 Task: Look for space in Oudenaarde, Belgium from 2nd September, 2023 to 6th September, 2023 for 2 adults in price range Rs.15000 to Rs.20000. Place can be entire place with 1  bedroom having 1 bed and 1 bathroom. Property type can be hotel. Amenities needed are: heating, . Booking option can be shelf check-in. Required host language is English.
Action: Mouse moved to (544, 131)
Screenshot: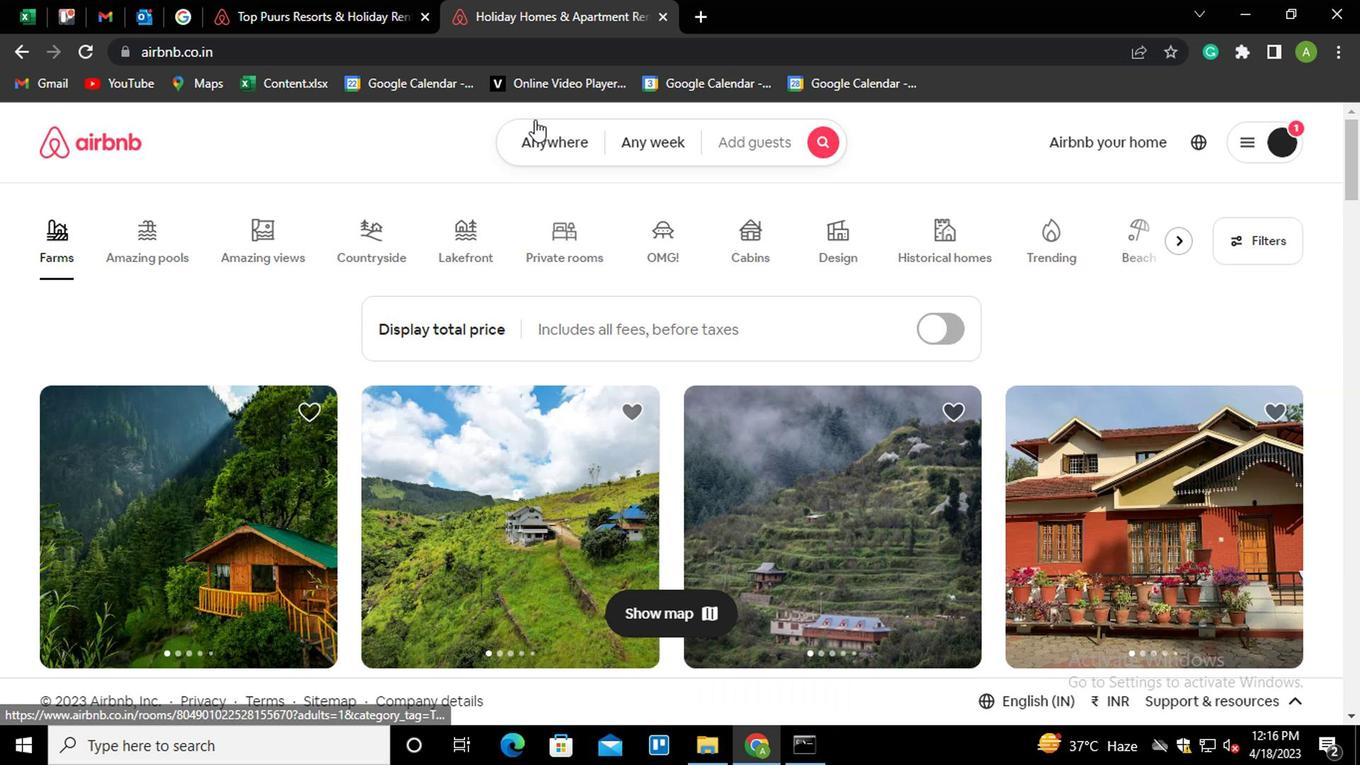 
Action: Mouse pressed left at (544, 131)
Screenshot: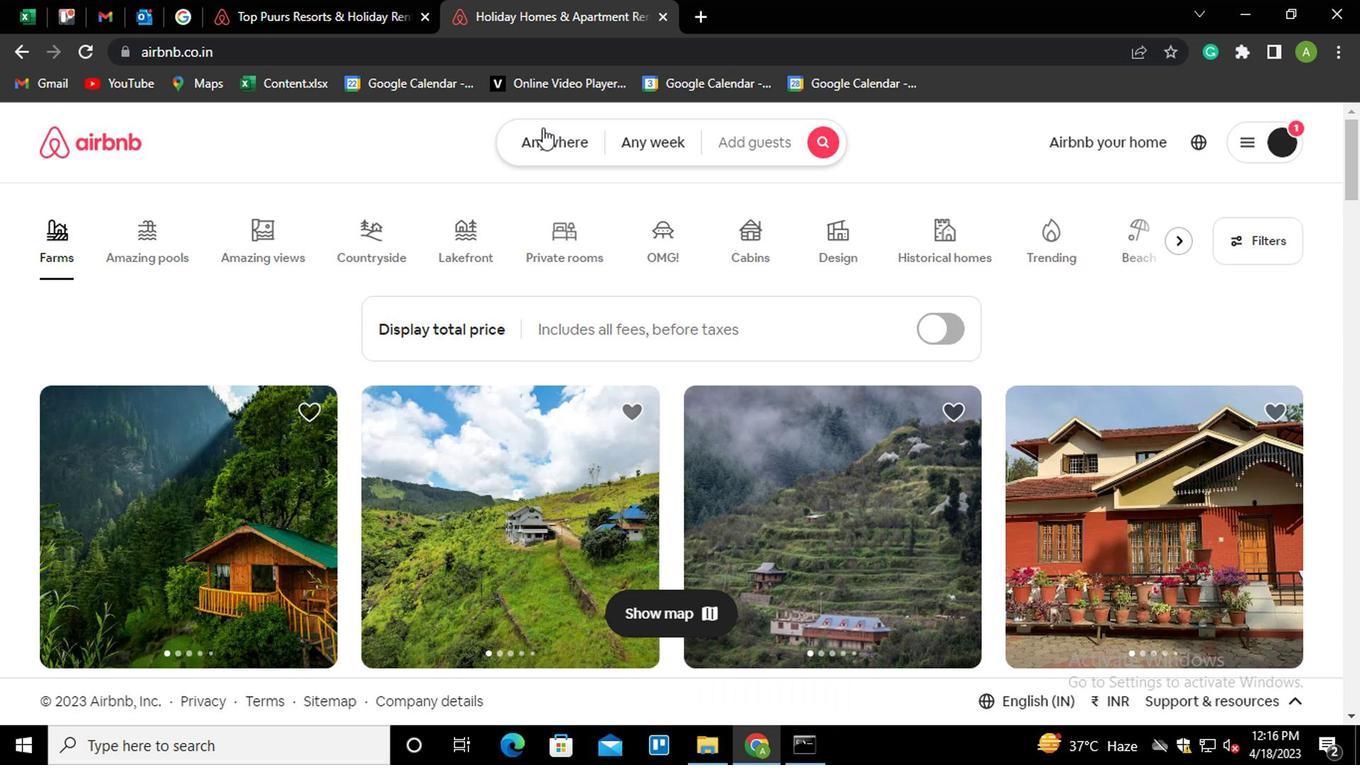 
Action: Mouse moved to (359, 227)
Screenshot: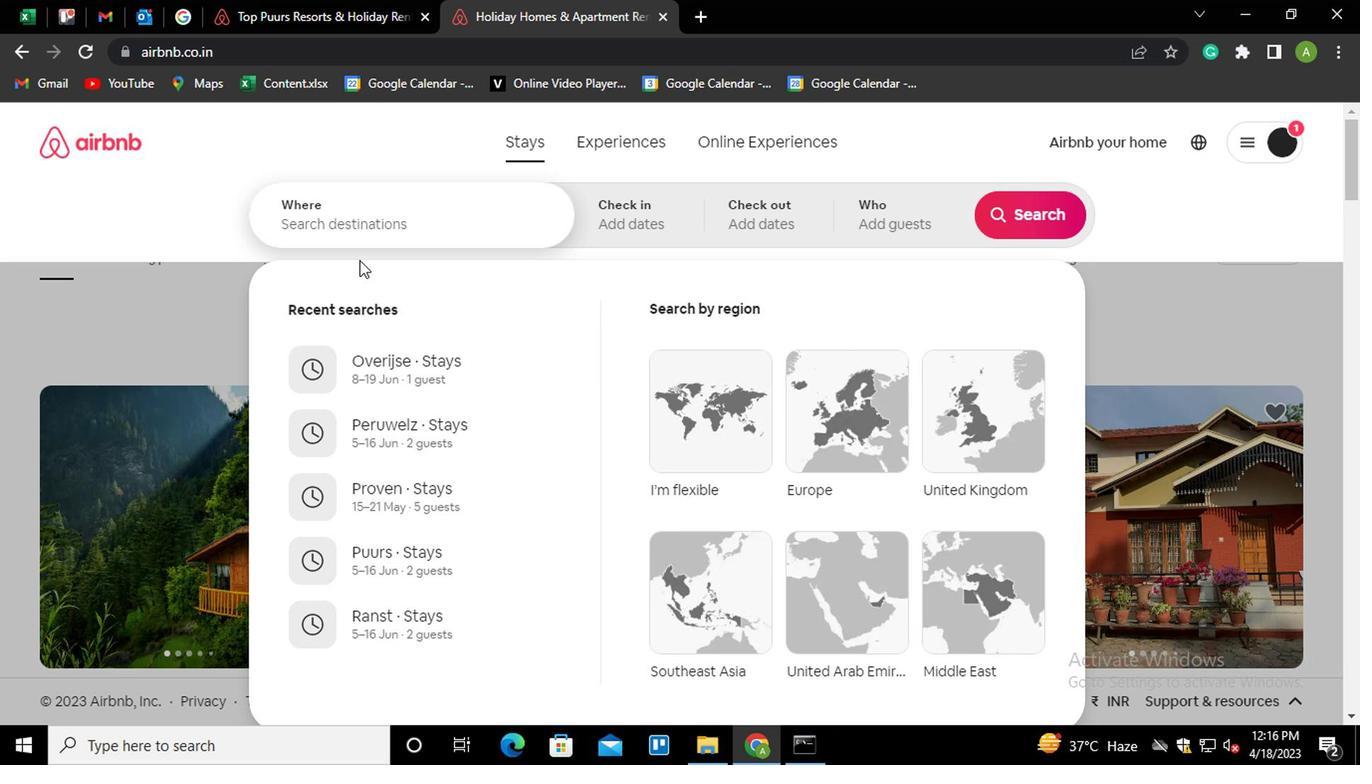 
Action: Mouse pressed left at (359, 227)
Screenshot: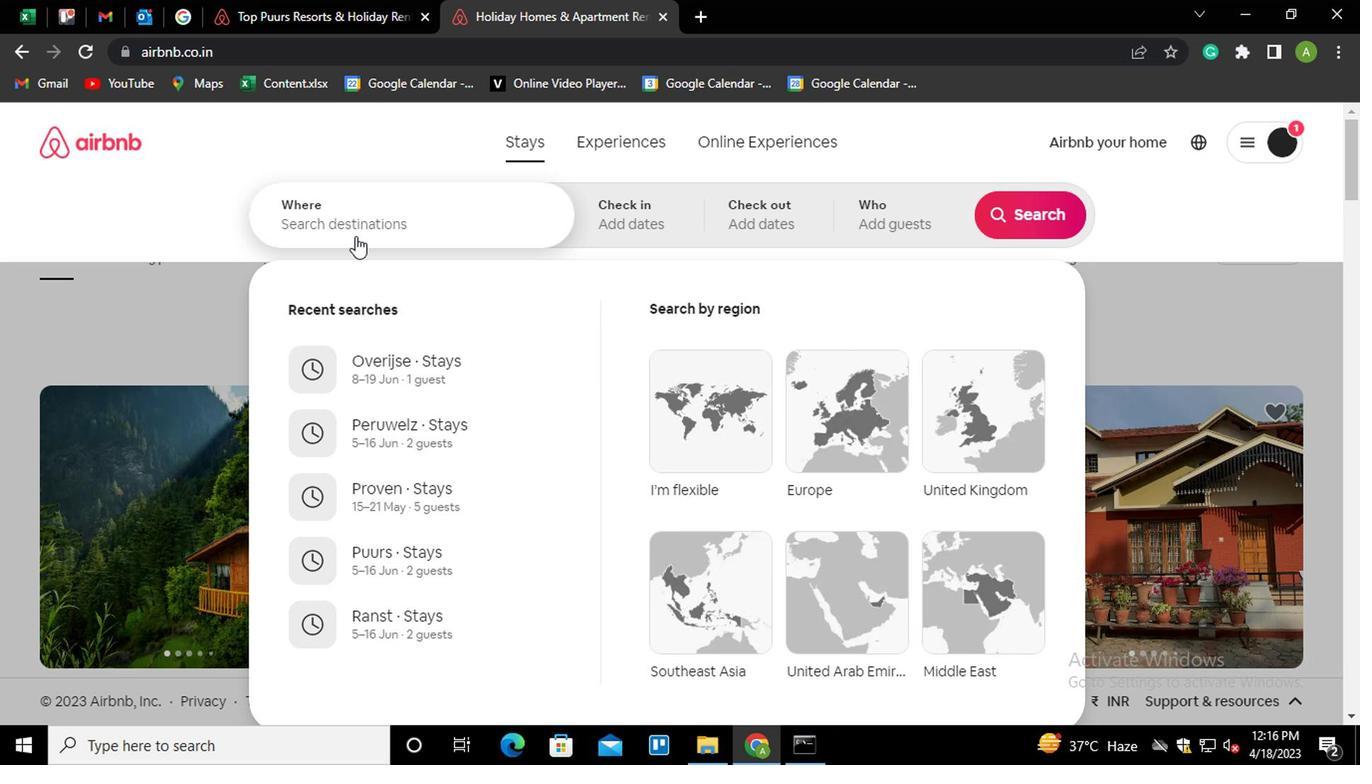 
Action: Mouse moved to (359, 227)
Screenshot: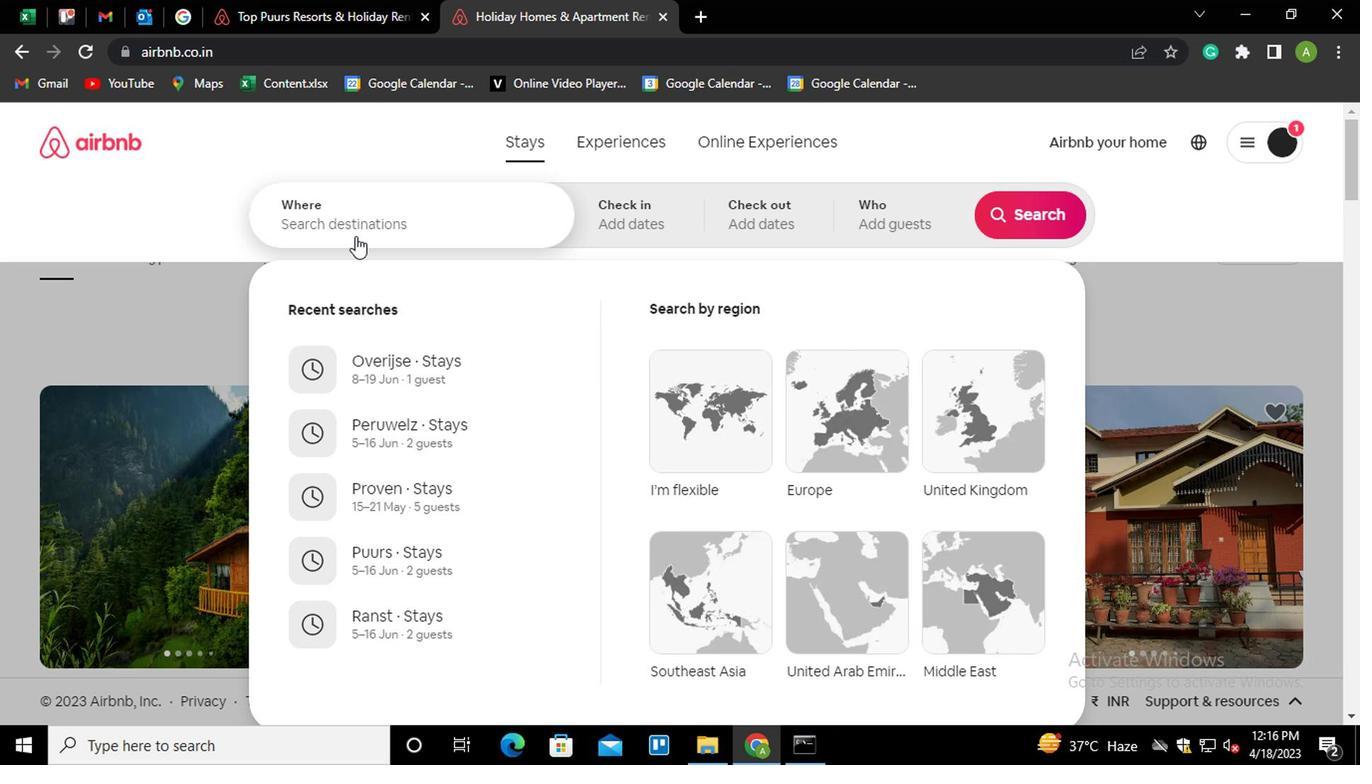 
Action: Key pressed <Key.shift_r>Oudennaarde,<Key.space><Key.shift_r><Key.shift_r><Key.shift_r><Key.shift_r><Key.shift_r><Key.shift_r><Key.shift_r><Key.shift_r>Belgi<Key.down><Key.enter>
Screenshot: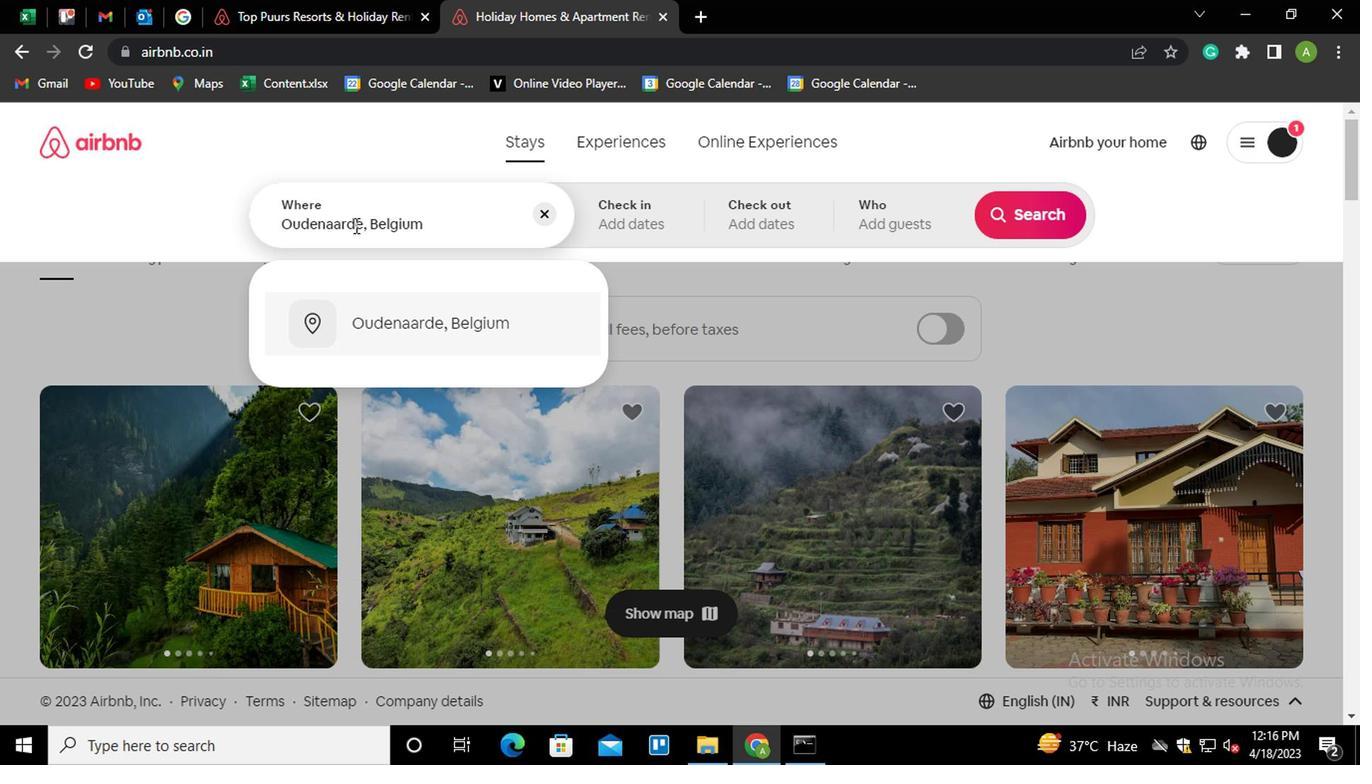 
Action: Mouse moved to (1013, 368)
Screenshot: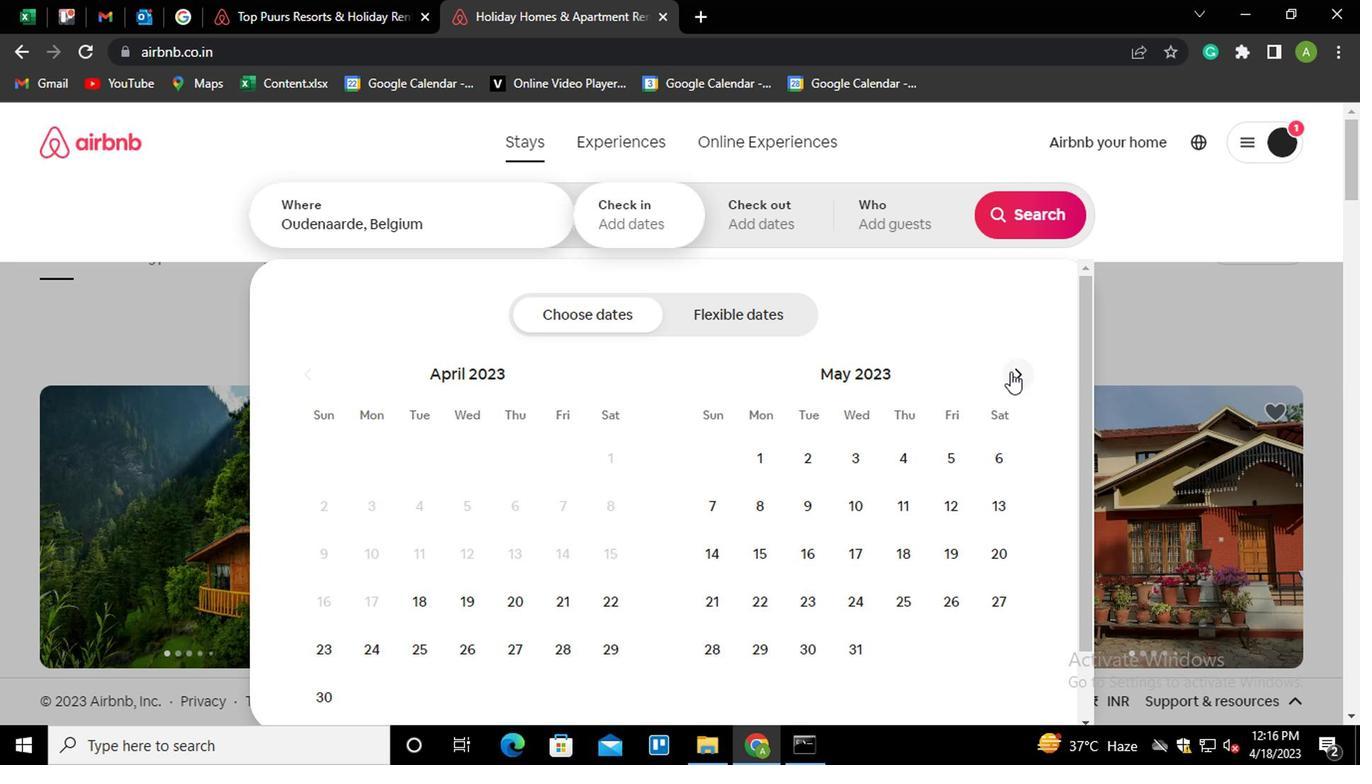 
Action: Mouse pressed left at (1013, 368)
Screenshot: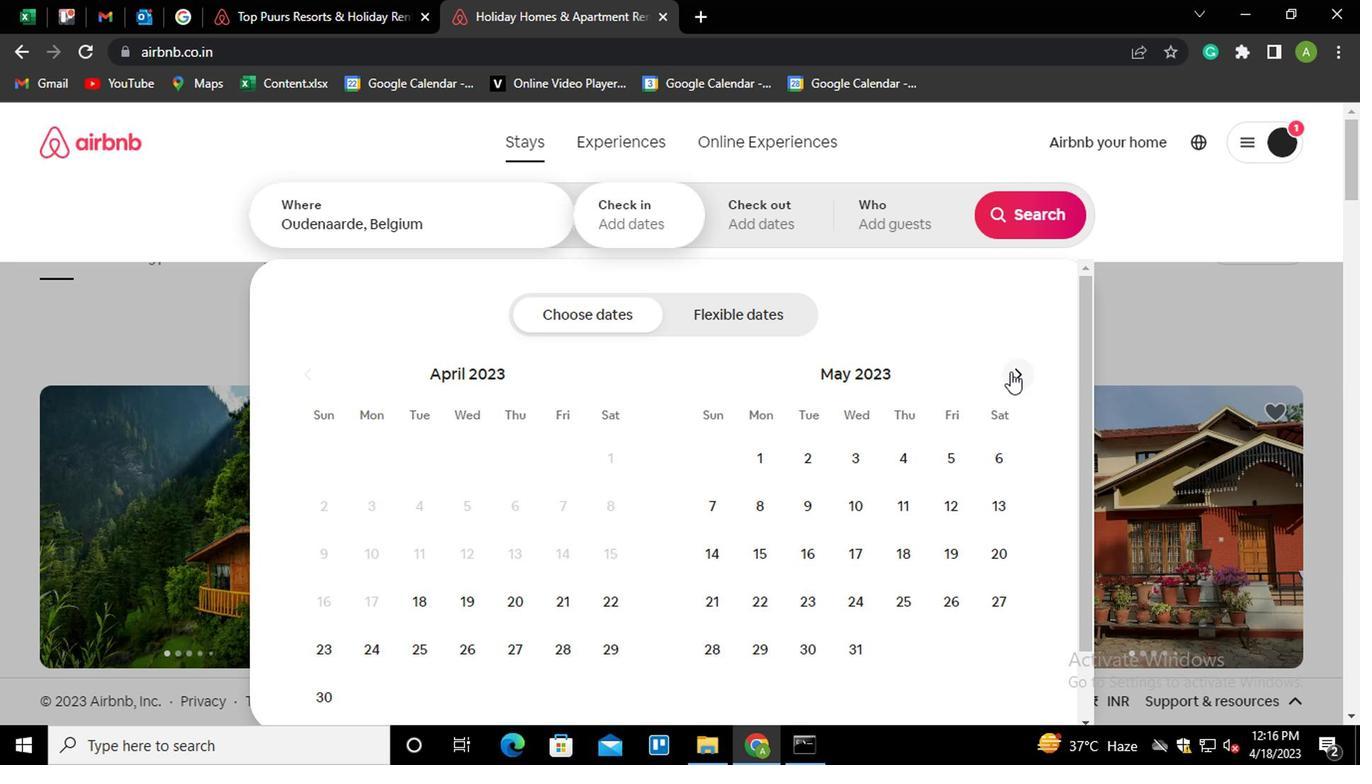 
Action: Mouse pressed left at (1013, 368)
Screenshot: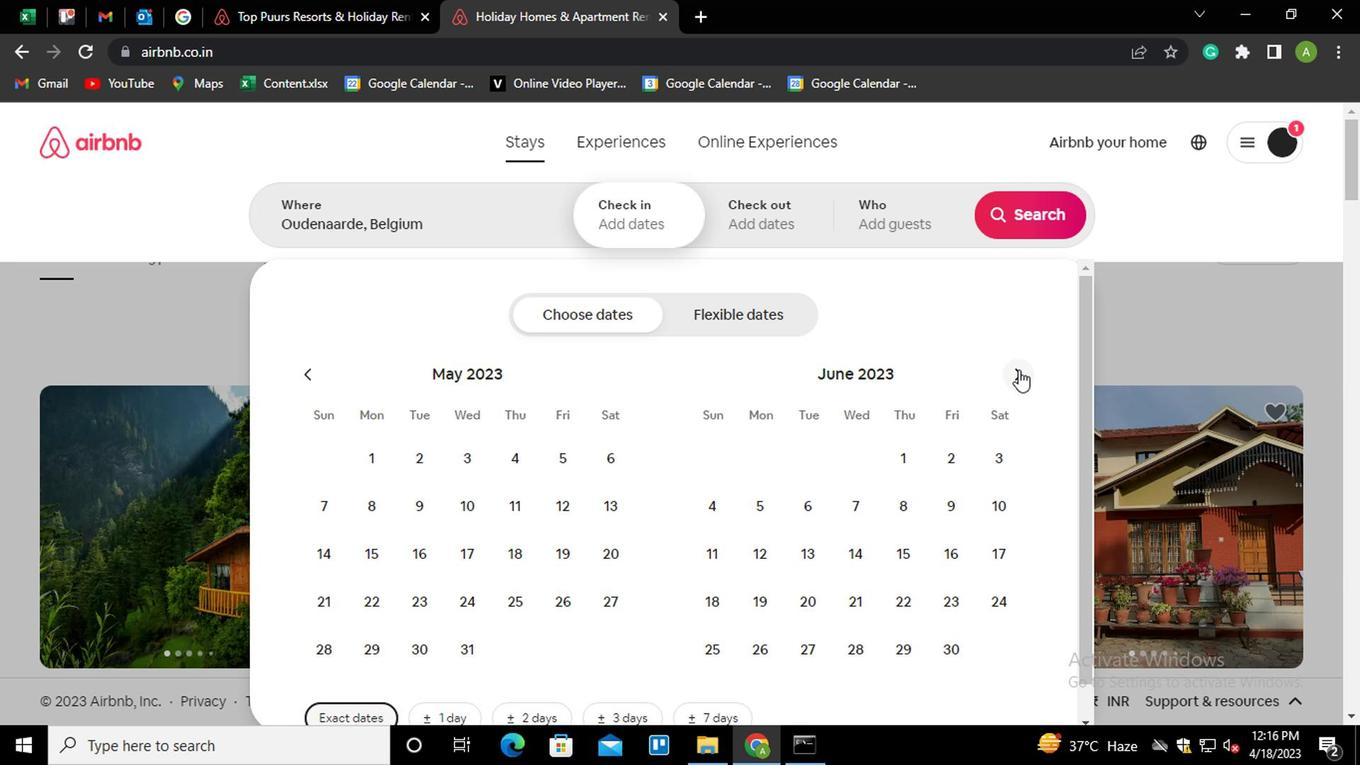 
Action: Mouse pressed left at (1013, 368)
Screenshot: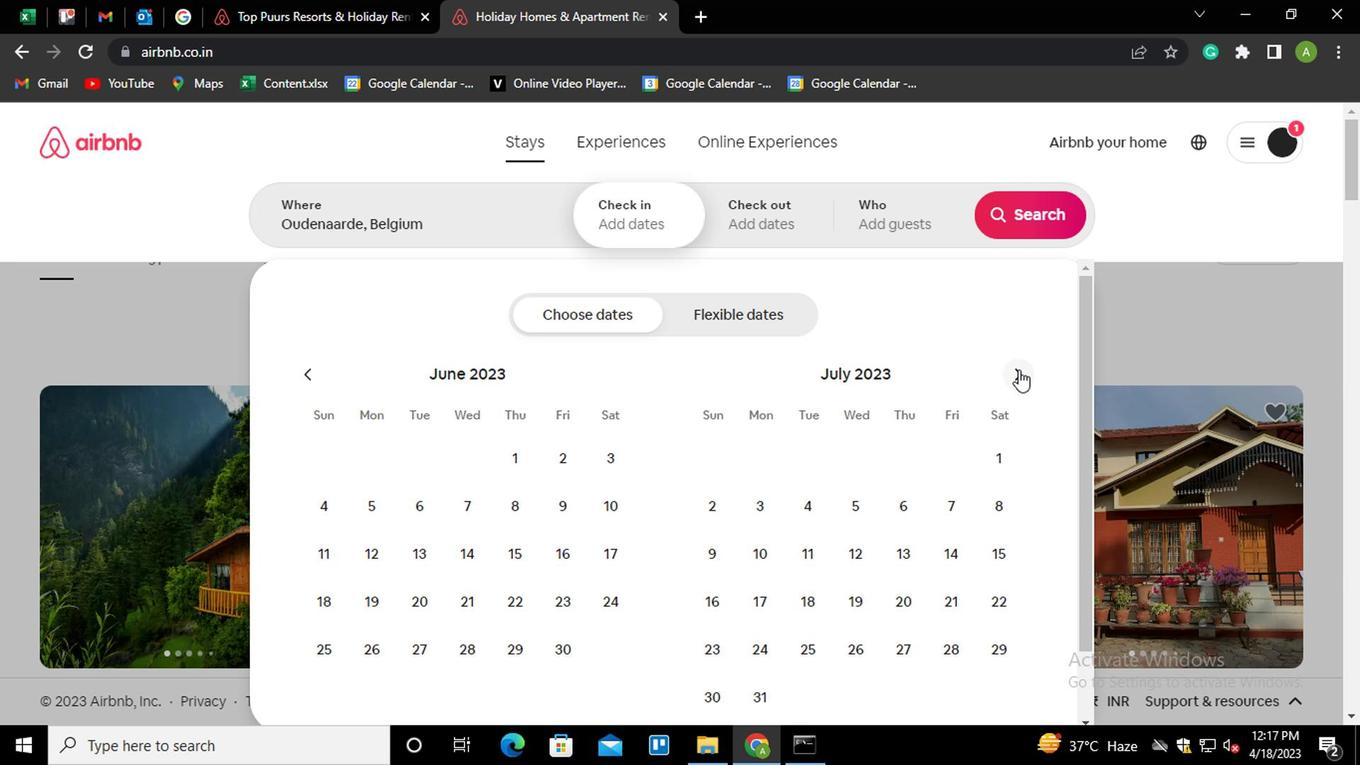 
Action: Mouse moved to (1010, 370)
Screenshot: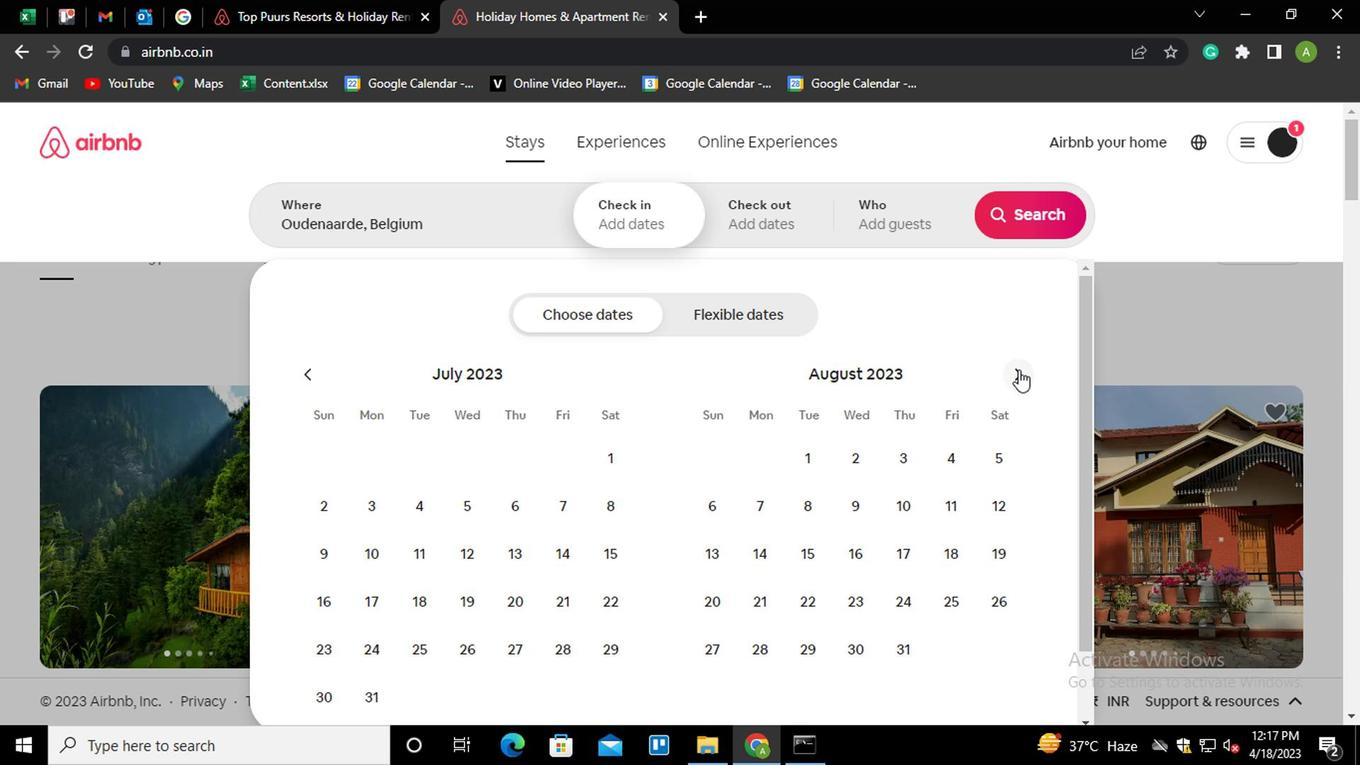 
Action: Mouse pressed left at (1010, 370)
Screenshot: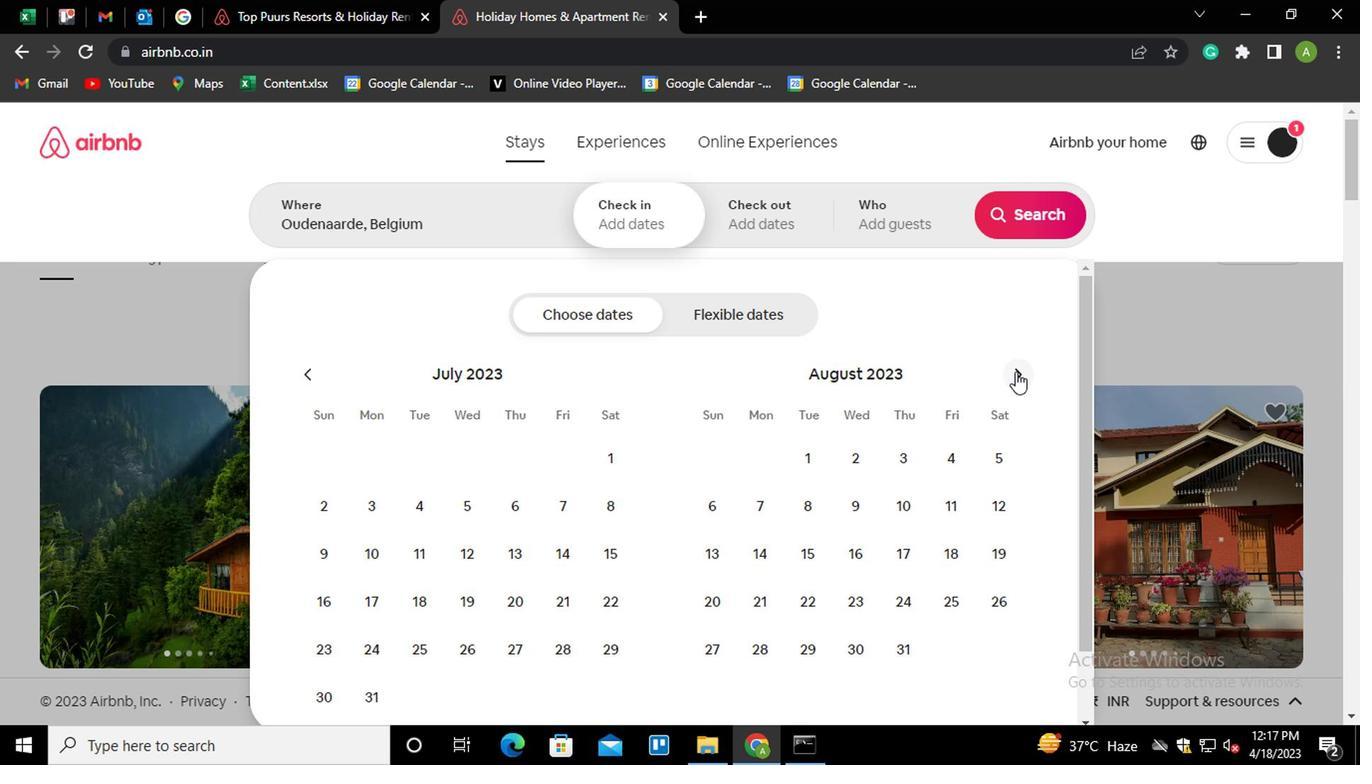 
Action: Mouse moved to (996, 461)
Screenshot: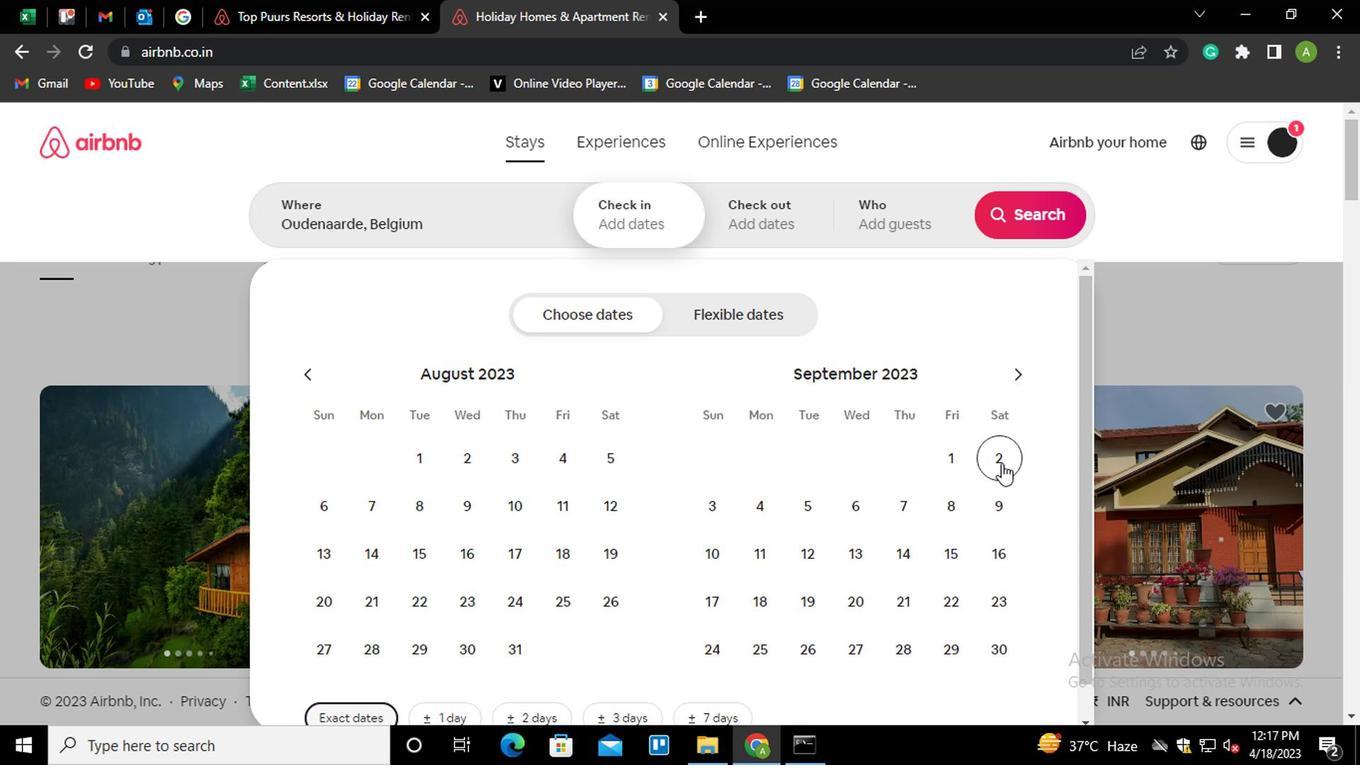 
Action: Mouse pressed left at (996, 461)
Screenshot: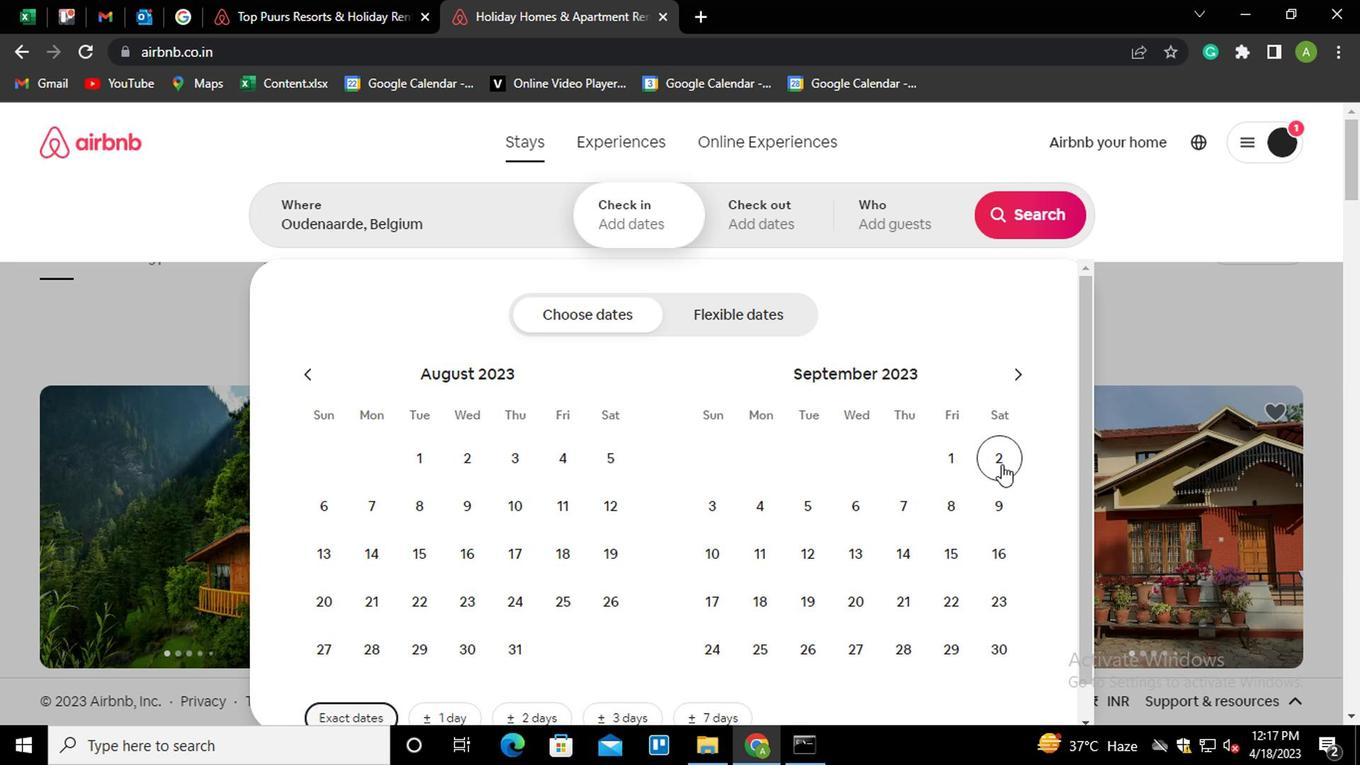 
Action: Mouse moved to (848, 515)
Screenshot: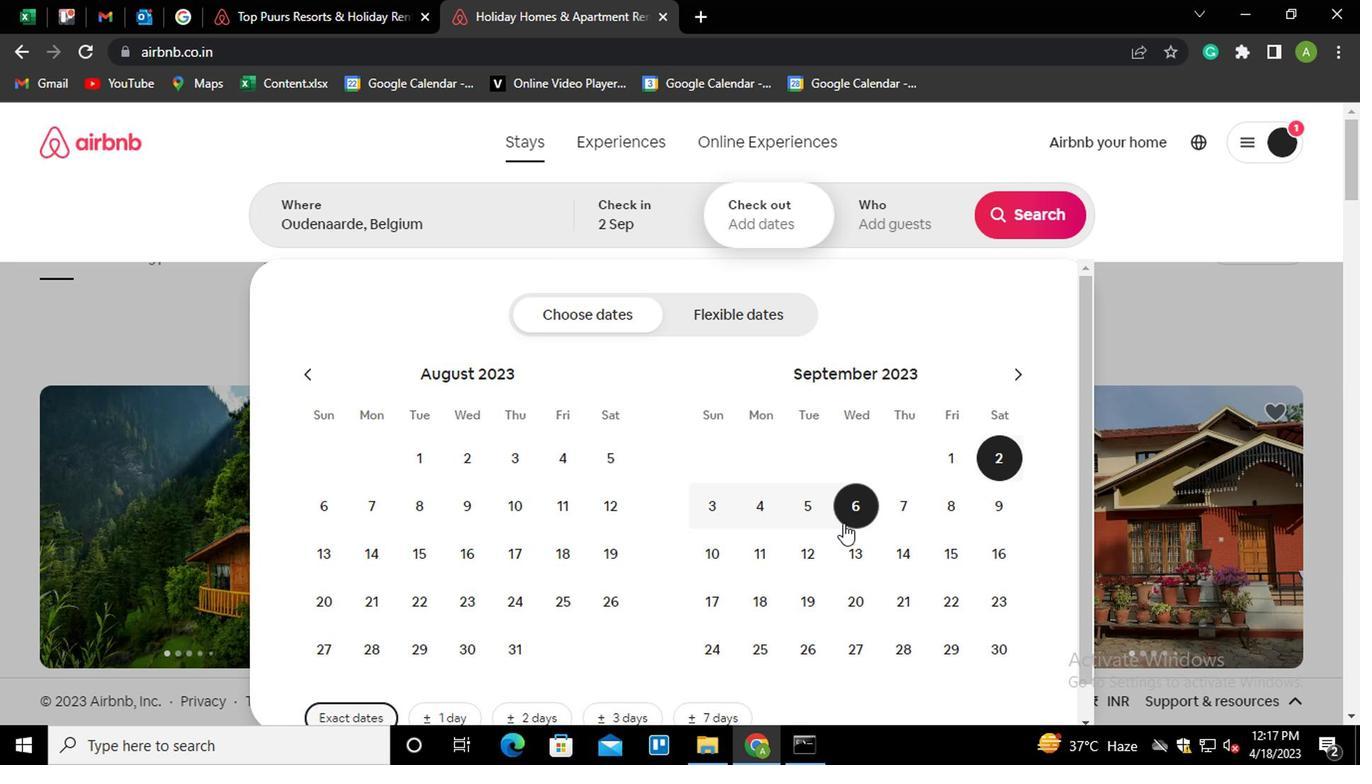 
Action: Mouse pressed left at (848, 515)
Screenshot: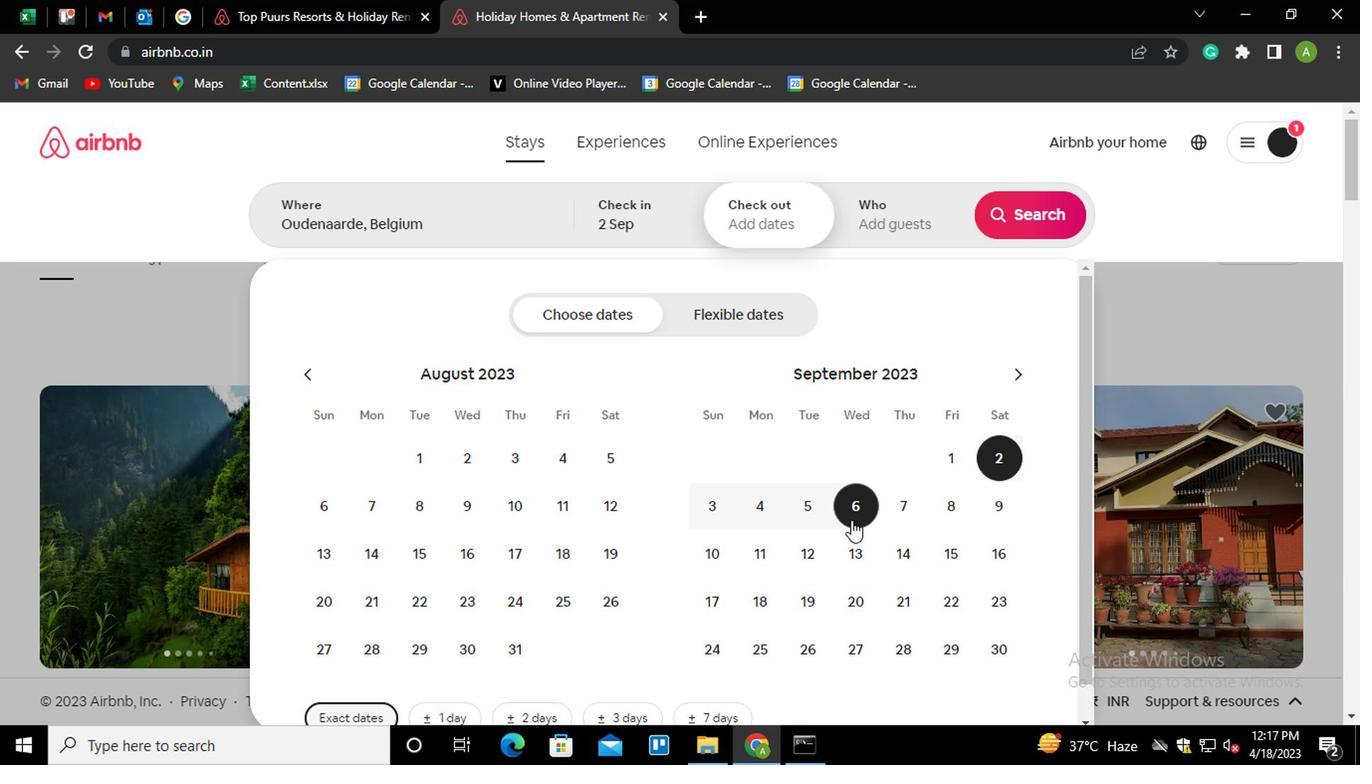 
Action: Mouse moved to (926, 221)
Screenshot: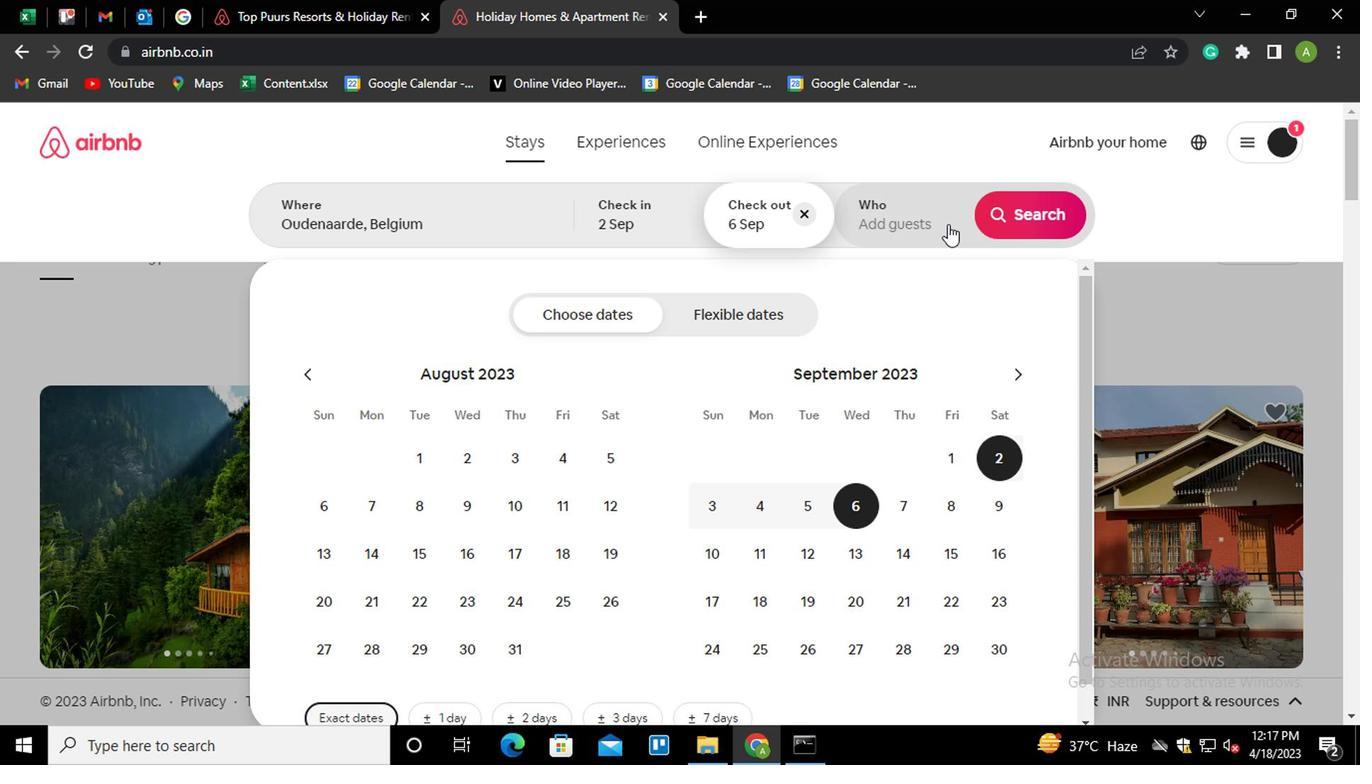 
Action: Mouse pressed left at (926, 221)
Screenshot: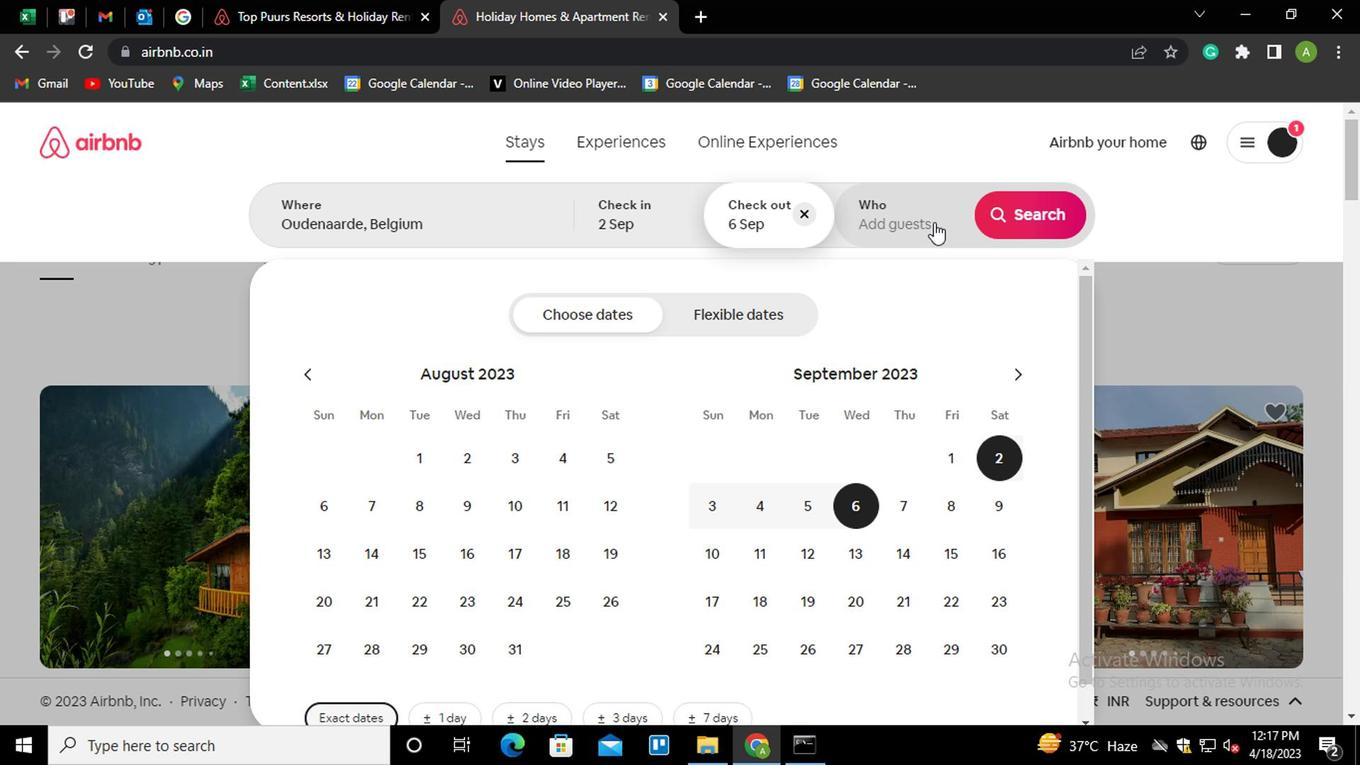 
Action: Mouse moved to (1026, 323)
Screenshot: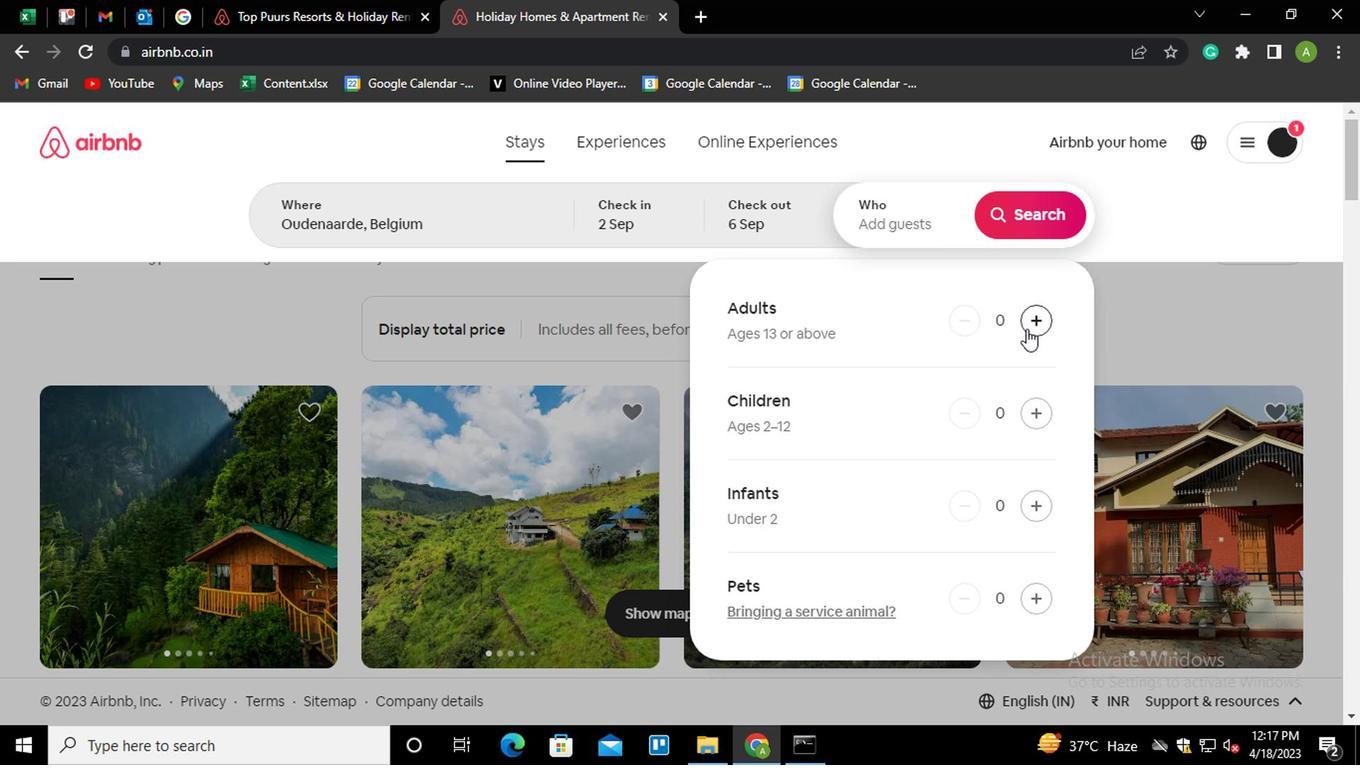 
Action: Mouse pressed left at (1026, 323)
Screenshot: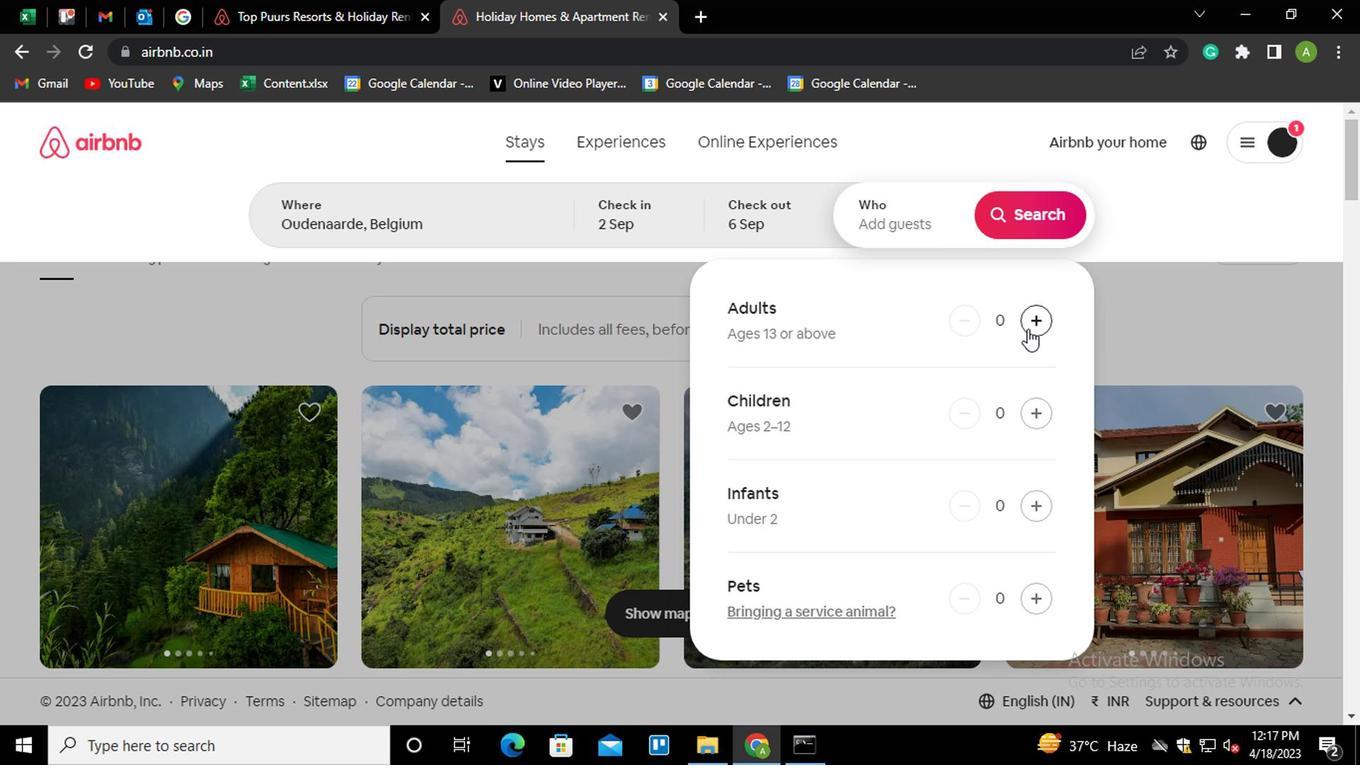 
Action: Mouse pressed left at (1026, 323)
Screenshot: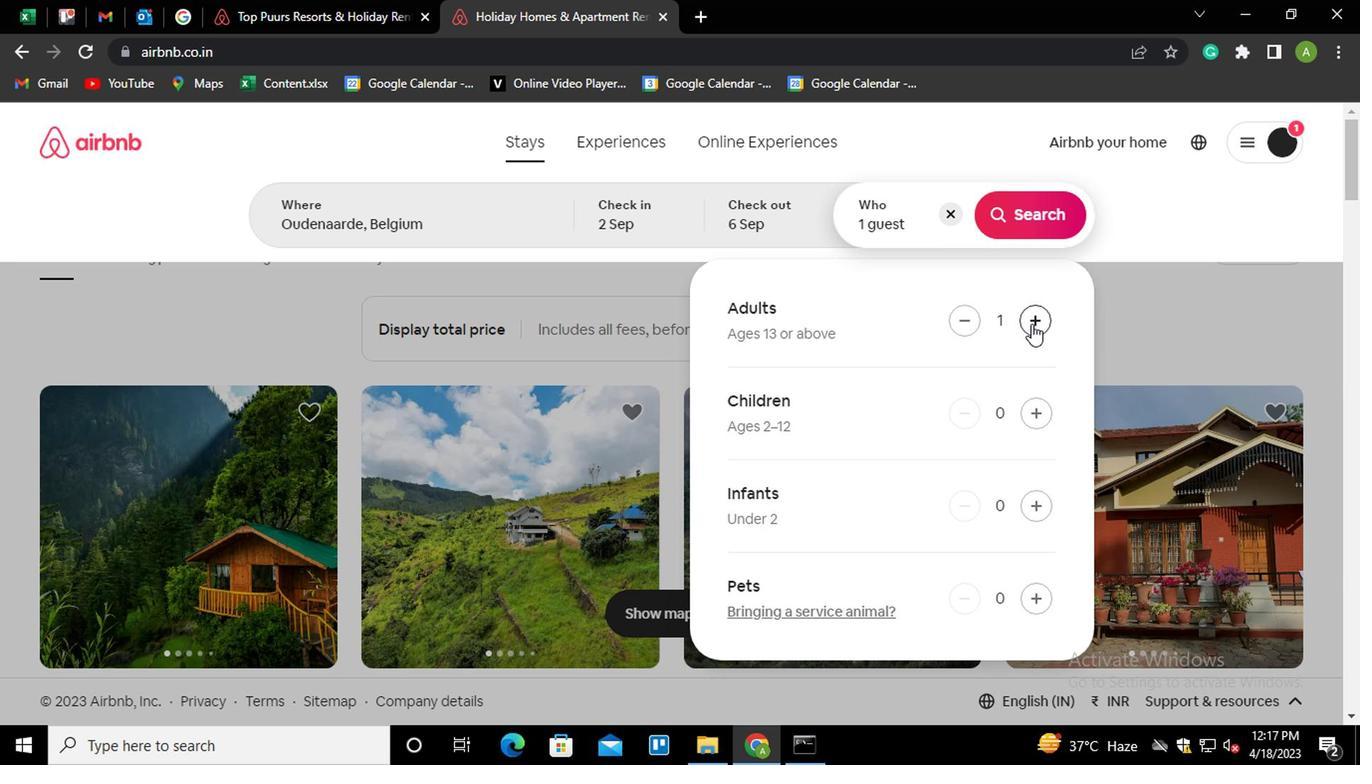
Action: Mouse moved to (1029, 225)
Screenshot: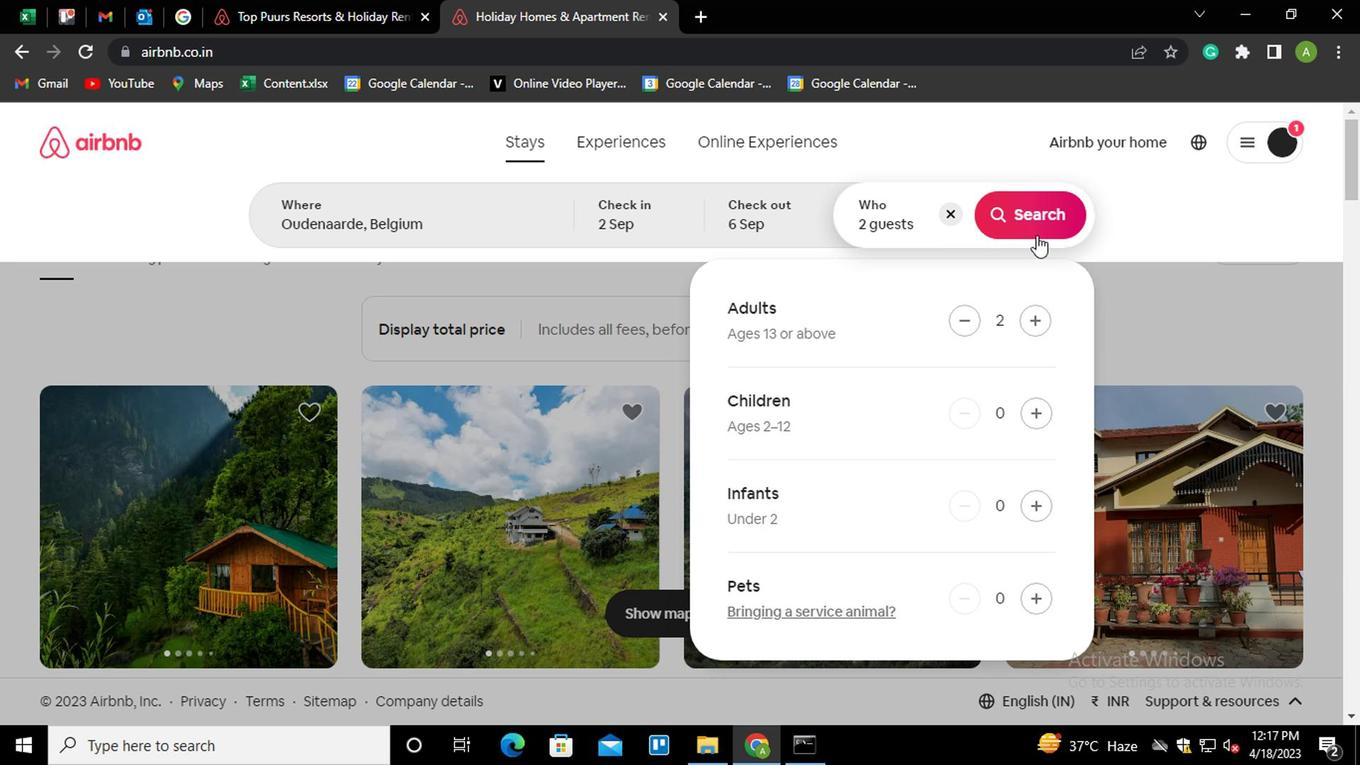 
Action: Mouse pressed left at (1029, 225)
Screenshot: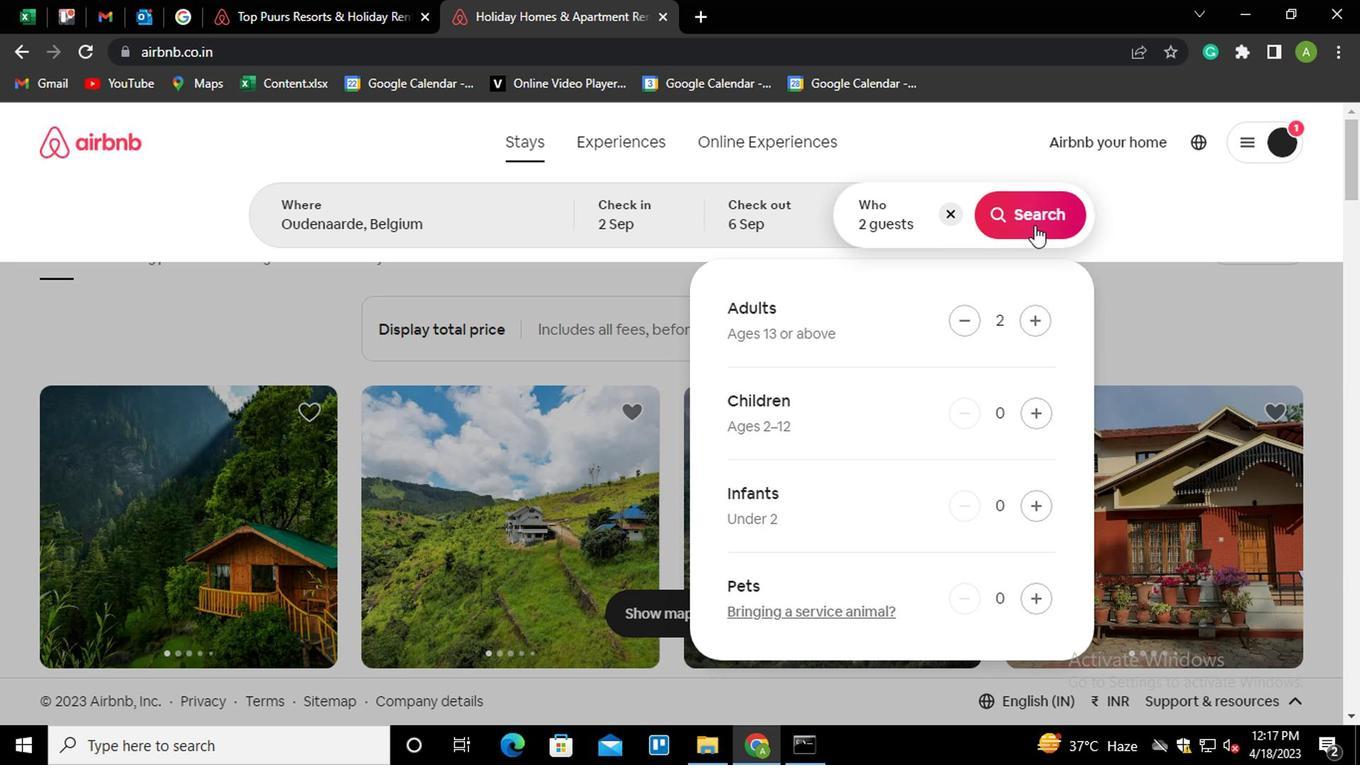 
Action: Mouse moved to (1263, 230)
Screenshot: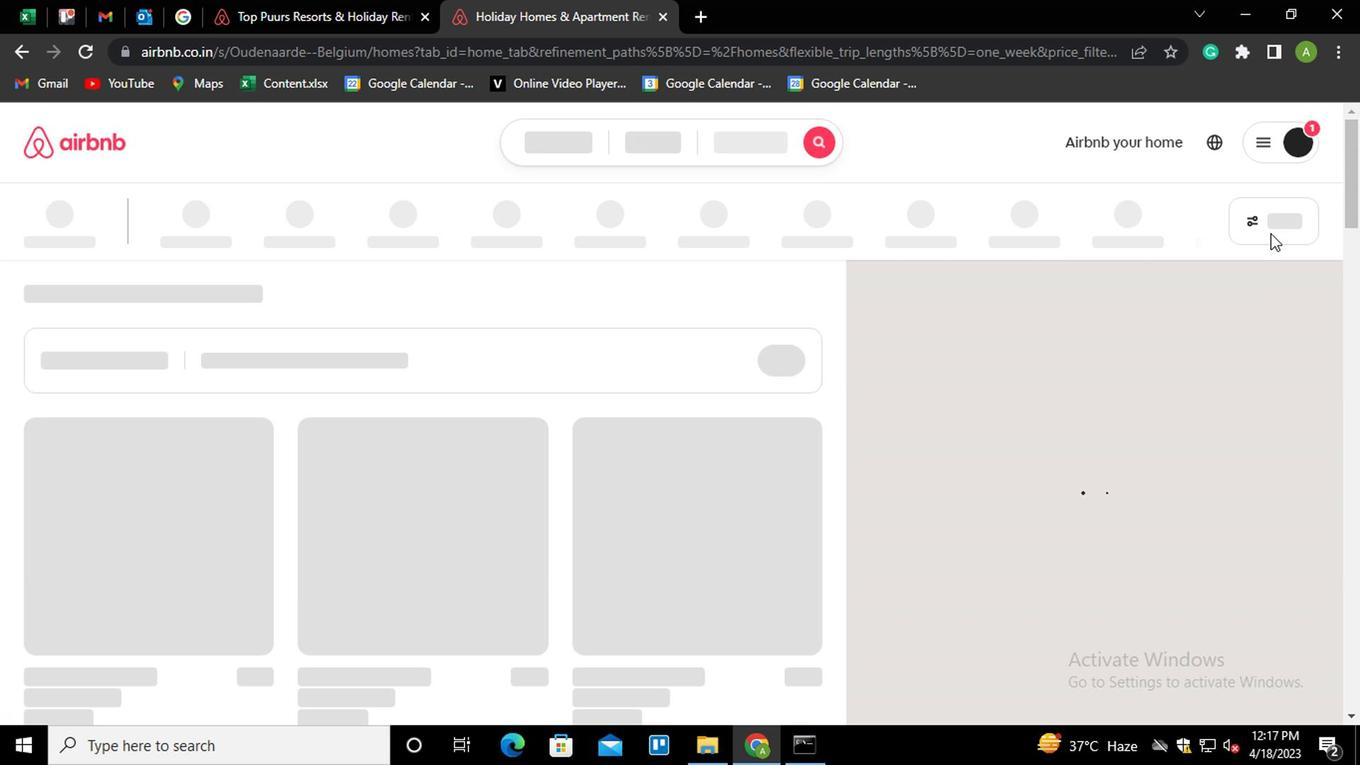 
Action: Mouse pressed left at (1263, 230)
Screenshot: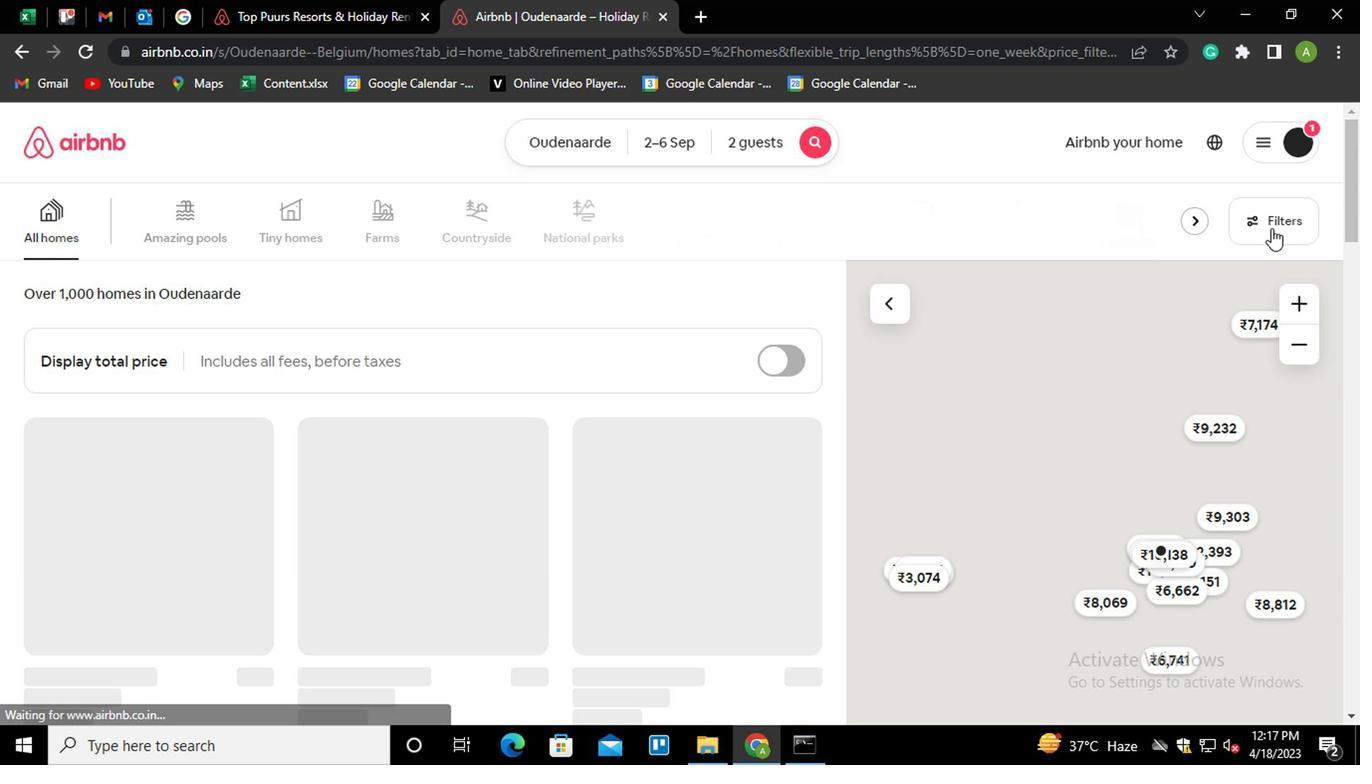 
Action: Mouse moved to (569, 464)
Screenshot: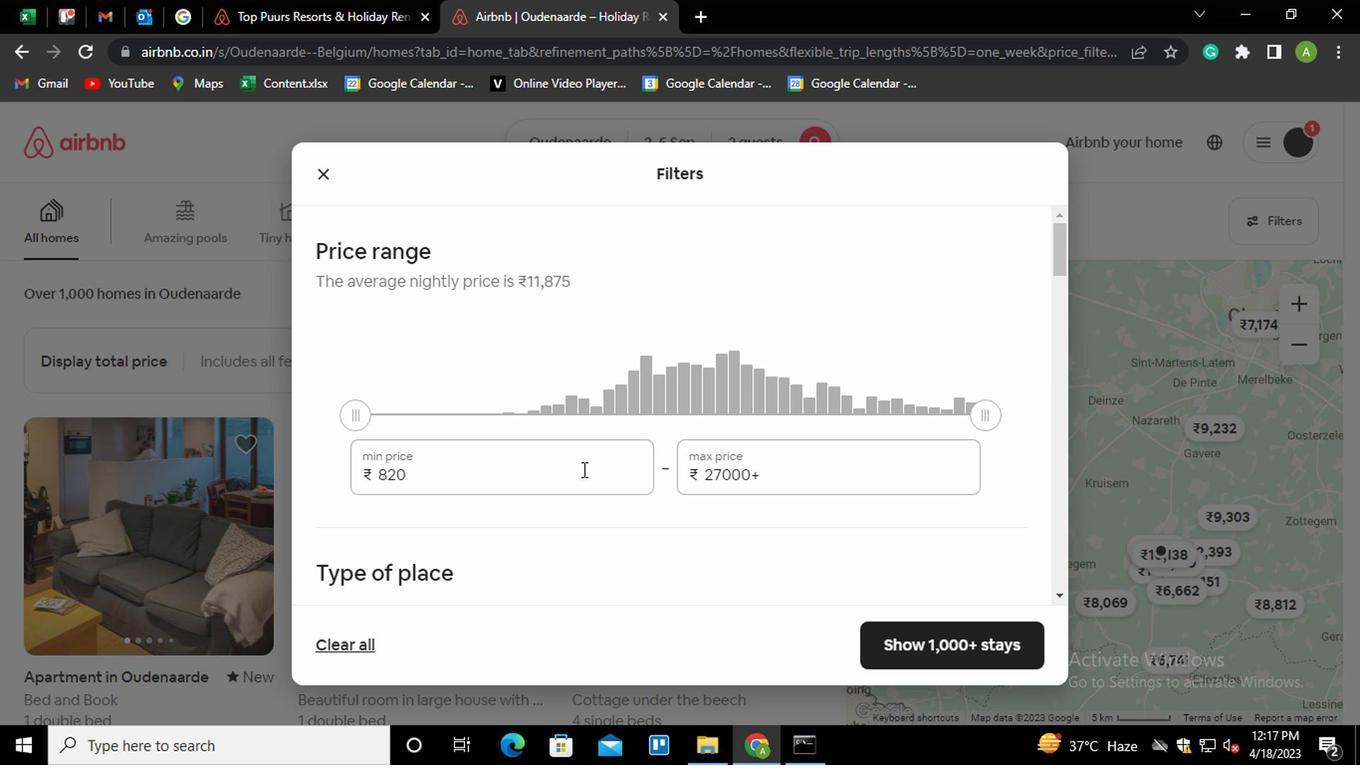 
Action: Mouse pressed left at (569, 464)
Screenshot: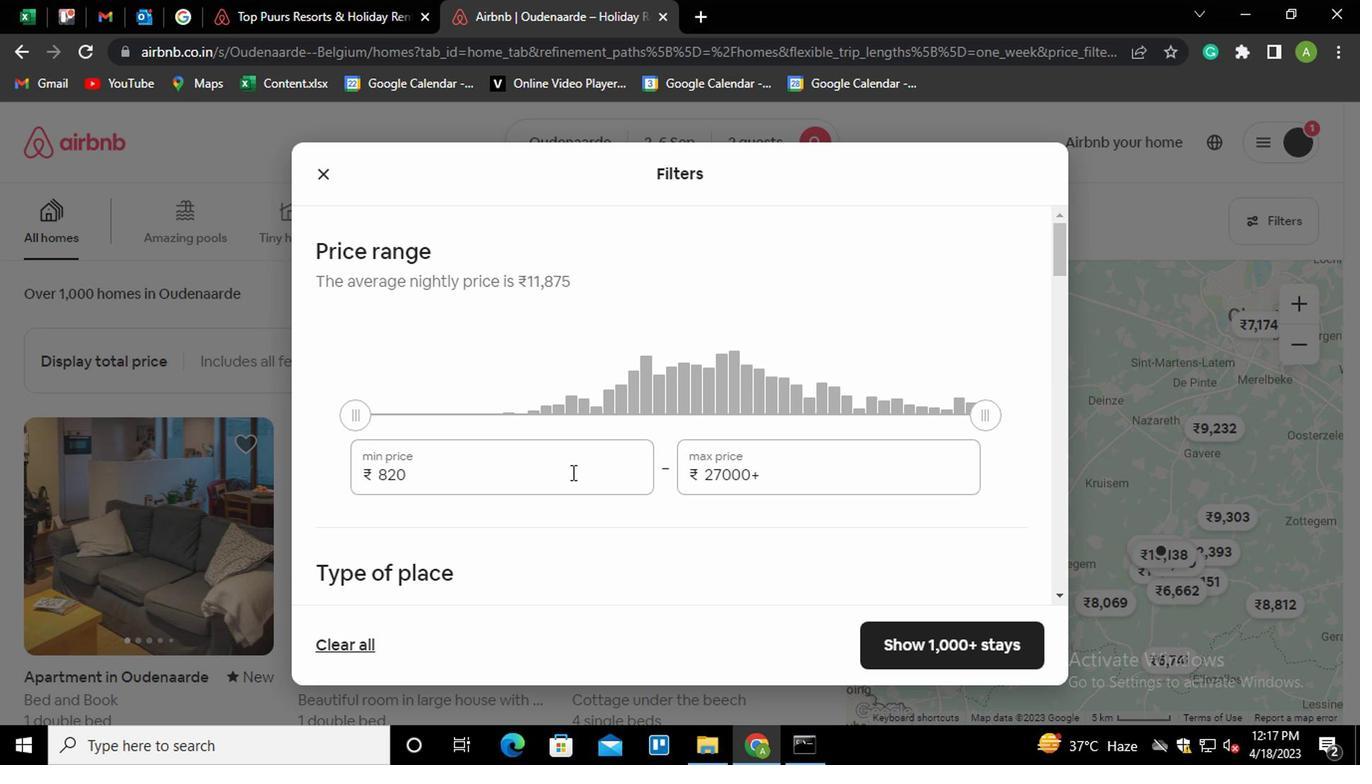 
Action: Mouse moved to (569, 463)
Screenshot: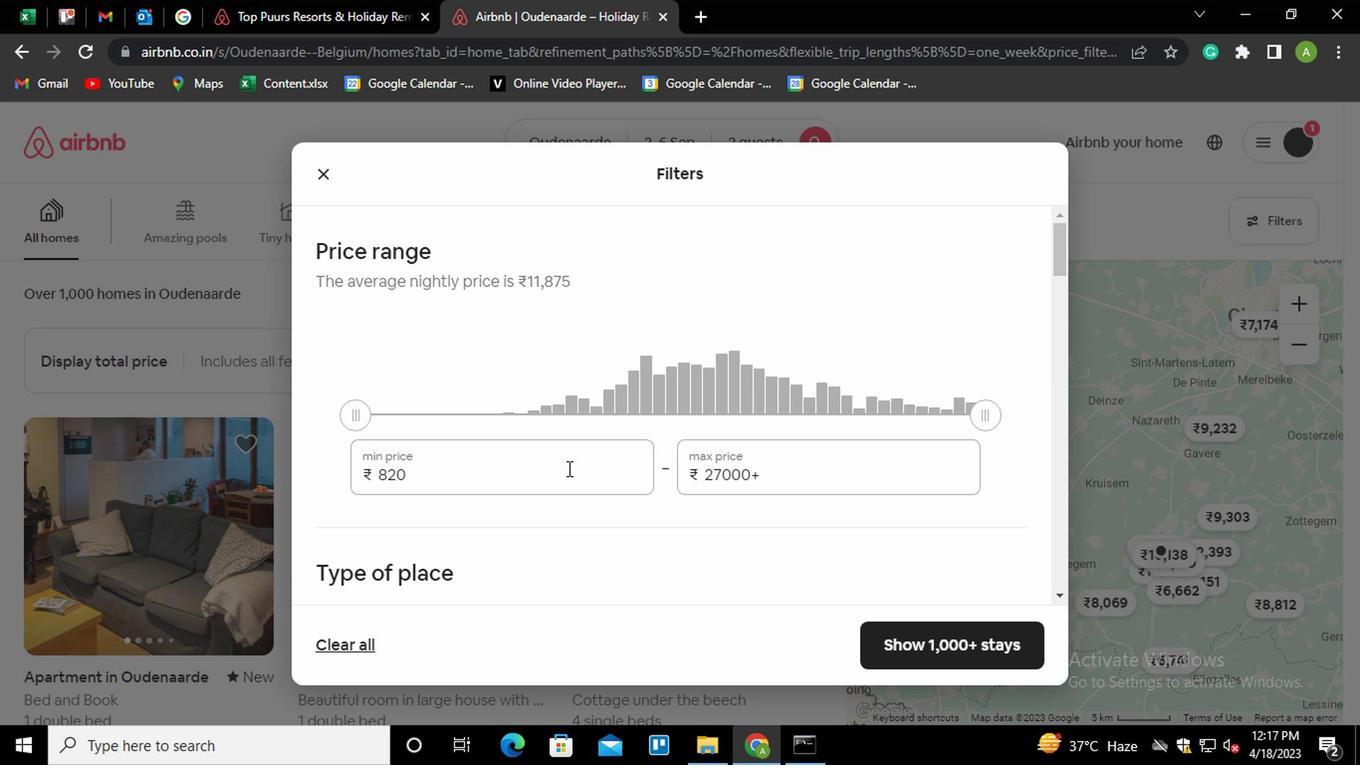 
Action: Key pressed <Key.shift_r><Key.home>15000
Screenshot: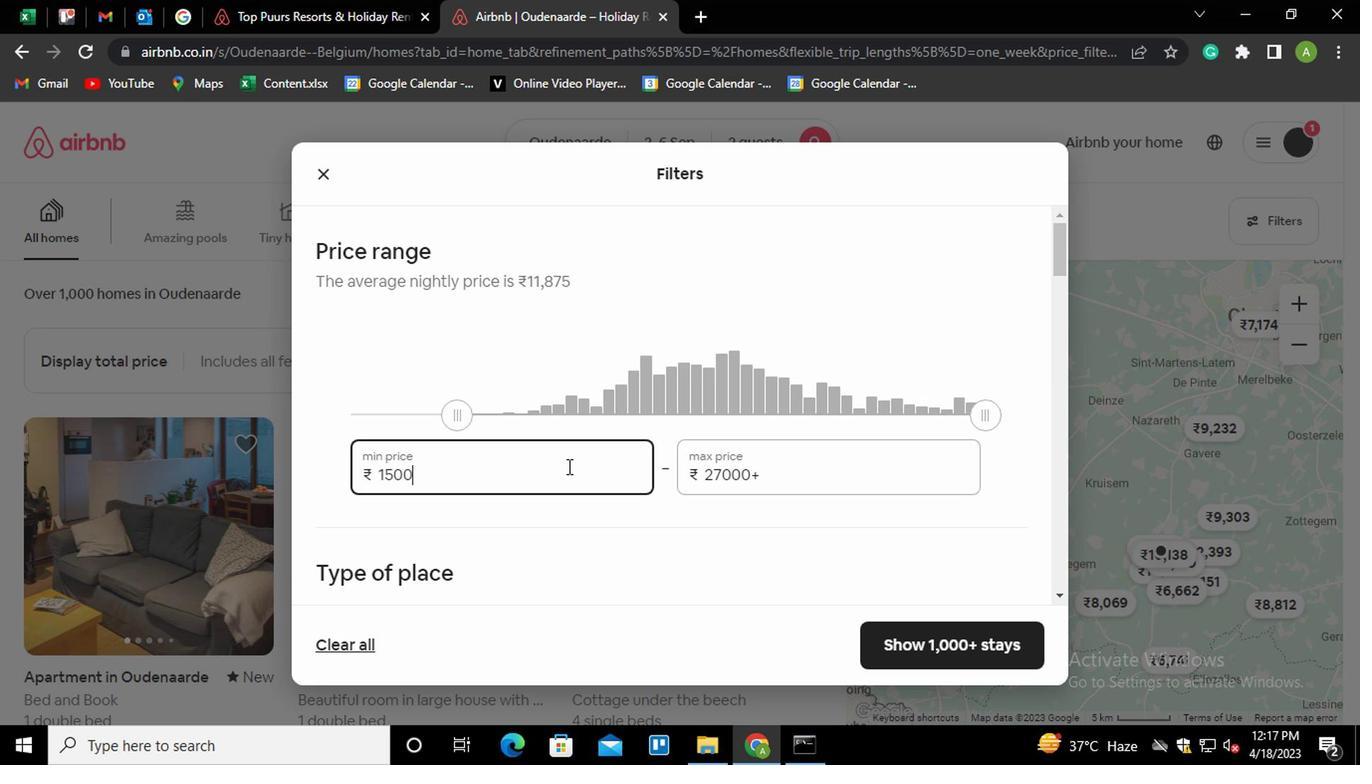 
Action: Mouse moved to (804, 481)
Screenshot: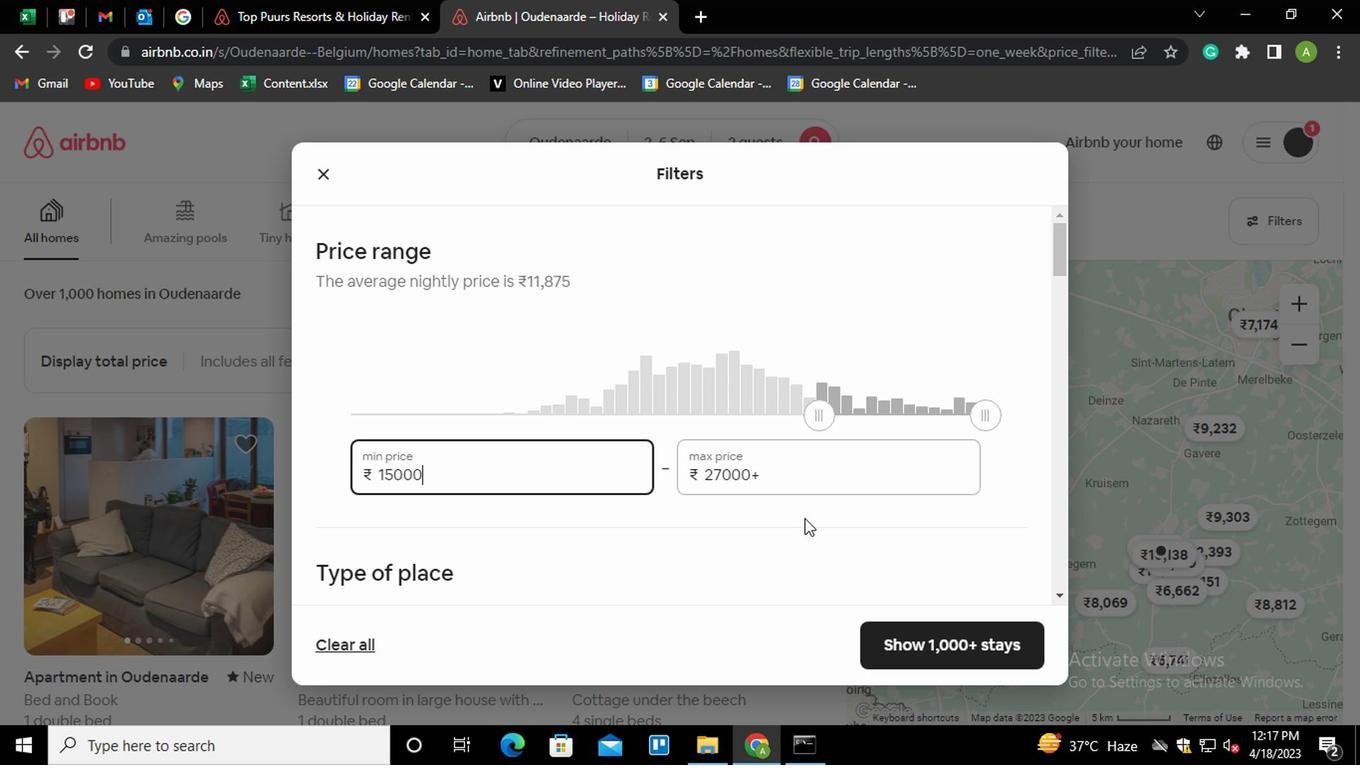 
Action: Mouse pressed left at (804, 481)
Screenshot: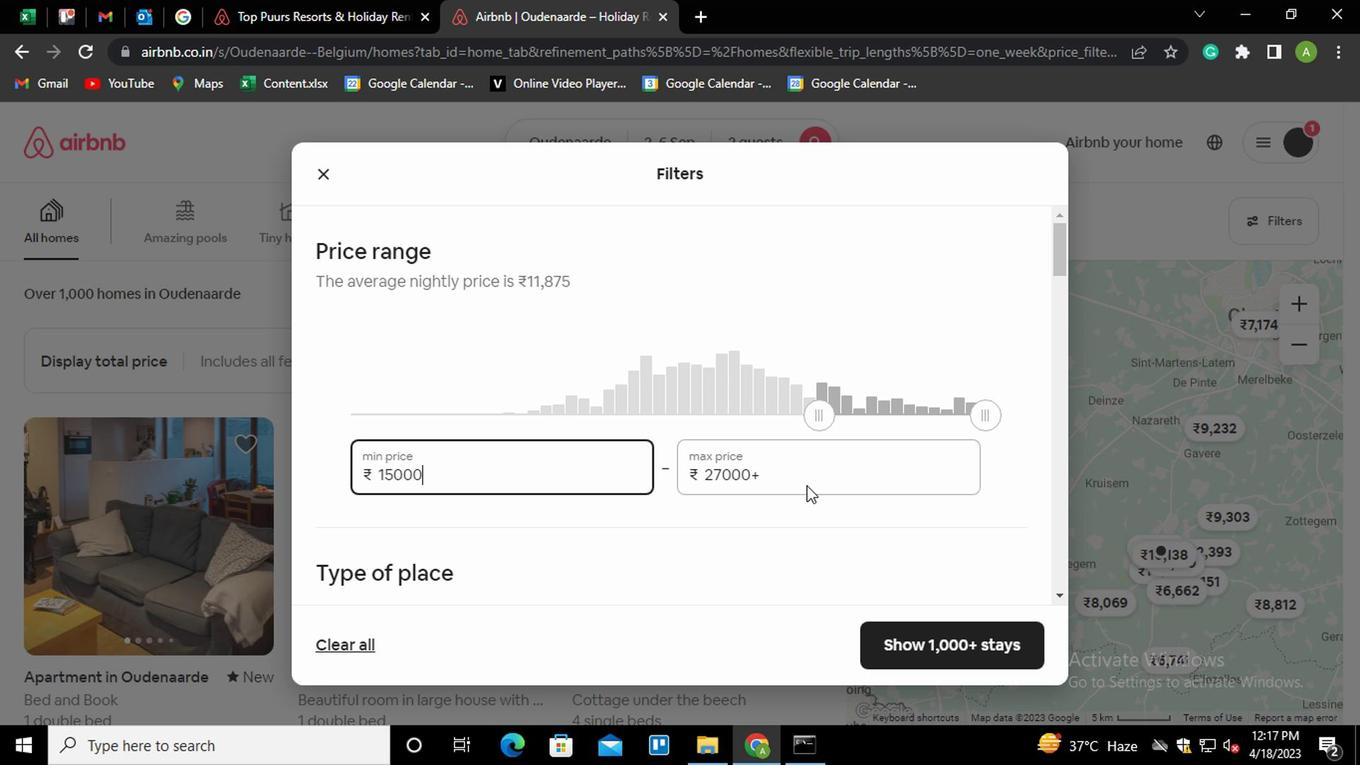 
Action: Mouse moved to (1034, 319)
Screenshot: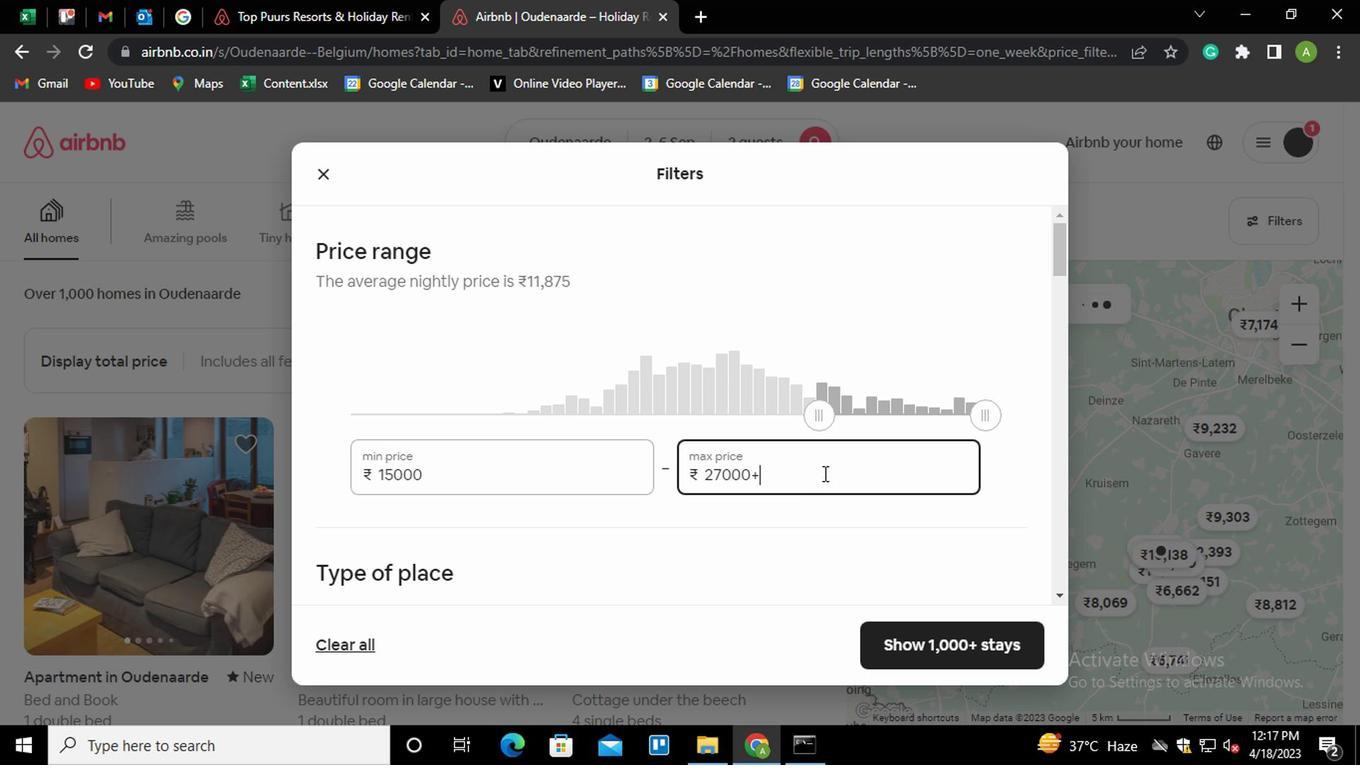 
Action: Key pressed <Key.shift_r><Key.end><Key.shift_r><Key.home>20000
Screenshot: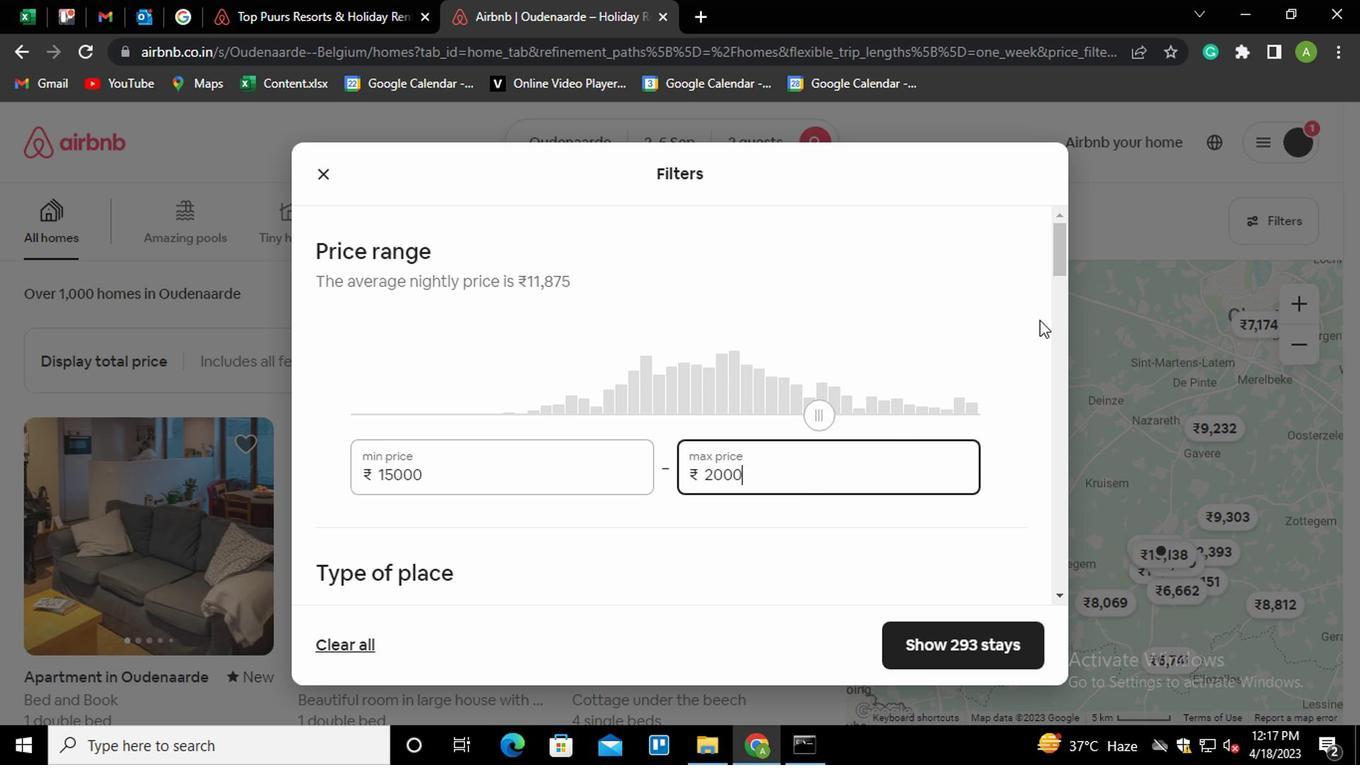 
Action: Mouse moved to (824, 506)
Screenshot: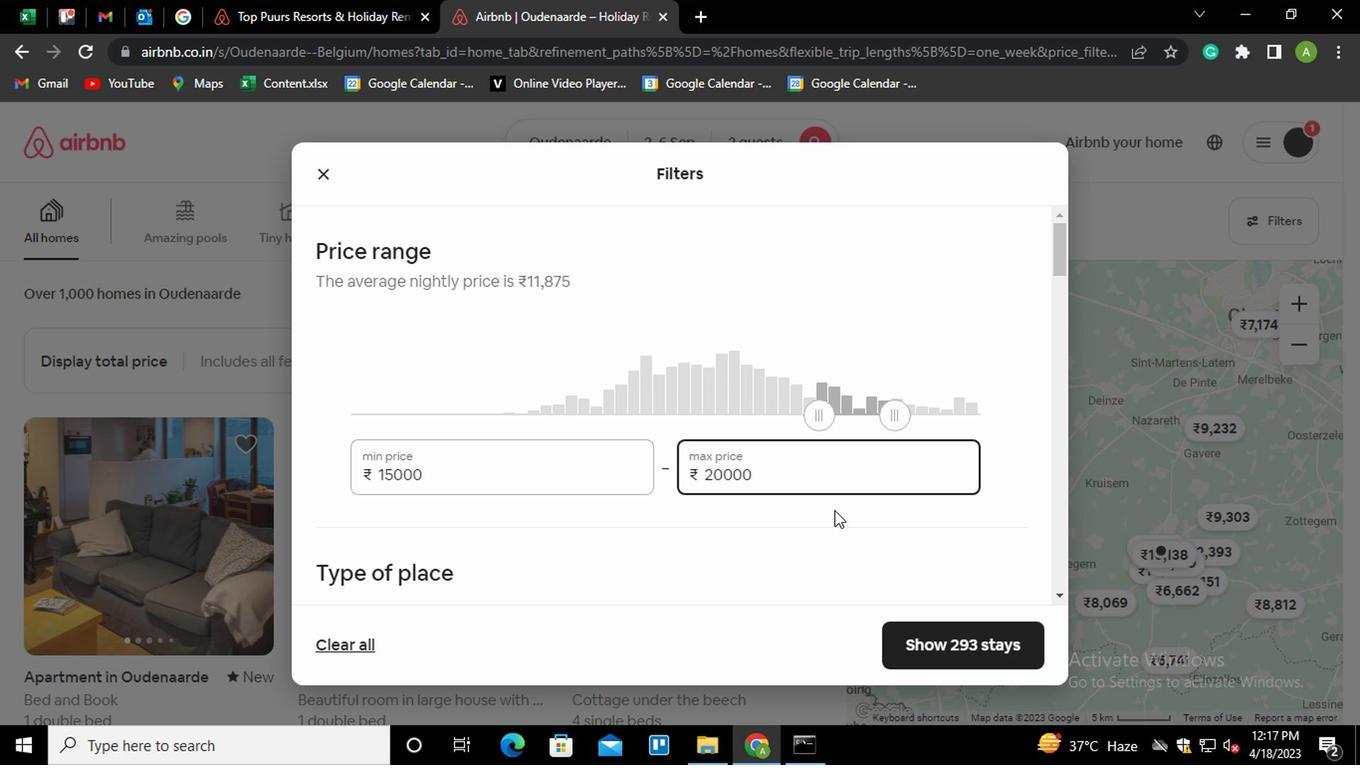 
Action: Mouse scrolled (824, 505) with delta (0, 0)
Screenshot: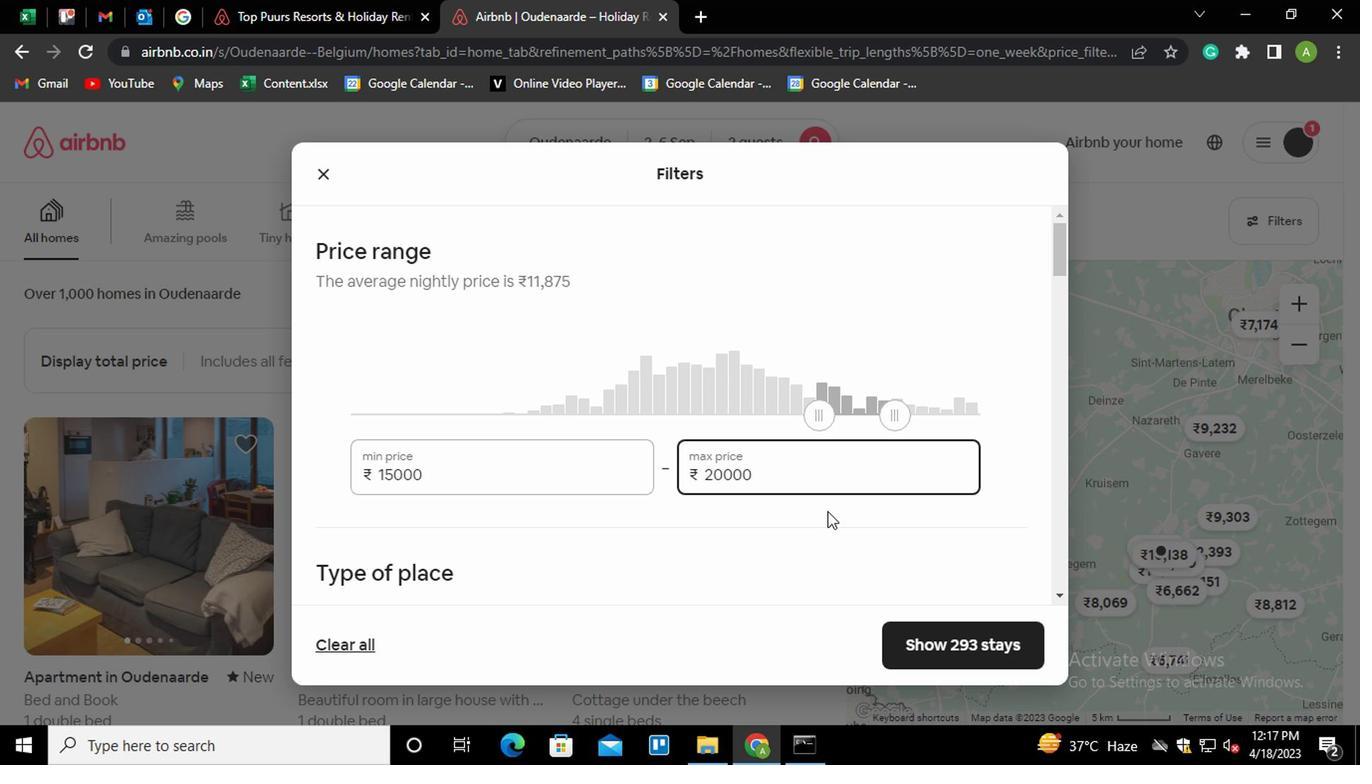 
Action: Mouse moved to (754, 475)
Screenshot: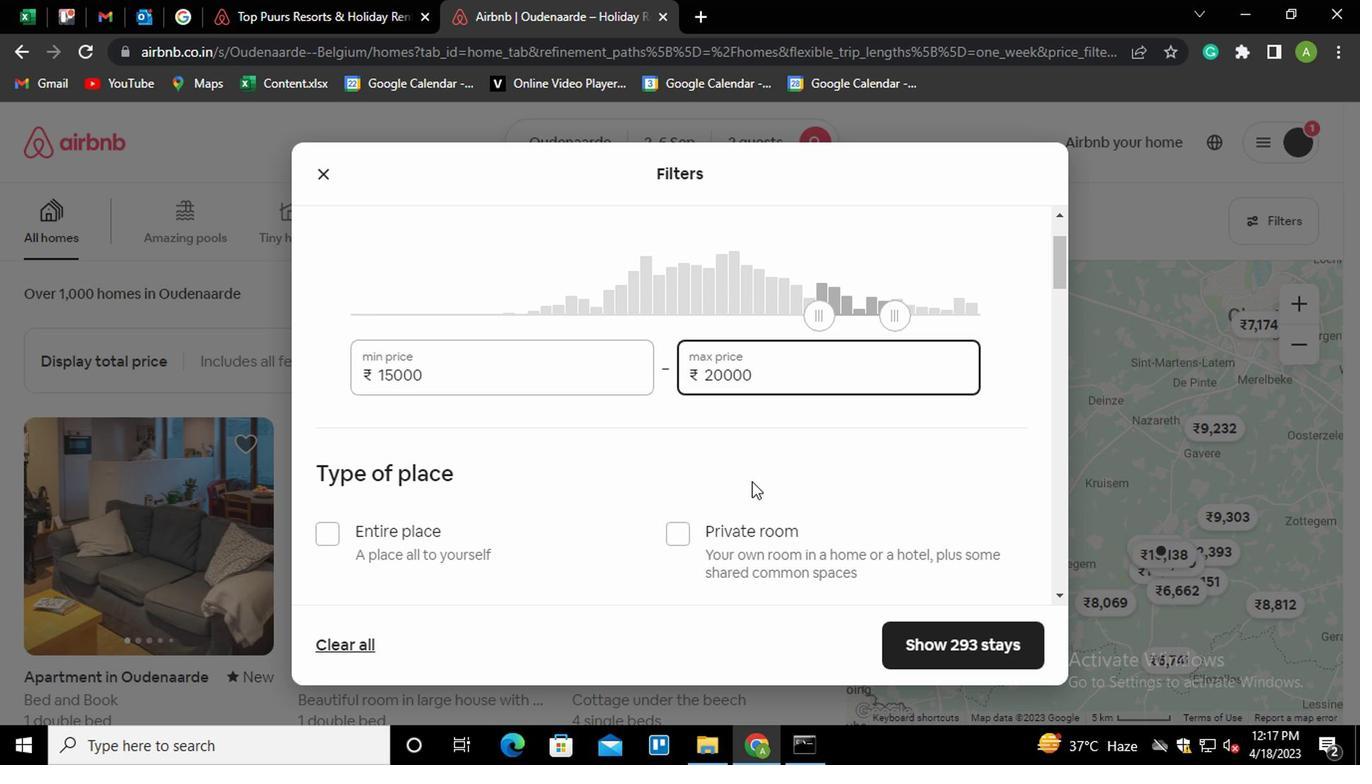 
Action: Mouse scrolled (754, 474) with delta (0, 0)
Screenshot: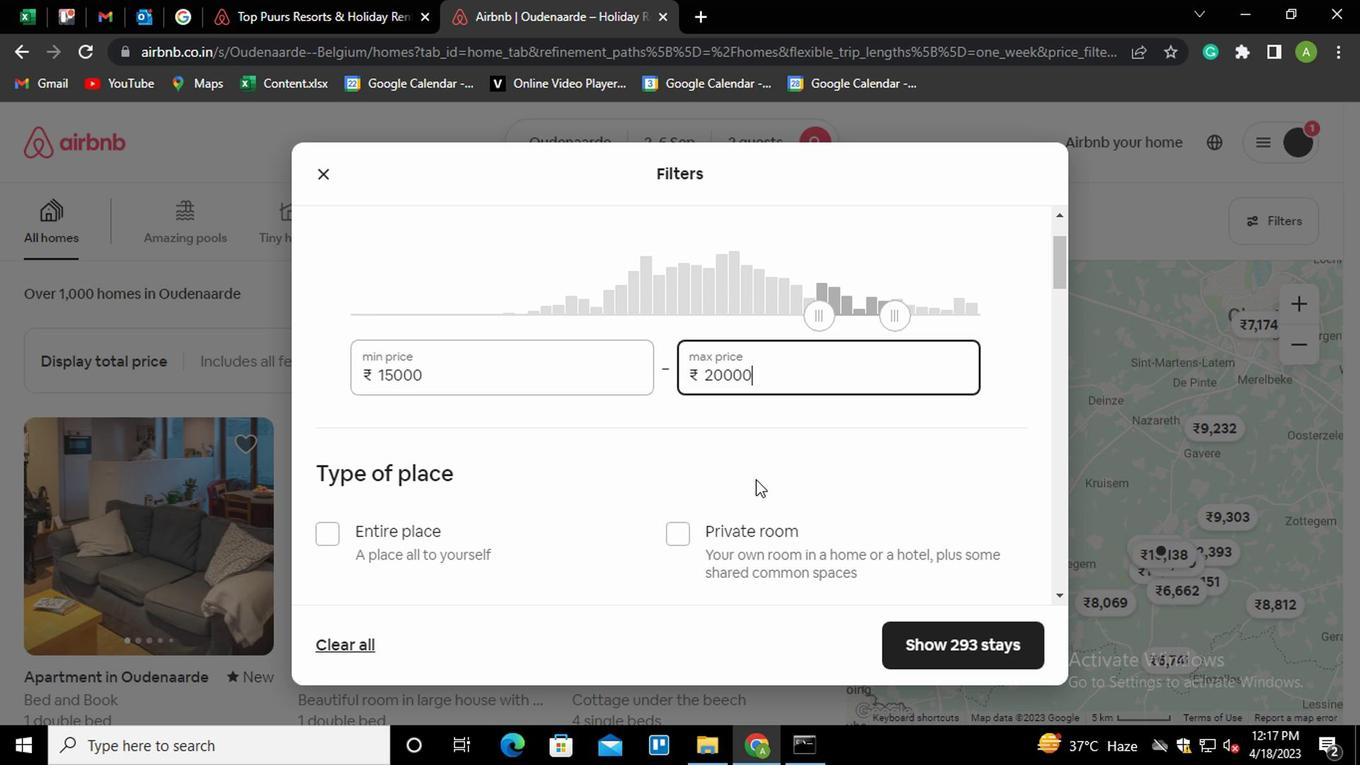 
Action: Mouse moved to (369, 441)
Screenshot: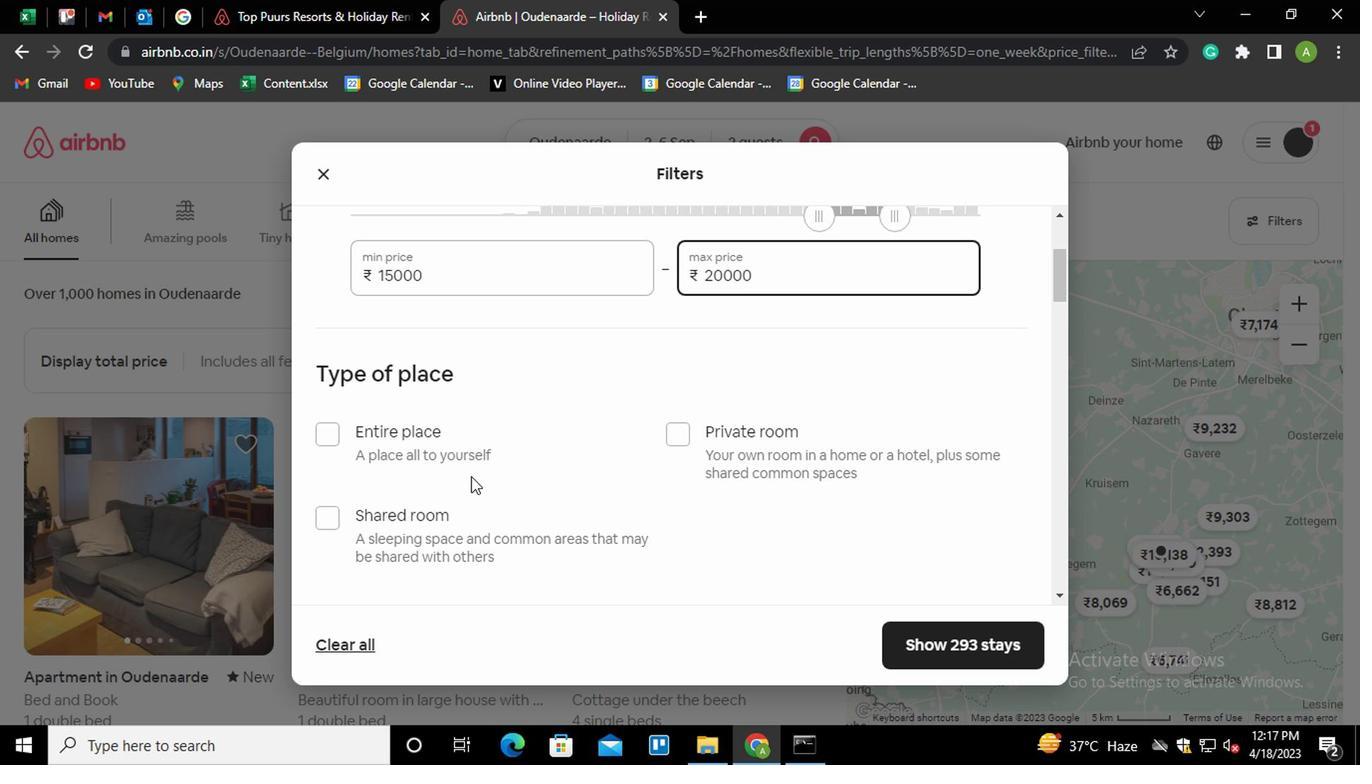 
Action: Mouse pressed left at (369, 441)
Screenshot: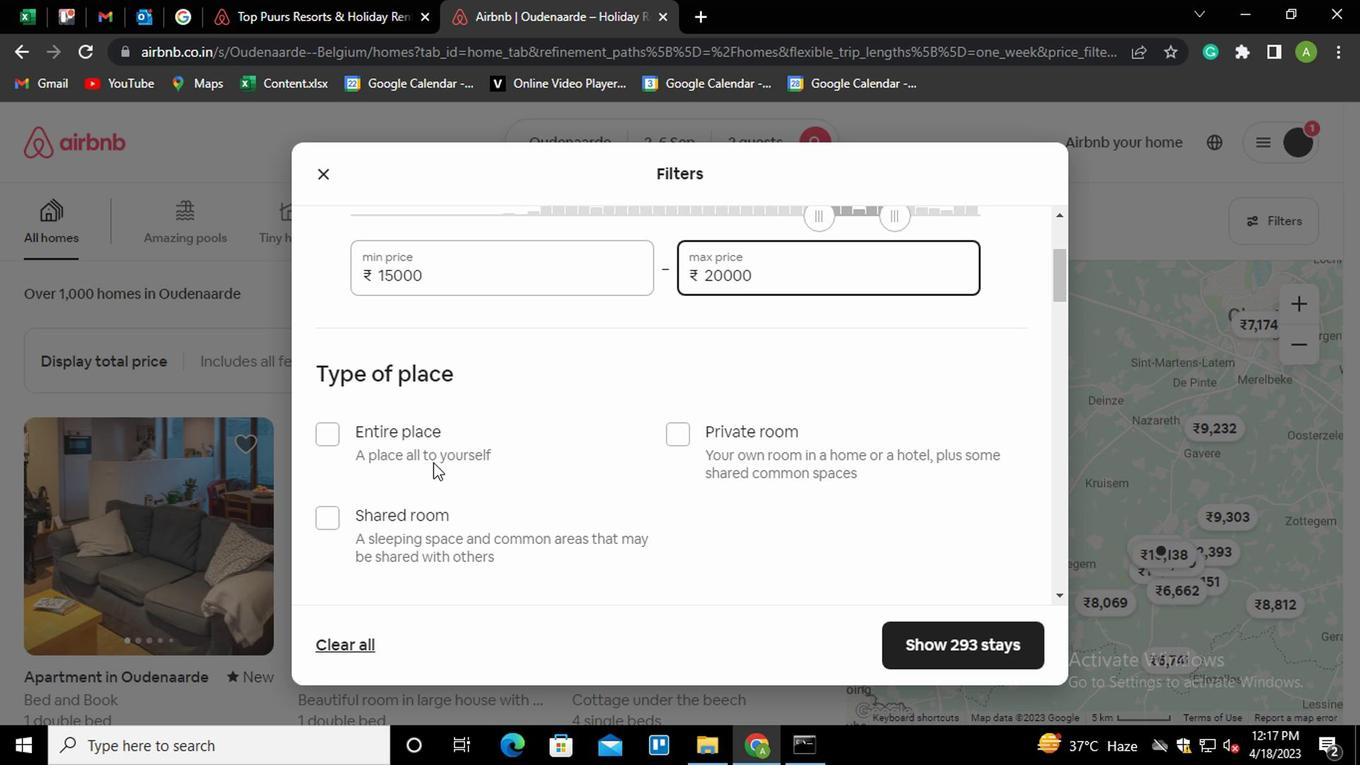 
Action: Mouse moved to (502, 429)
Screenshot: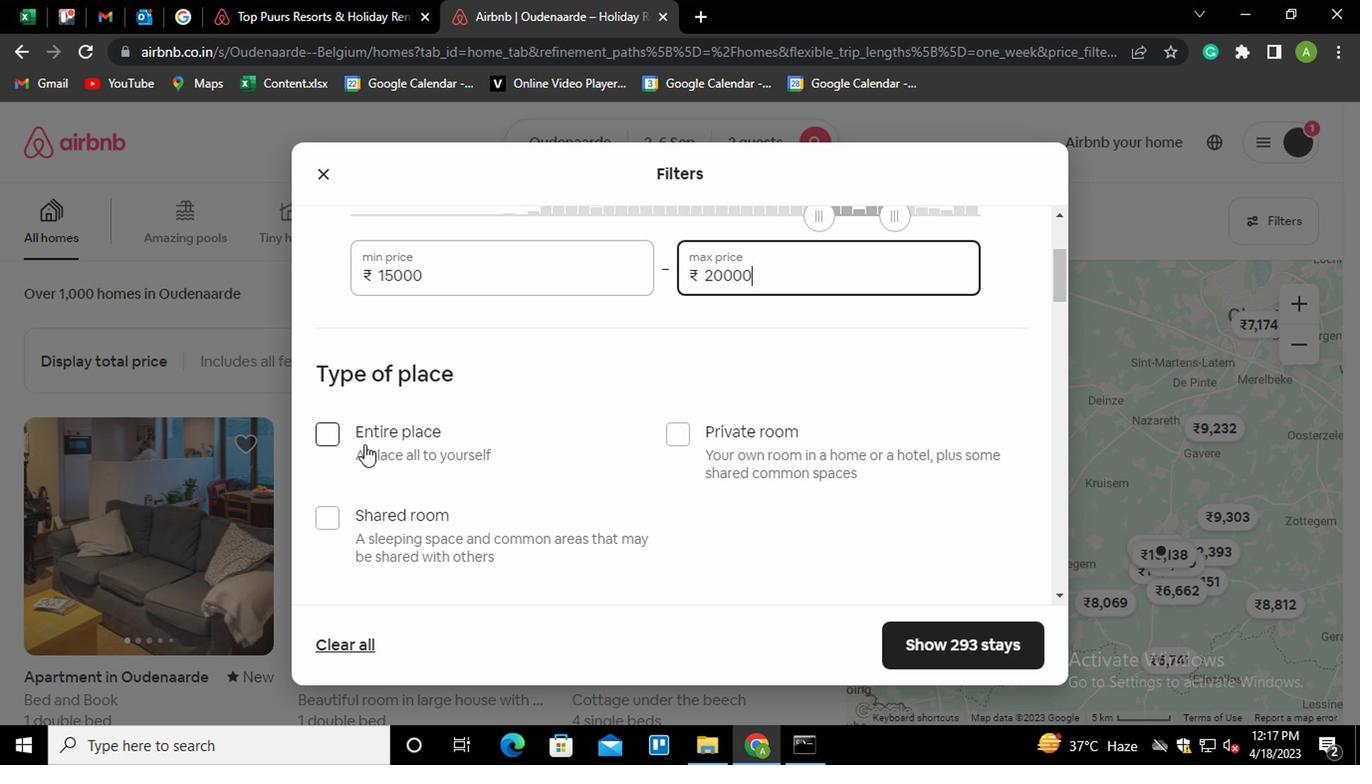 
Action: Mouse scrolled (502, 428) with delta (0, -1)
Screenshot: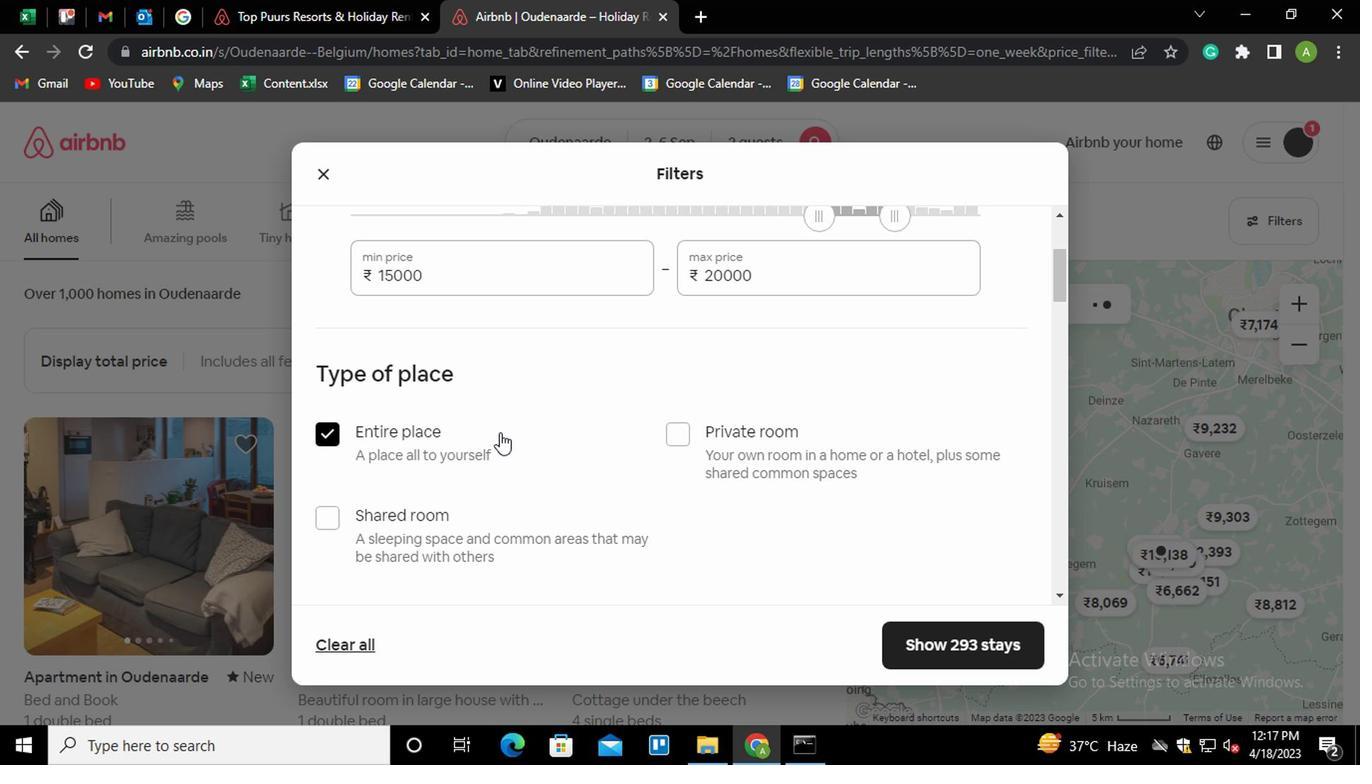 
Action: Mouse scrolled (502, 428) with delta (0, -1)
Screenshot: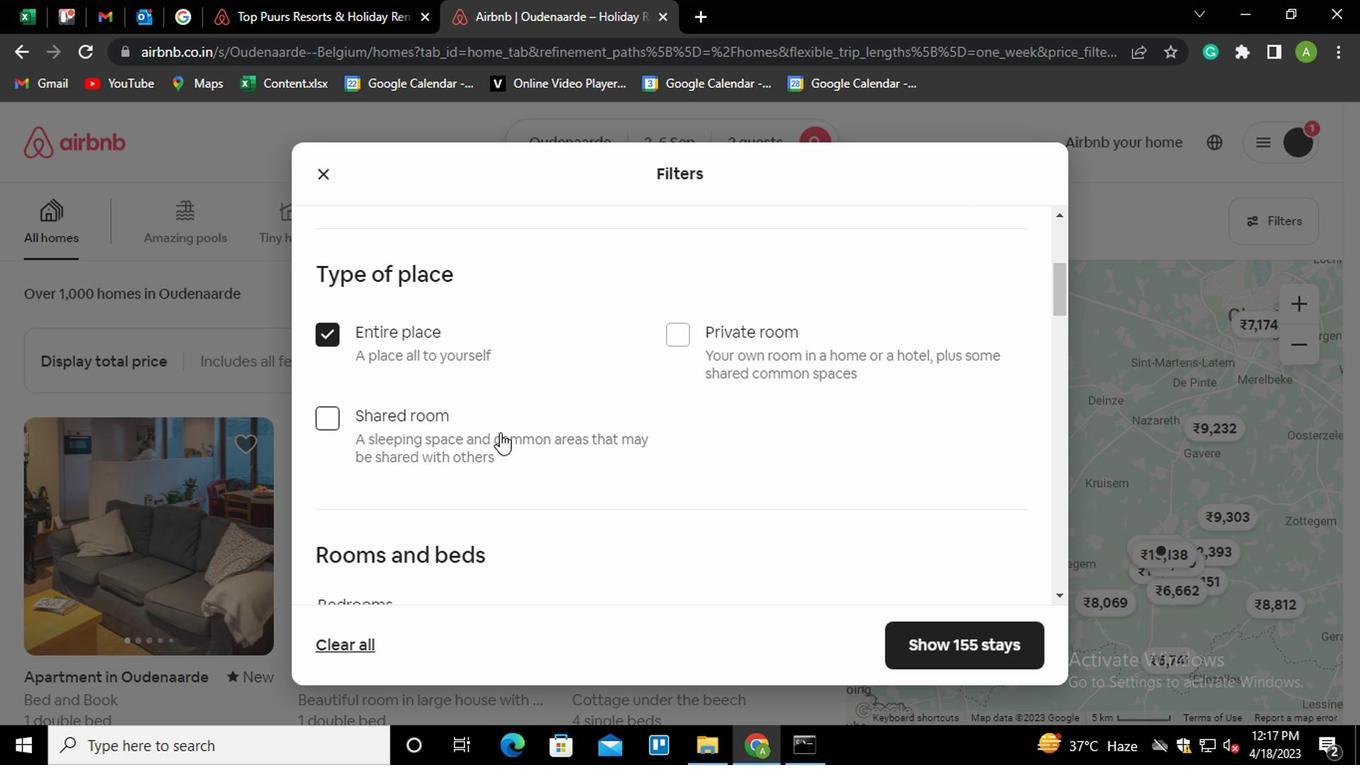 
Action: Mouse scrolled (502, 428) with delta (0, -1)
Screenshot: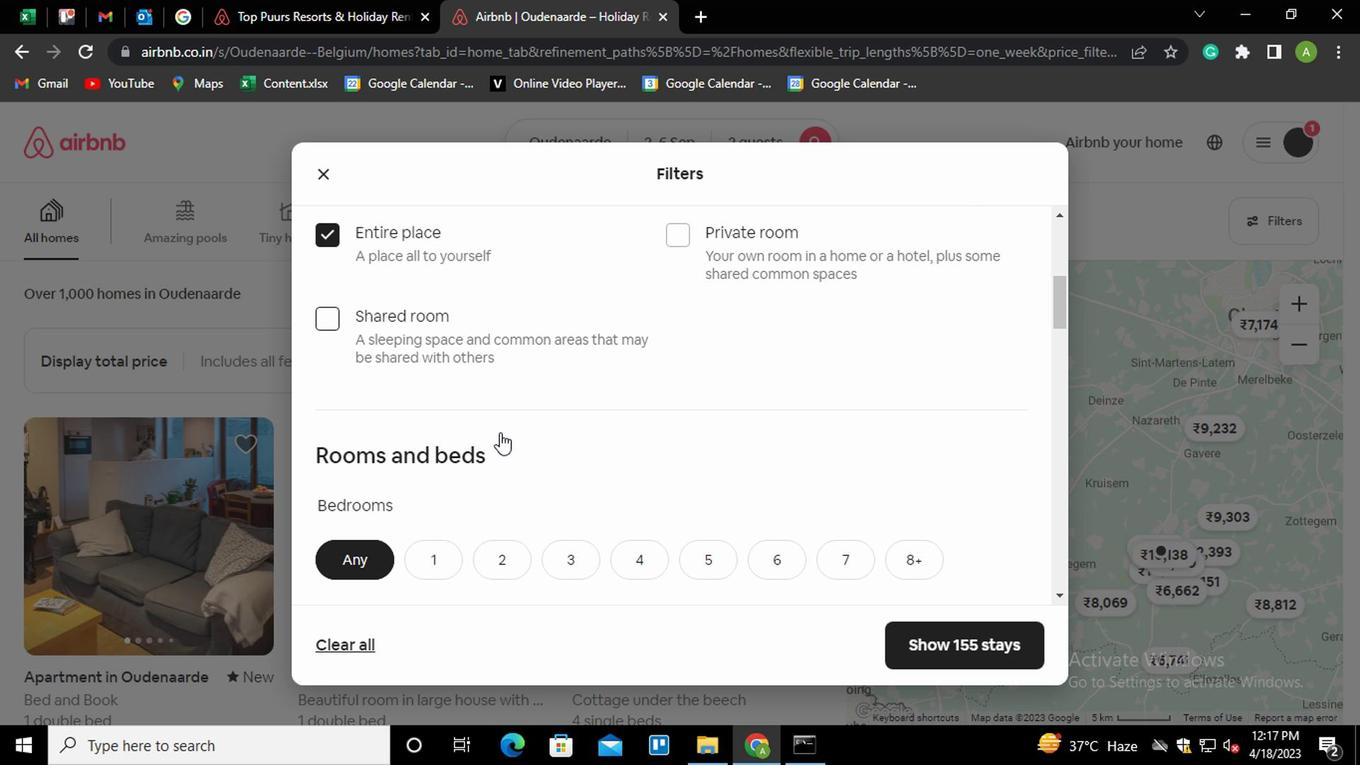 
Action: Mouse moved to (452, 450)
Screenshot: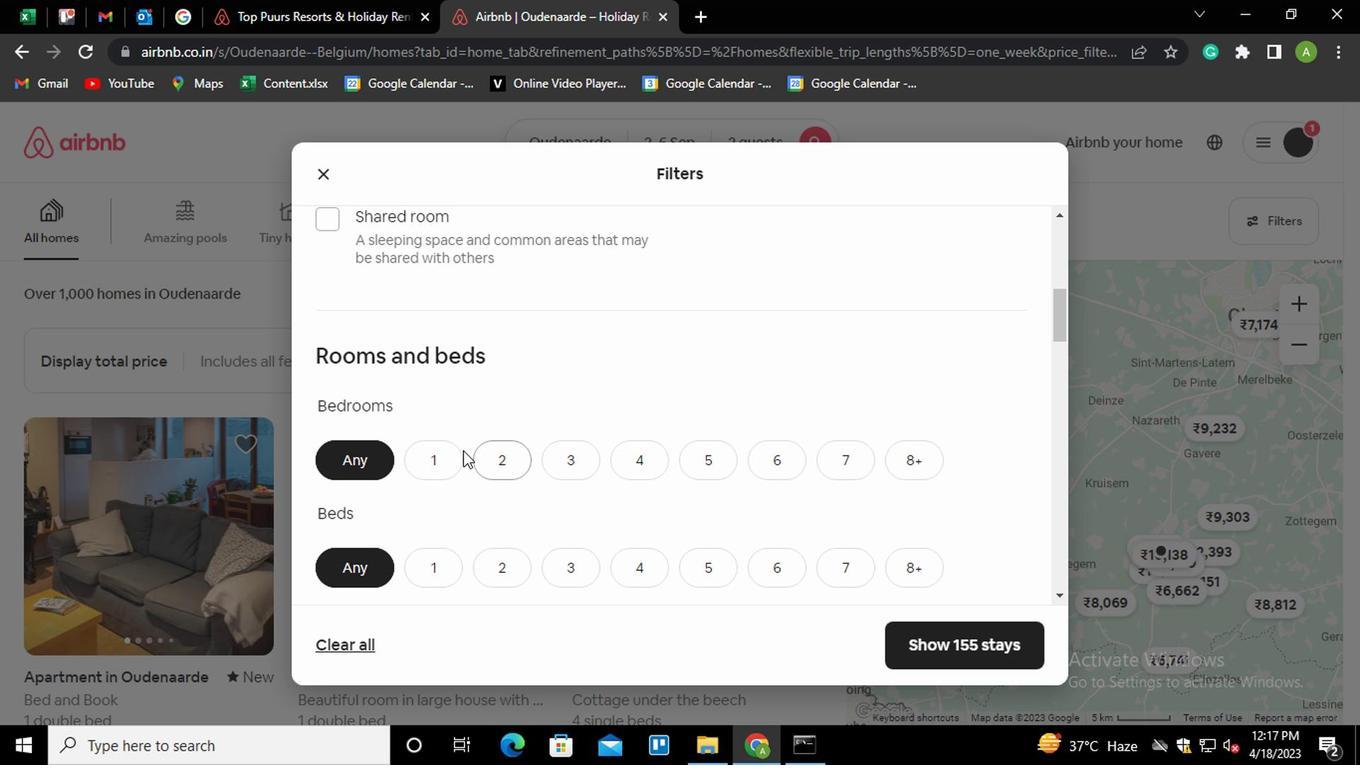 
Action: Mouse pressed left at (452, 450)
Screenshot: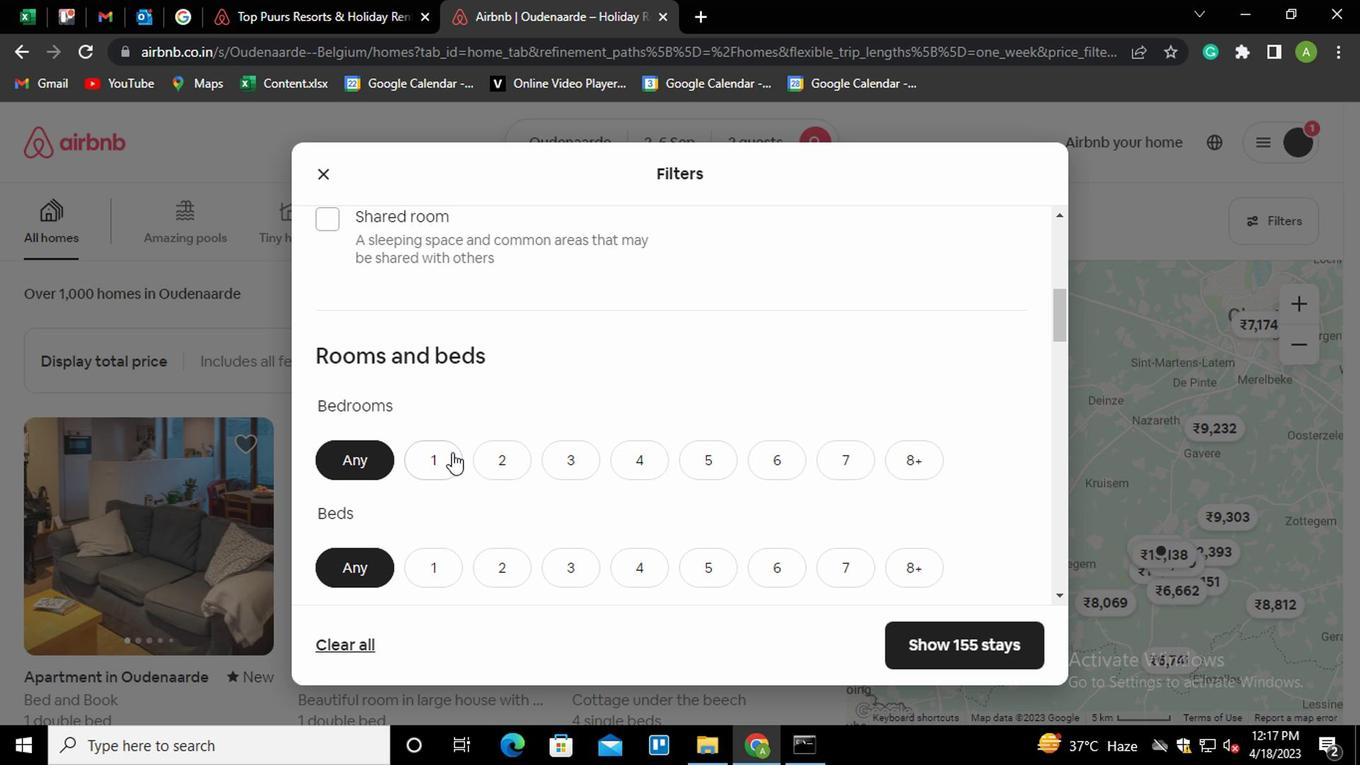 
Action: Mouse moved to (434, 557)
Screenshot: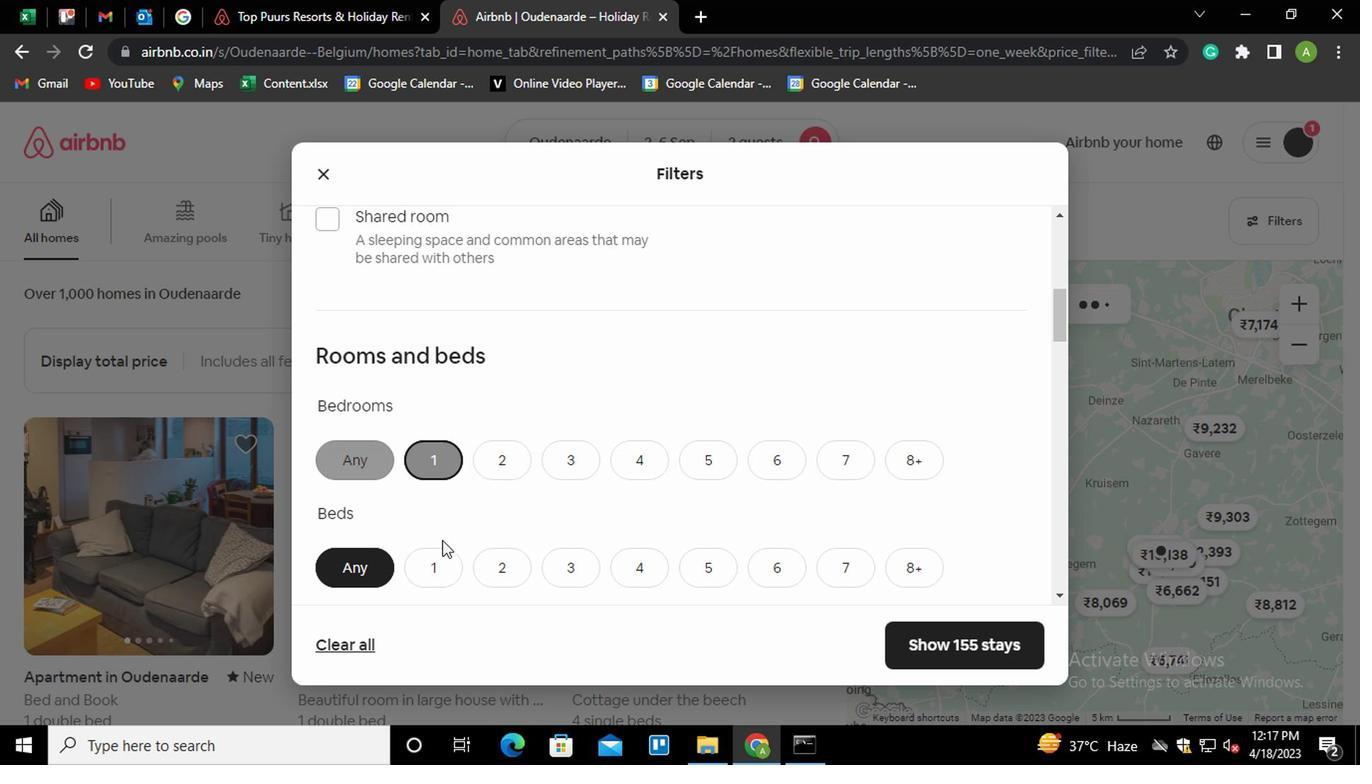 
Action: Mouse pressed left at (434, 557)
Screenshot: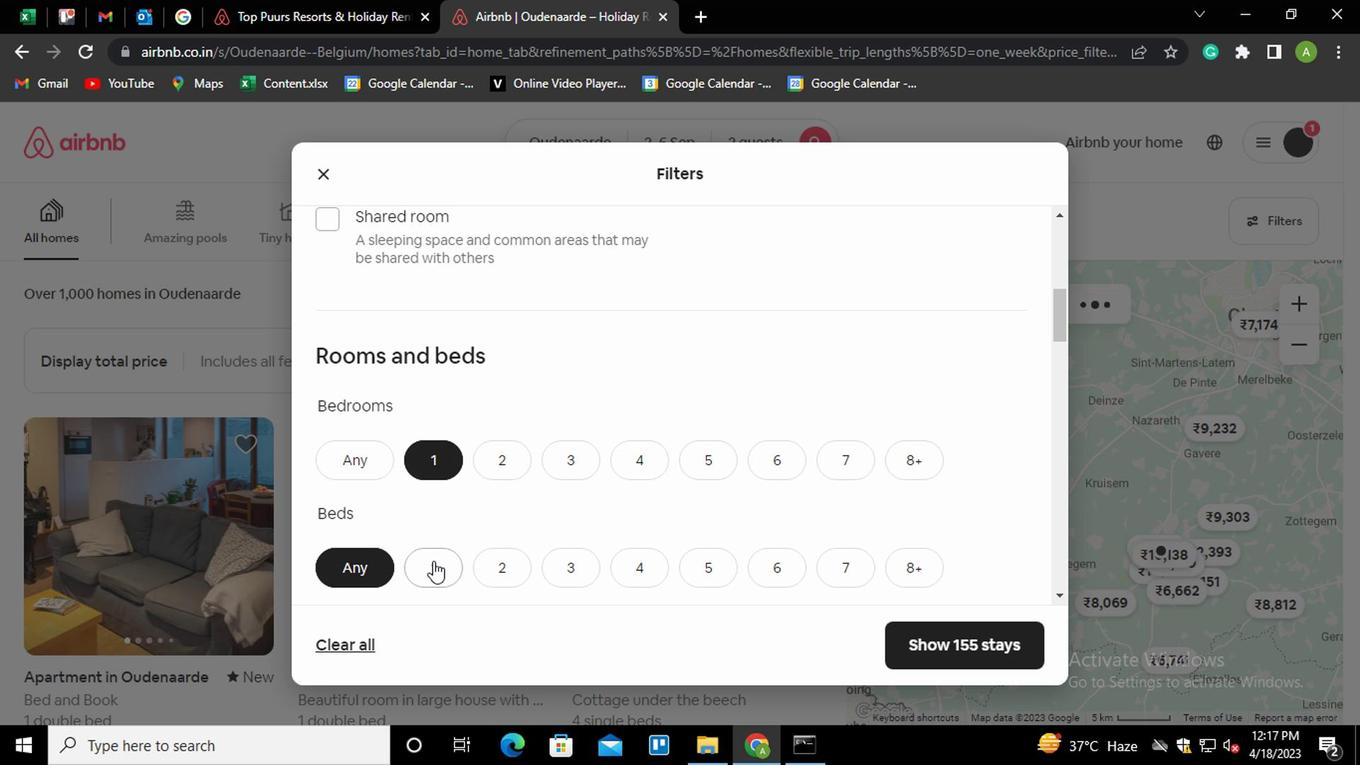 
Action: Mouse moved to (656, 434)
Screenshot: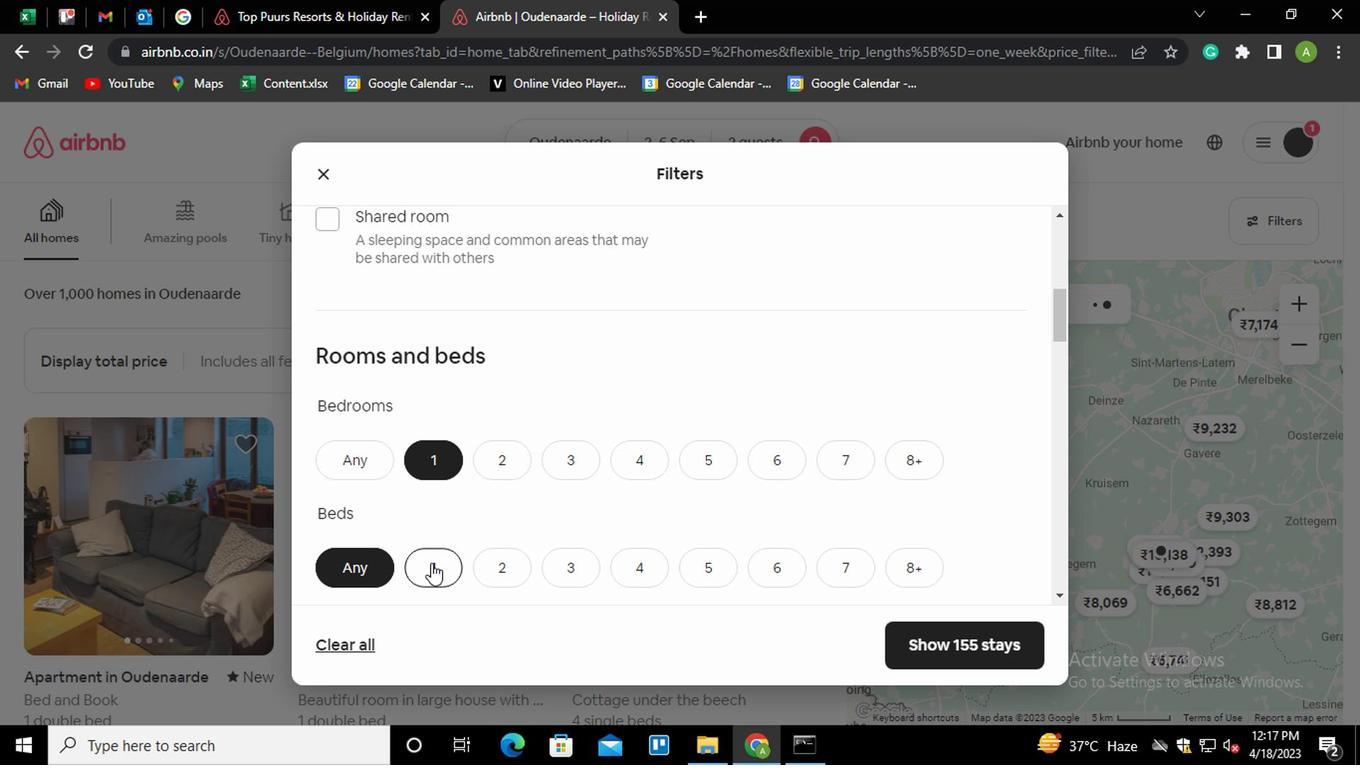 
Action: Mouse scrolled (656, 433) with delta (0, -1)
Screenshot: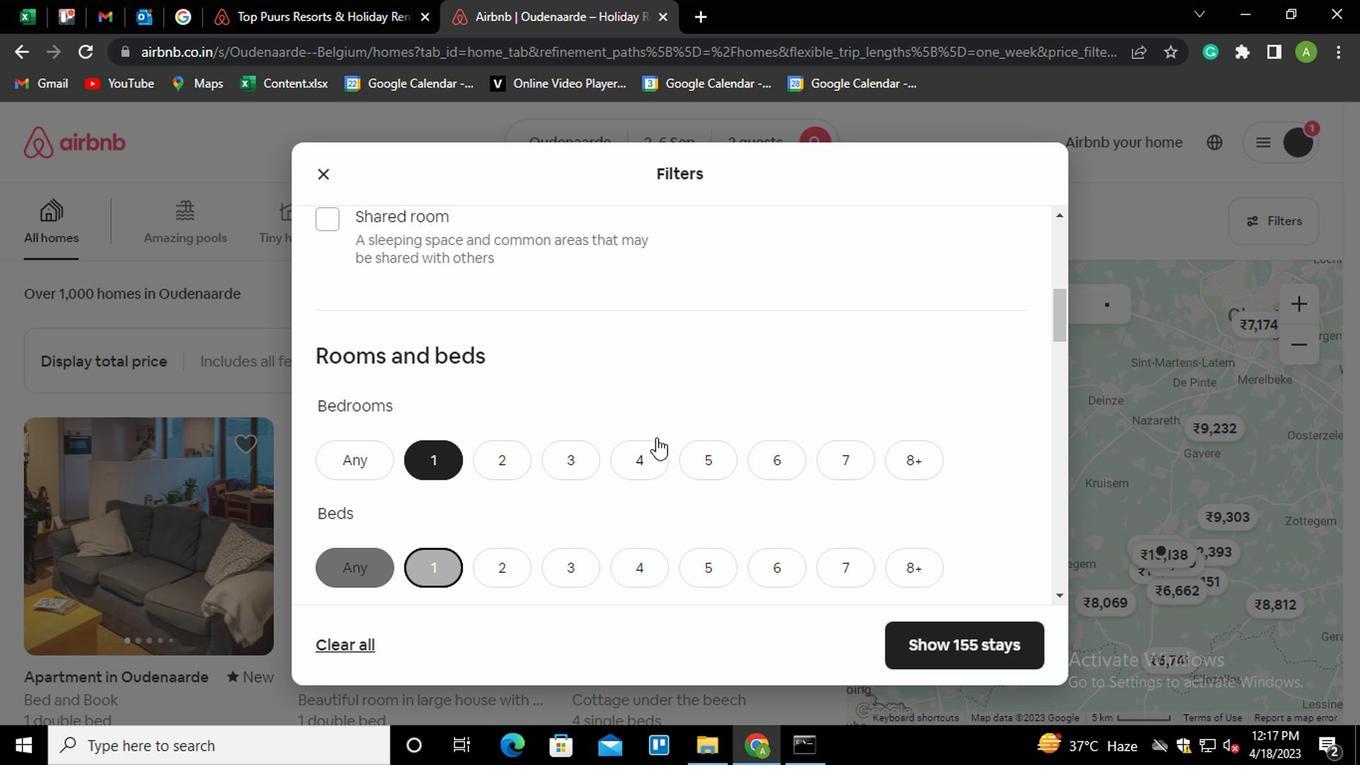 
Action: Mouse scrolled (656, 433) with delta (0, -1)
Screenshot: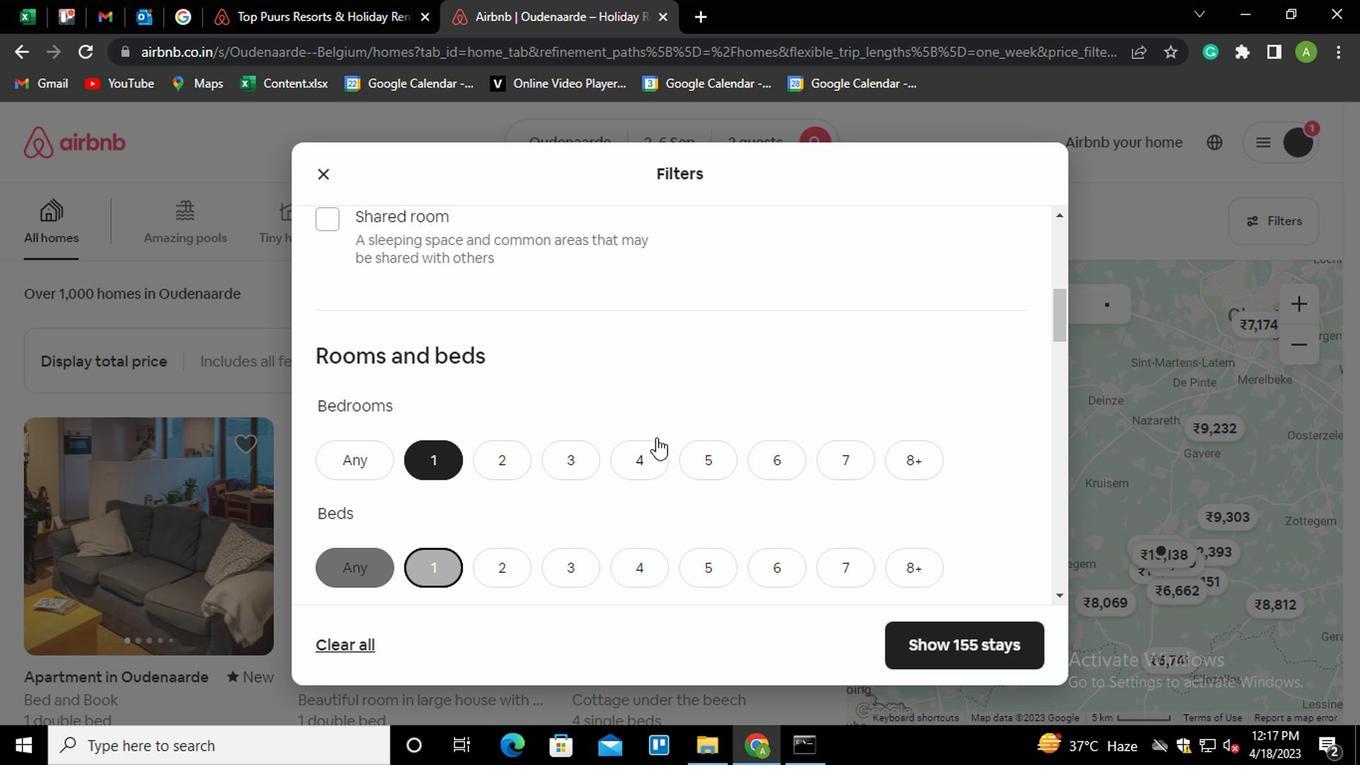 
Action: Mouse scrolled (656, 433) with delta (0, -1)
Screenshot: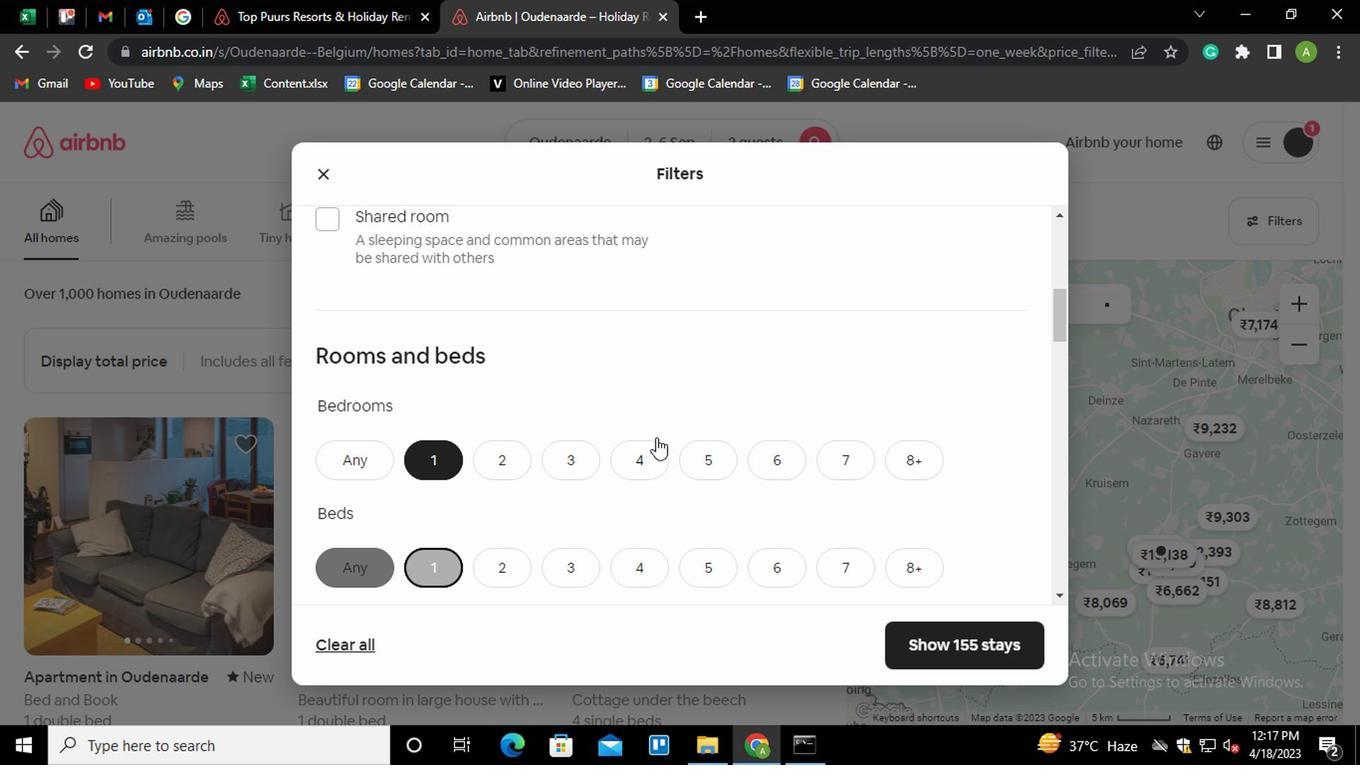 
Action: Mouse moved to (438, 386)
Screenshot: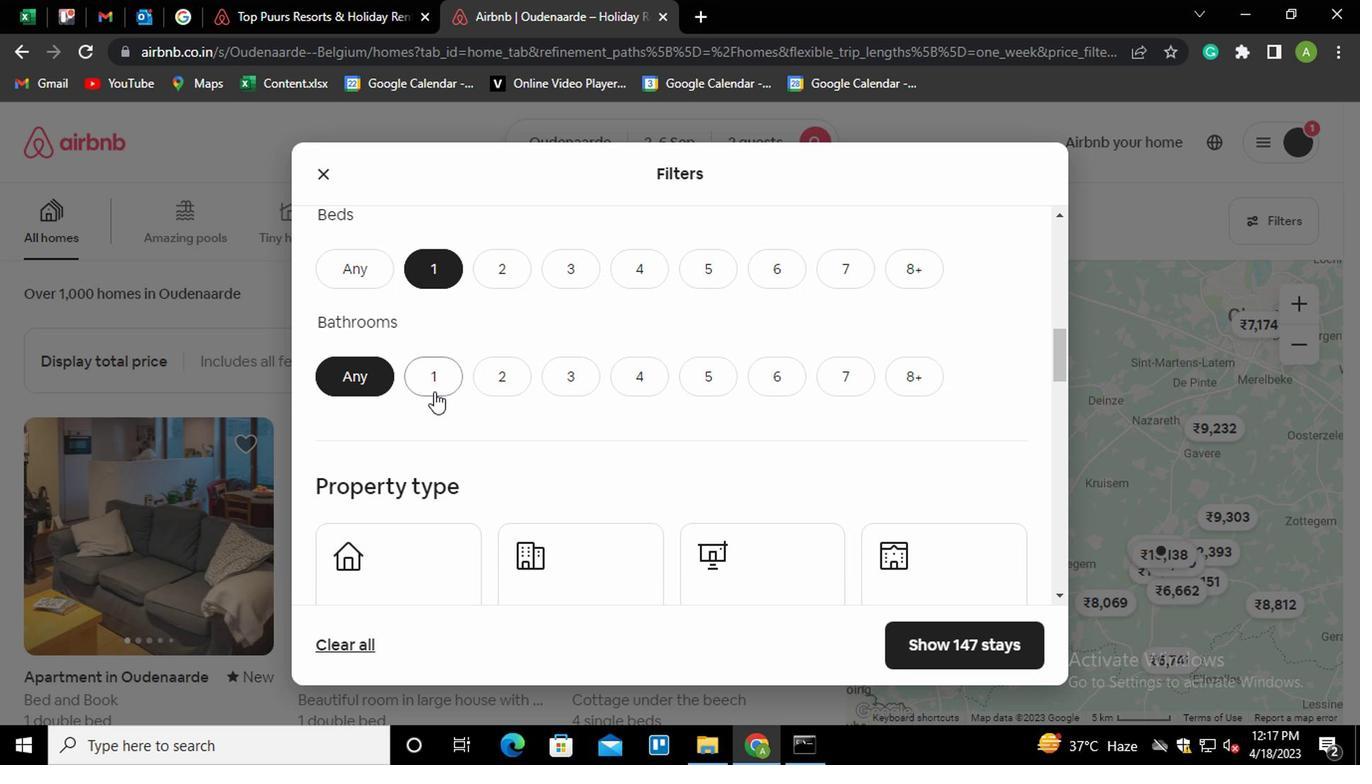 
Action: Mouse pressed left at (438, 386)
Screenshot: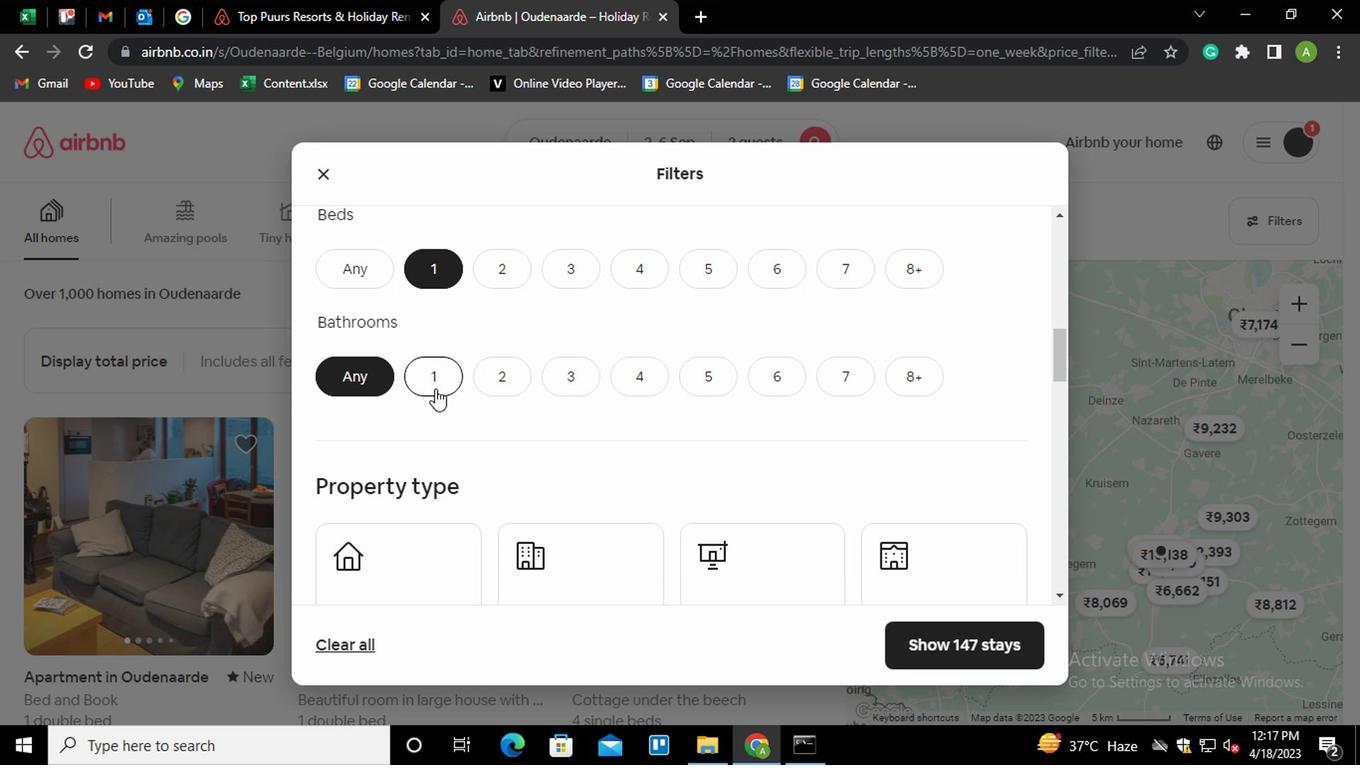 
Action: Mouse moved to (659, 425)
Screenshot: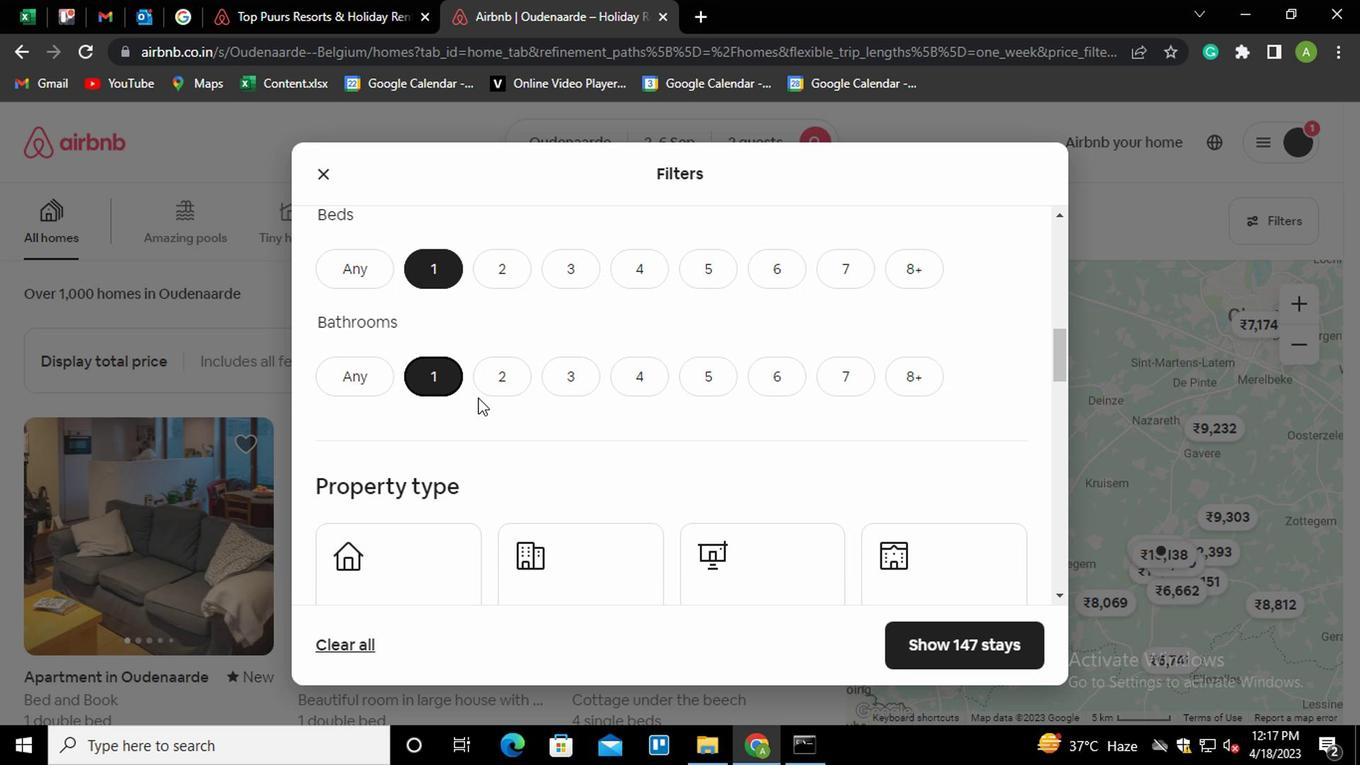 
Action: Mouse scrolled (659, 425) with delta (0, 0)
Screenshot: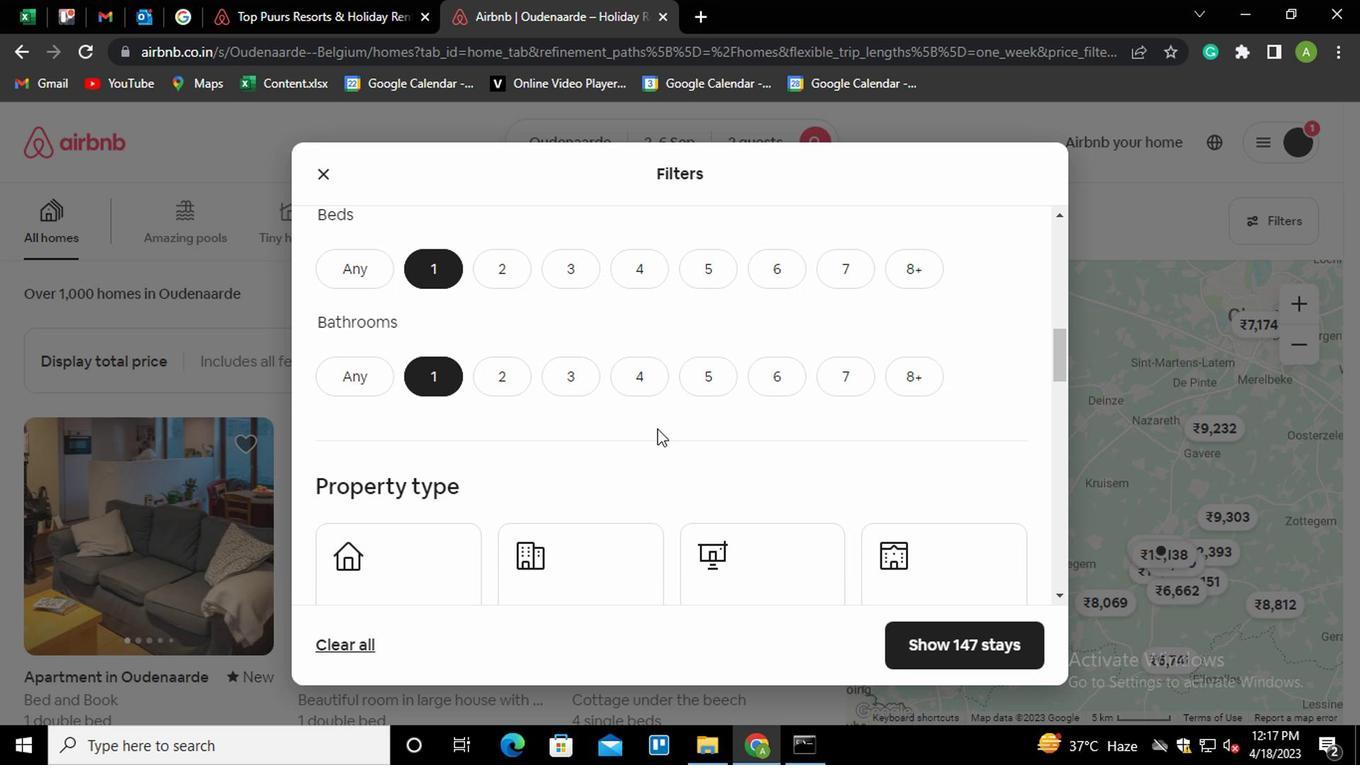 
Action: Mouse scrolled (659, 425) with delta (0, 0)
Screenshot: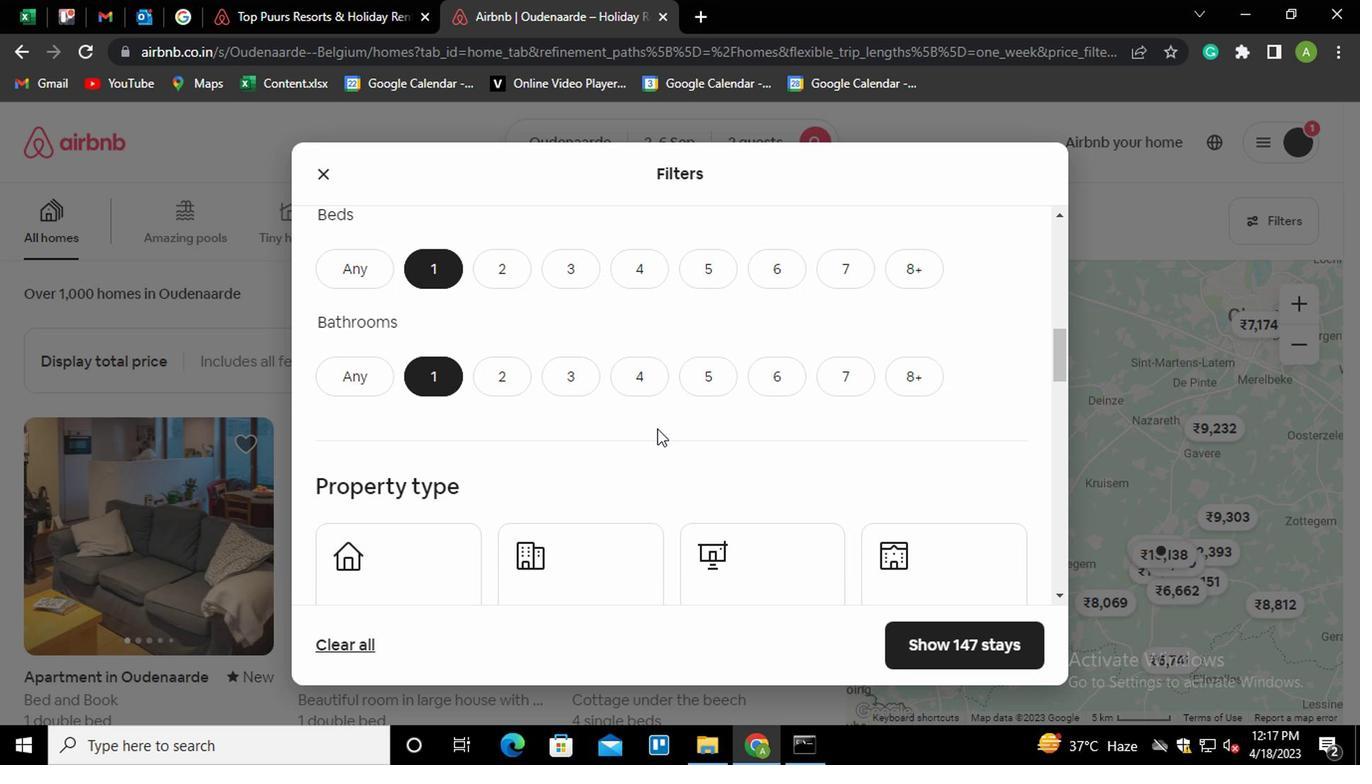 
Action: Mouse moved to (886, 394)
Screenshot: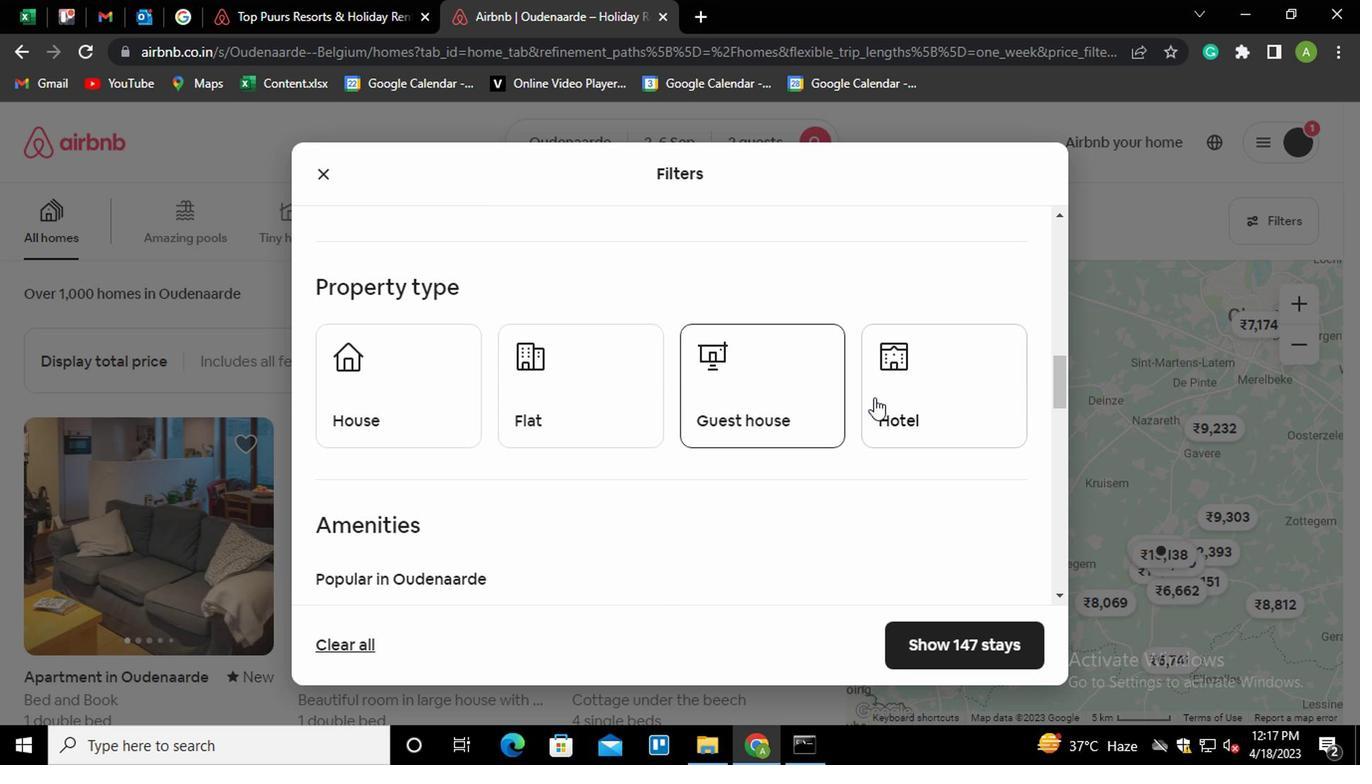 
Action: Mouse pressed left at (886, 394)
Screenshot: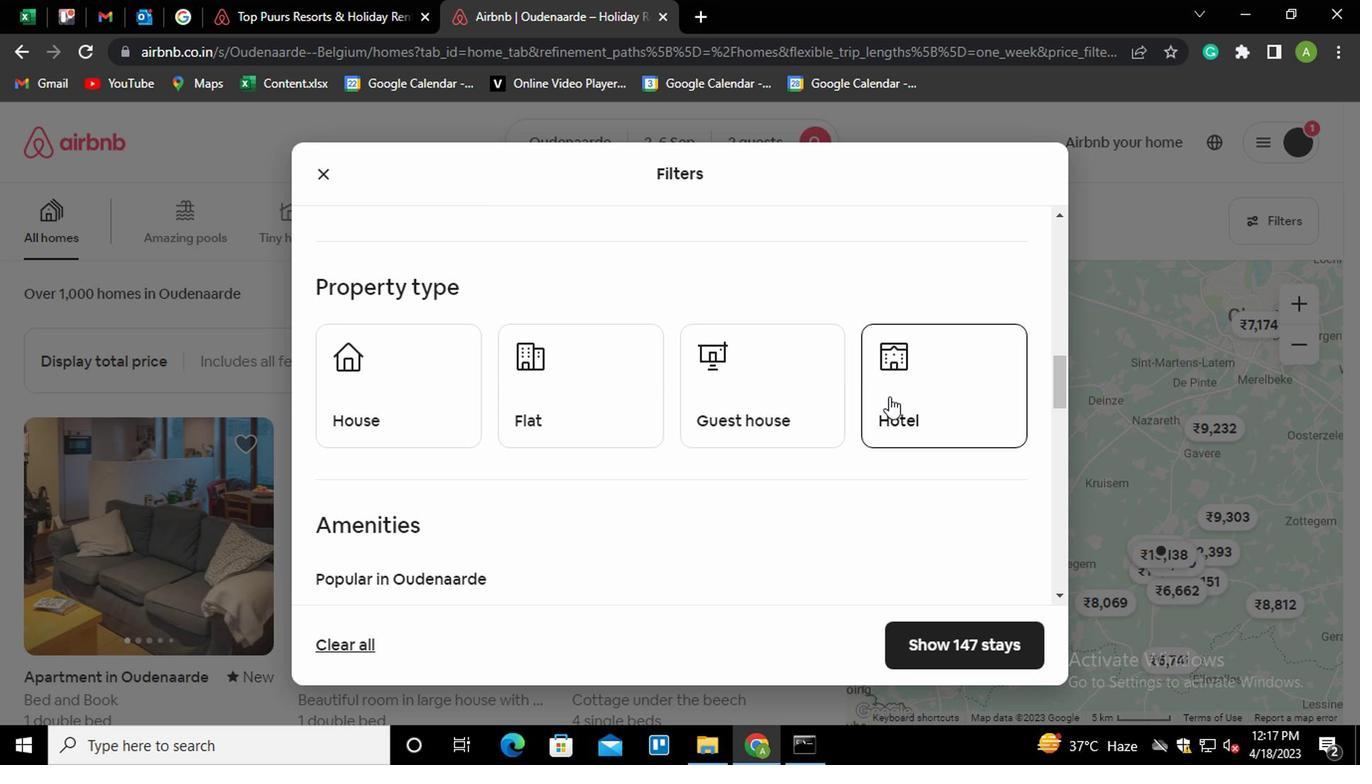 
Action: Mouse moved to (834, 434)
Screenshot: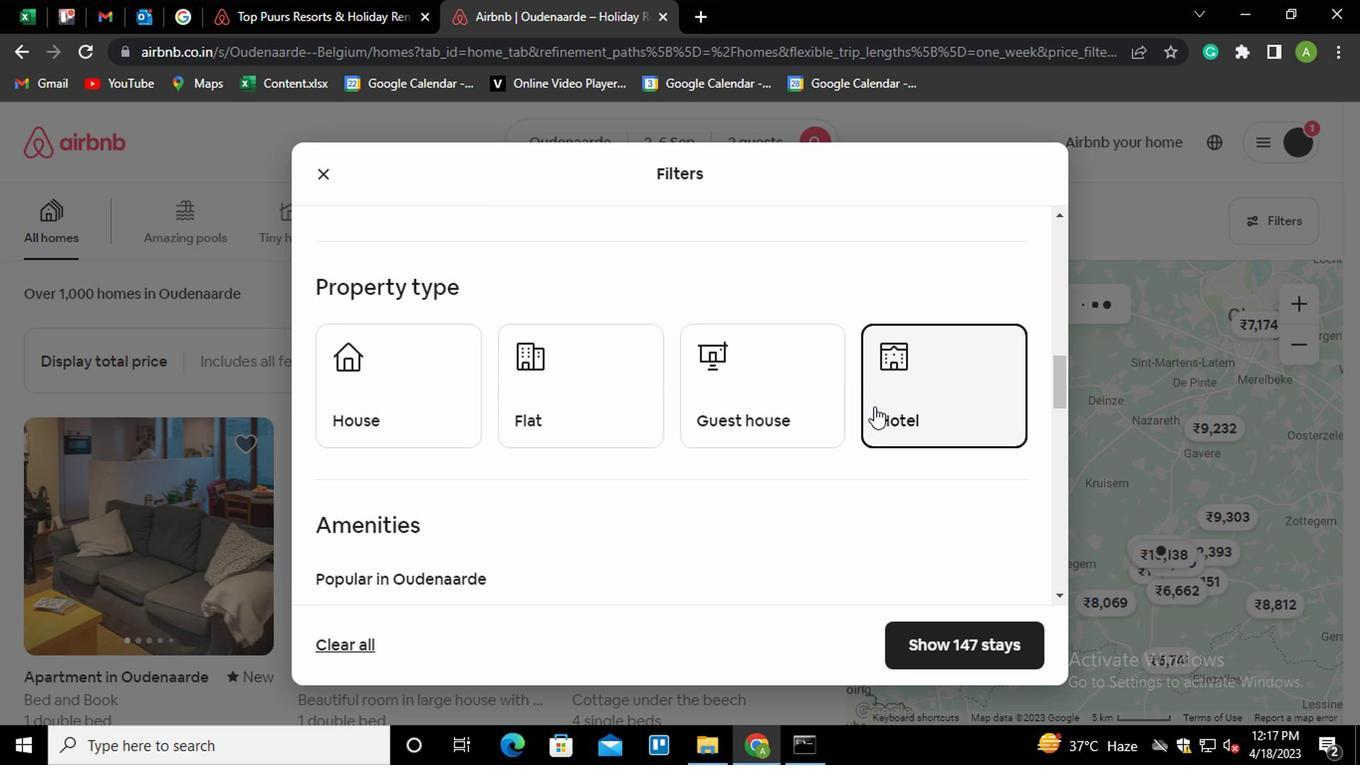 
Action: Mouse scrolled (834, 433) with delta (0, -1)
Screenshot: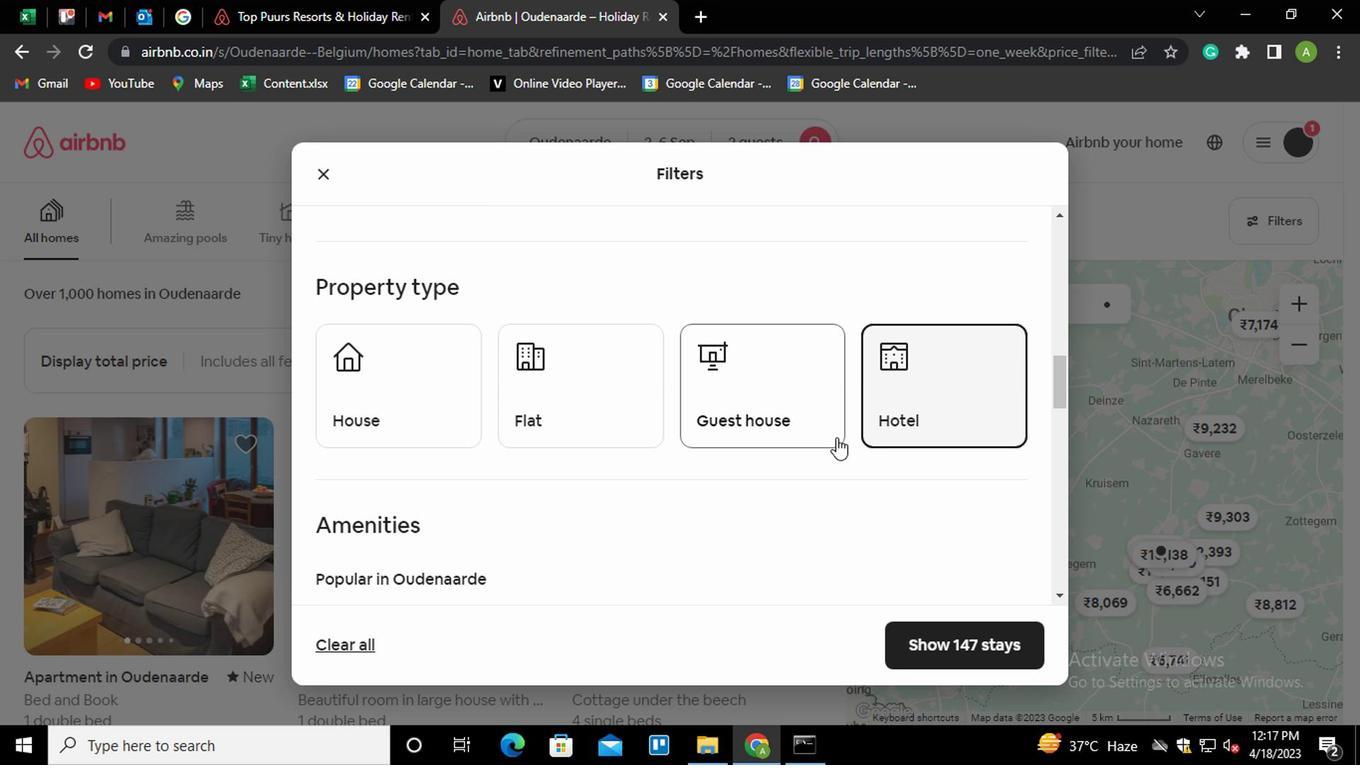 
Action: Mouse moved to (830, 434)
Screenshot: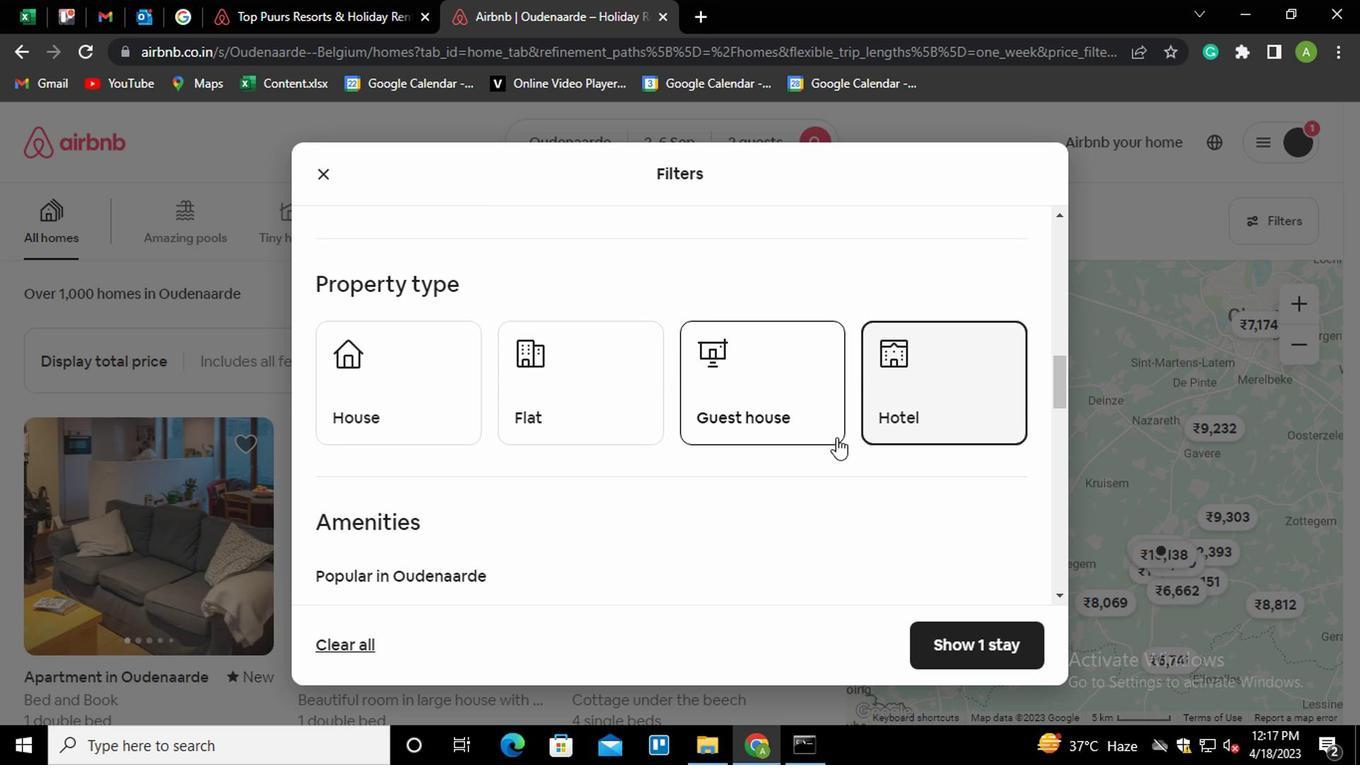 
Action: Mouse scrolled (830, 433) with delta (0, -1)
Screenshot: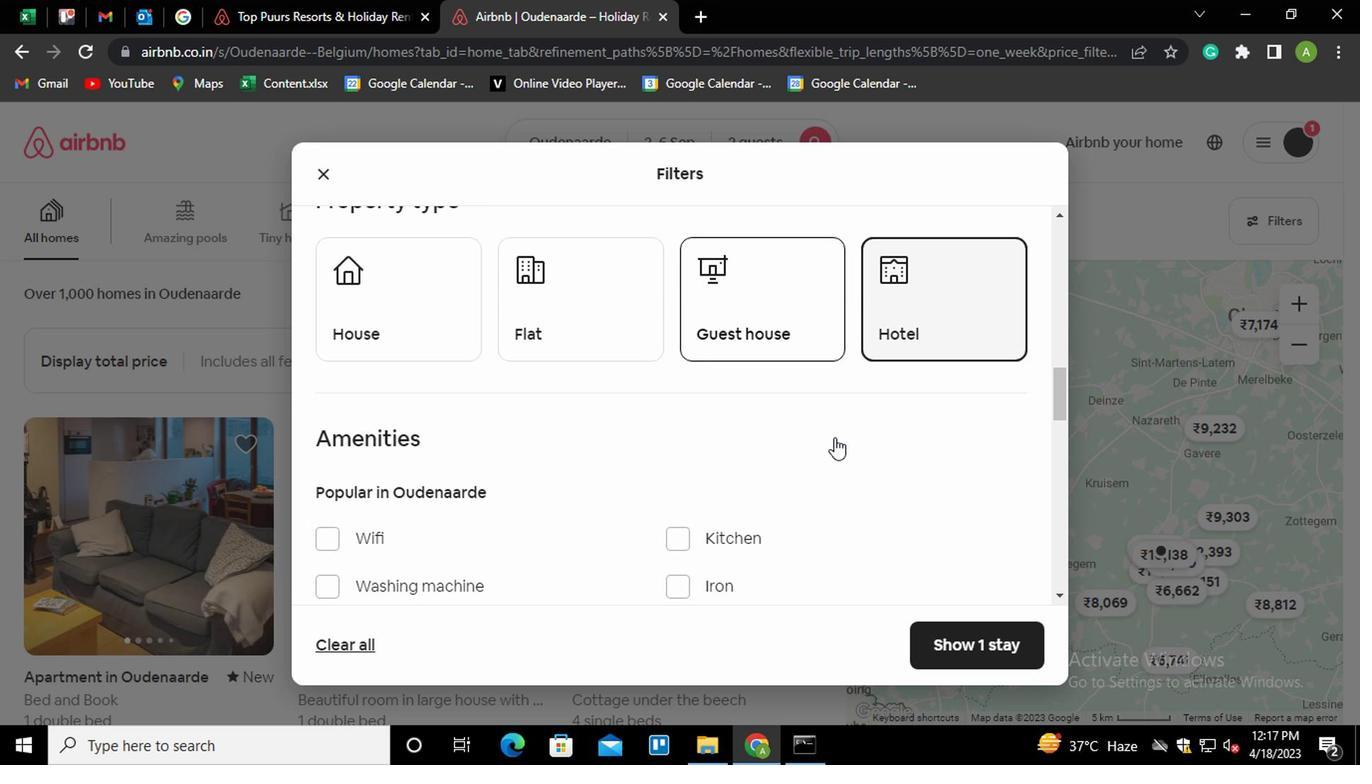 
Action: Mouse moved to (809, 434)
Screenshot: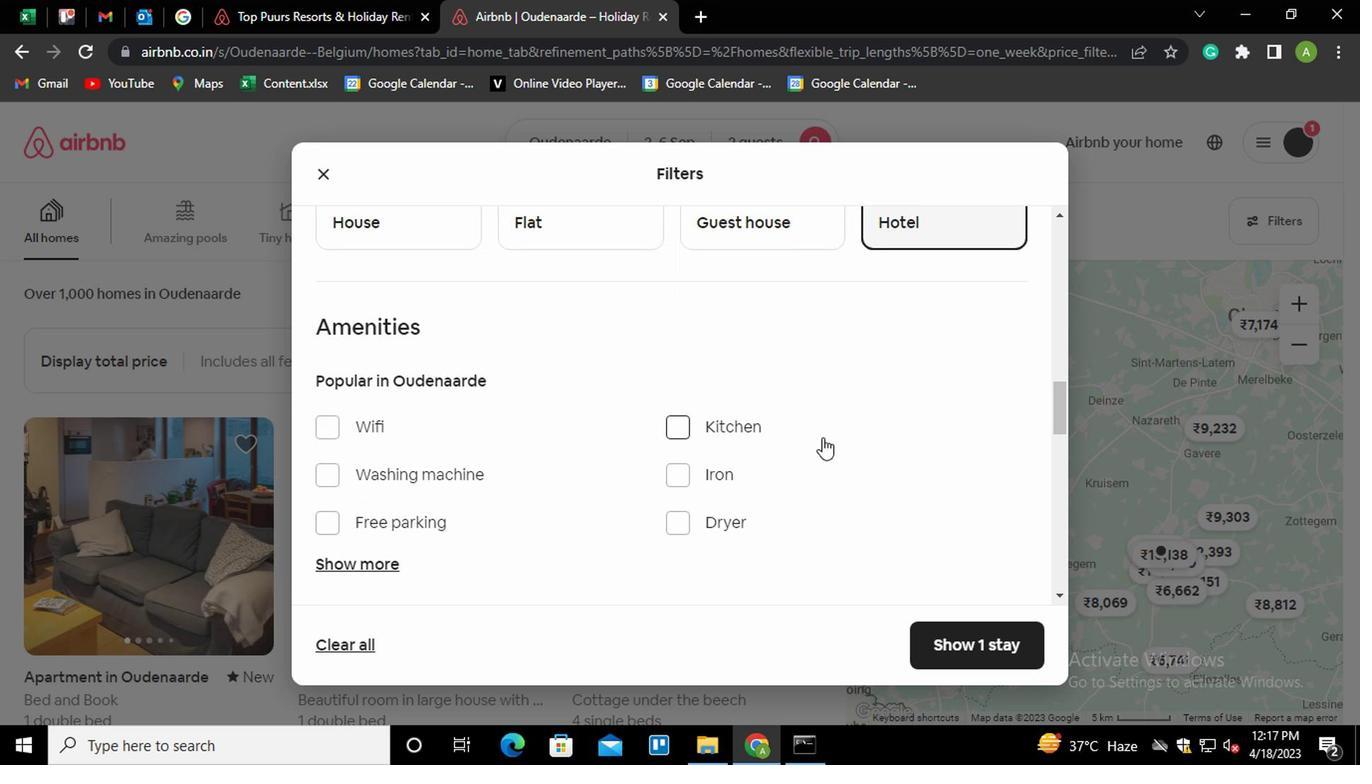 
Action: Mouse scrolled (809, 433) with delta (0, -1)
Screenshot: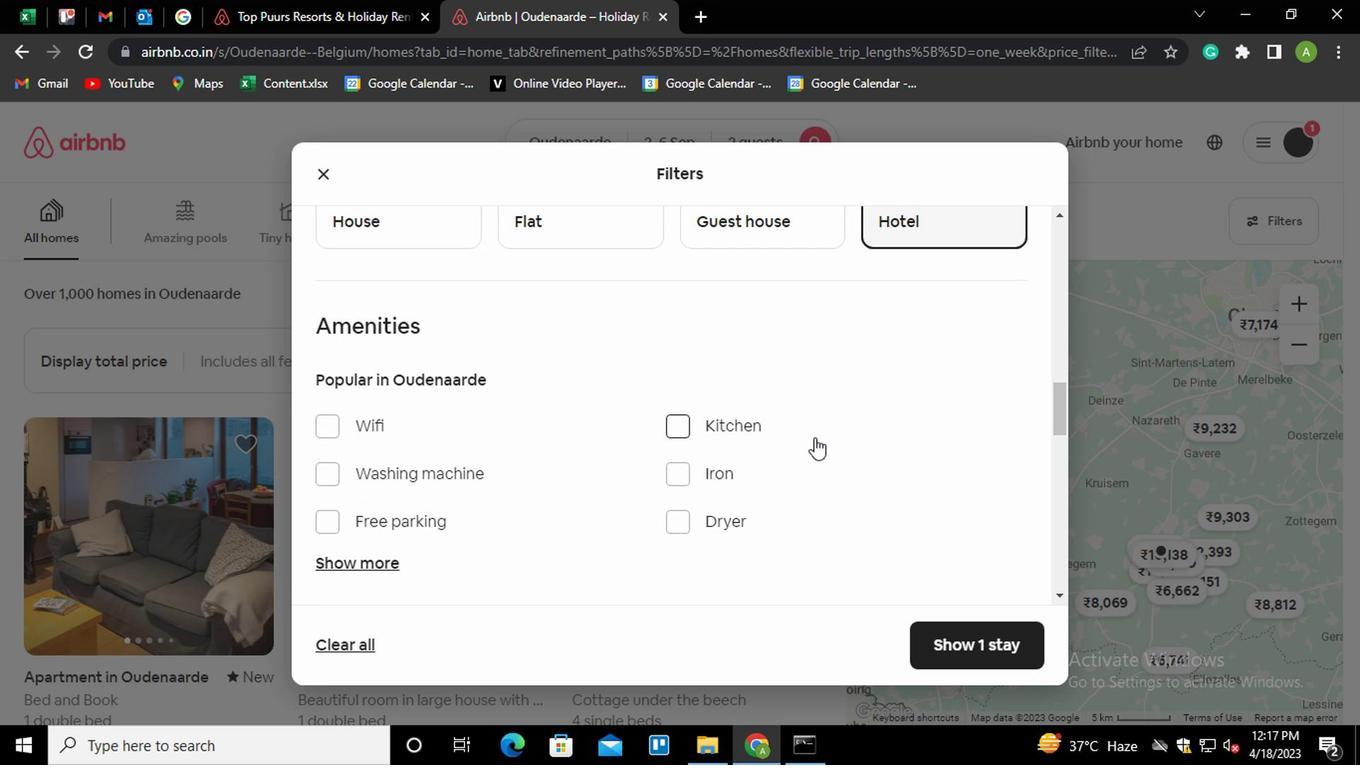 
Action: Mouse moved to (353, 461)
Screenshot: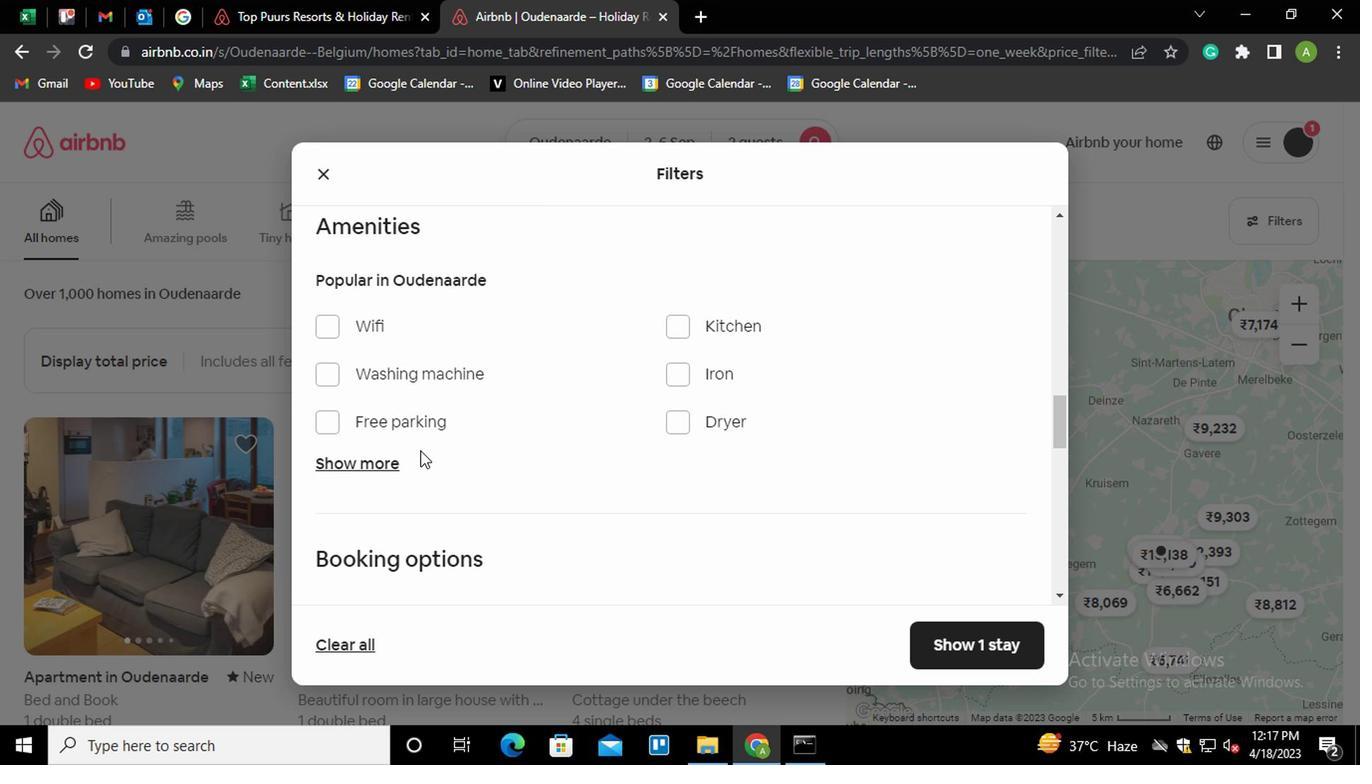 
Action: Mouse pressed left at (353, 461)
Screenshot: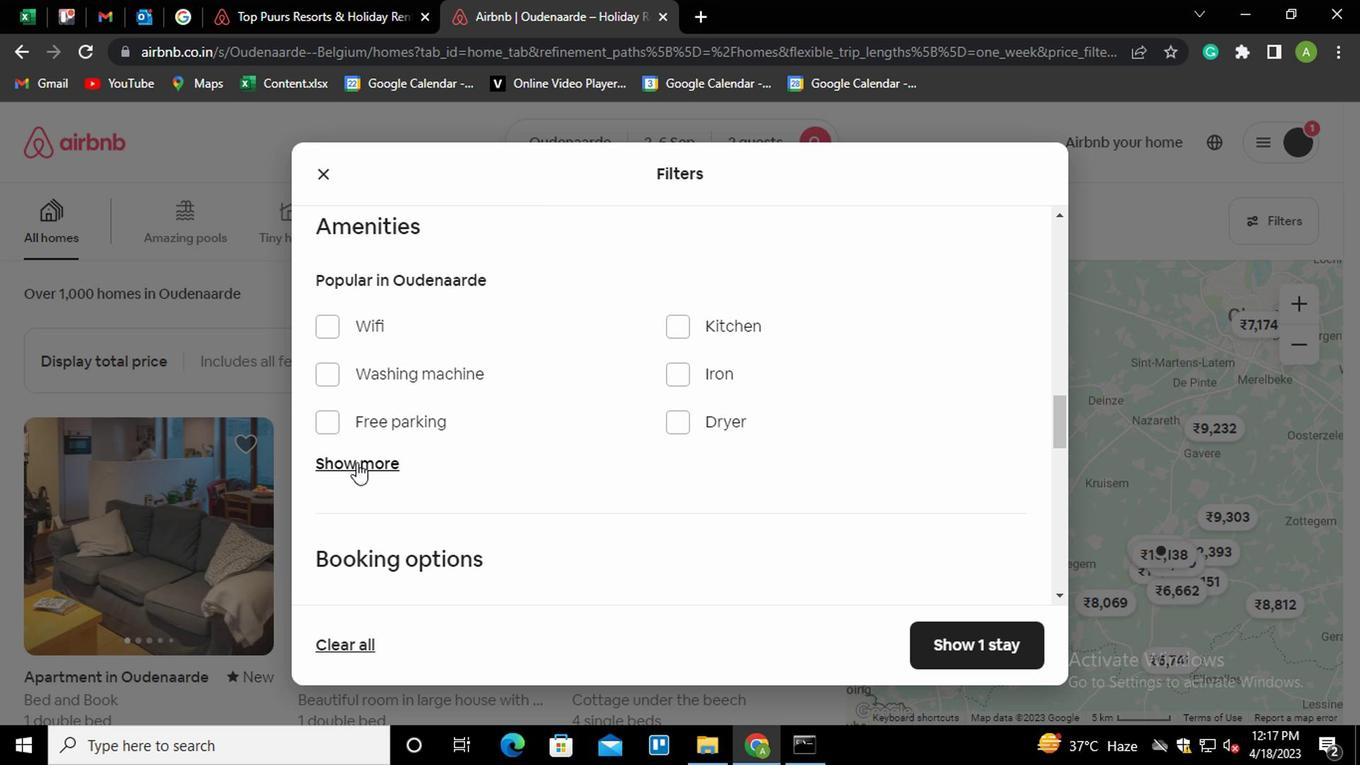 
Action: Mouse moved to (587, 432)
Screenshot: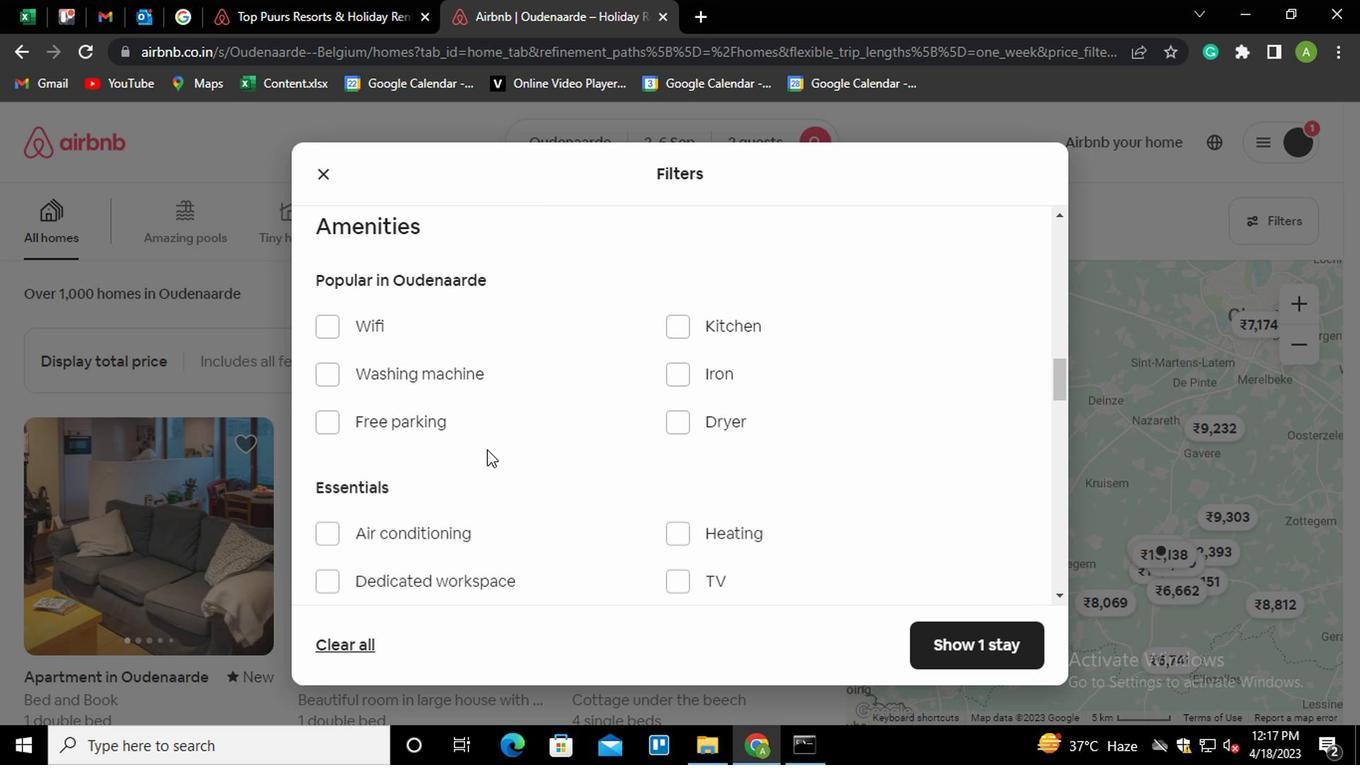 
Action: Mouse scrolled (587, 431) with delta (0, -1)
Screenshot: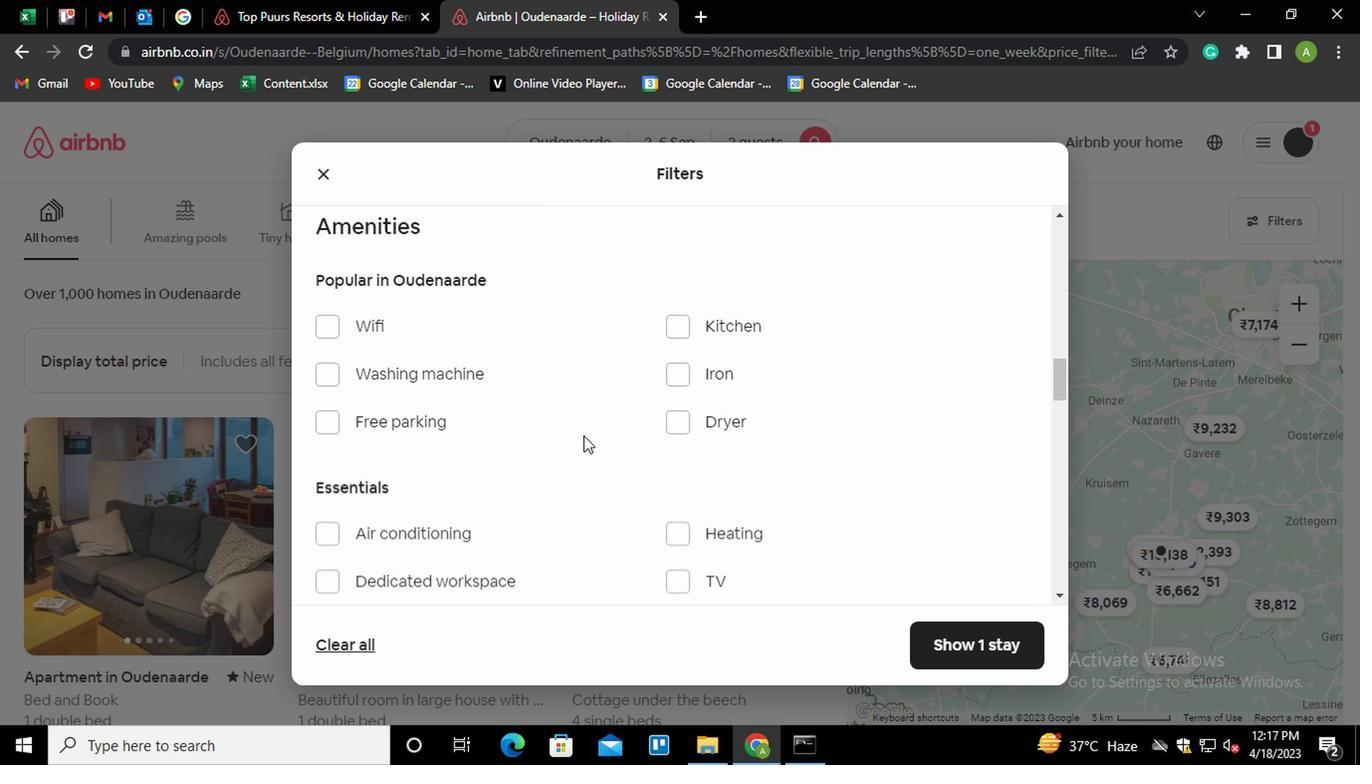 
Action: Mouse moved to (681, 428)
Screenshot: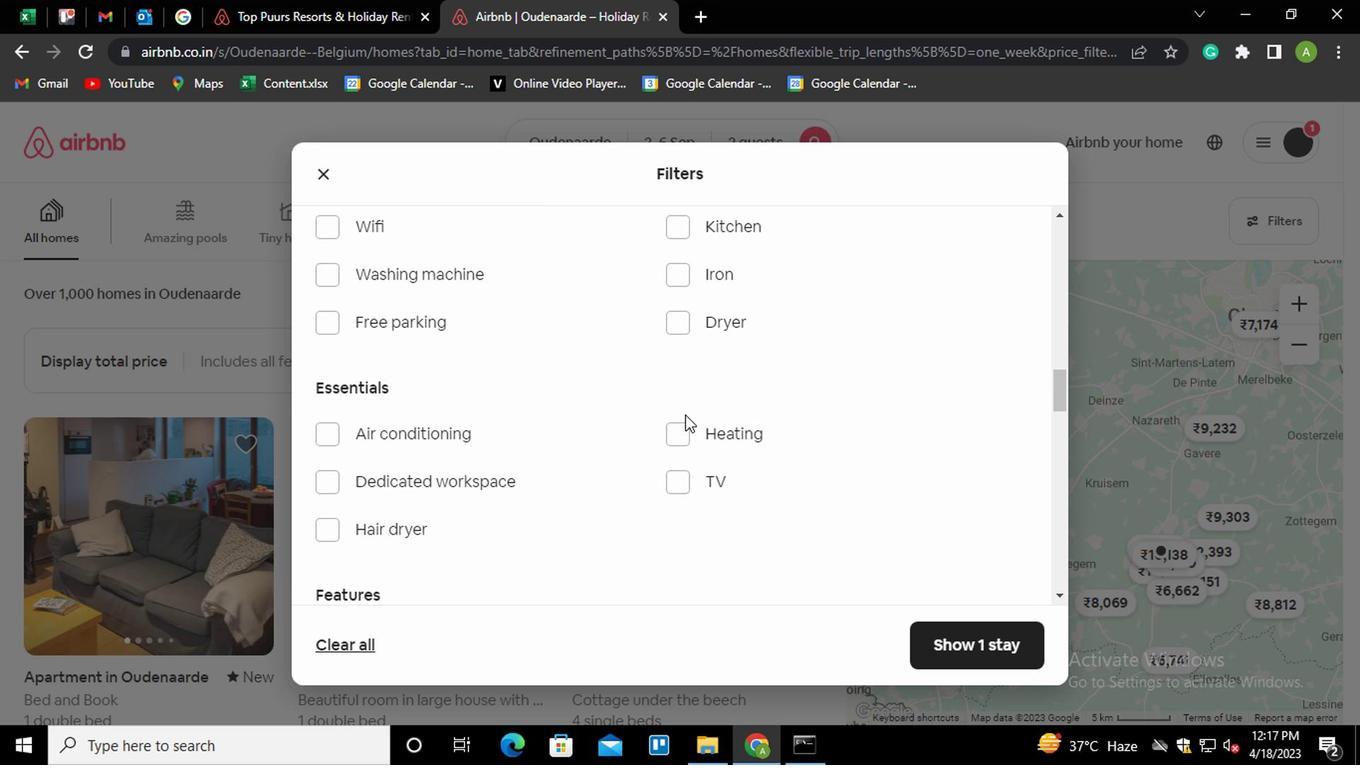 
Action: Mouse pressed left at (681, 428)
Screenshot: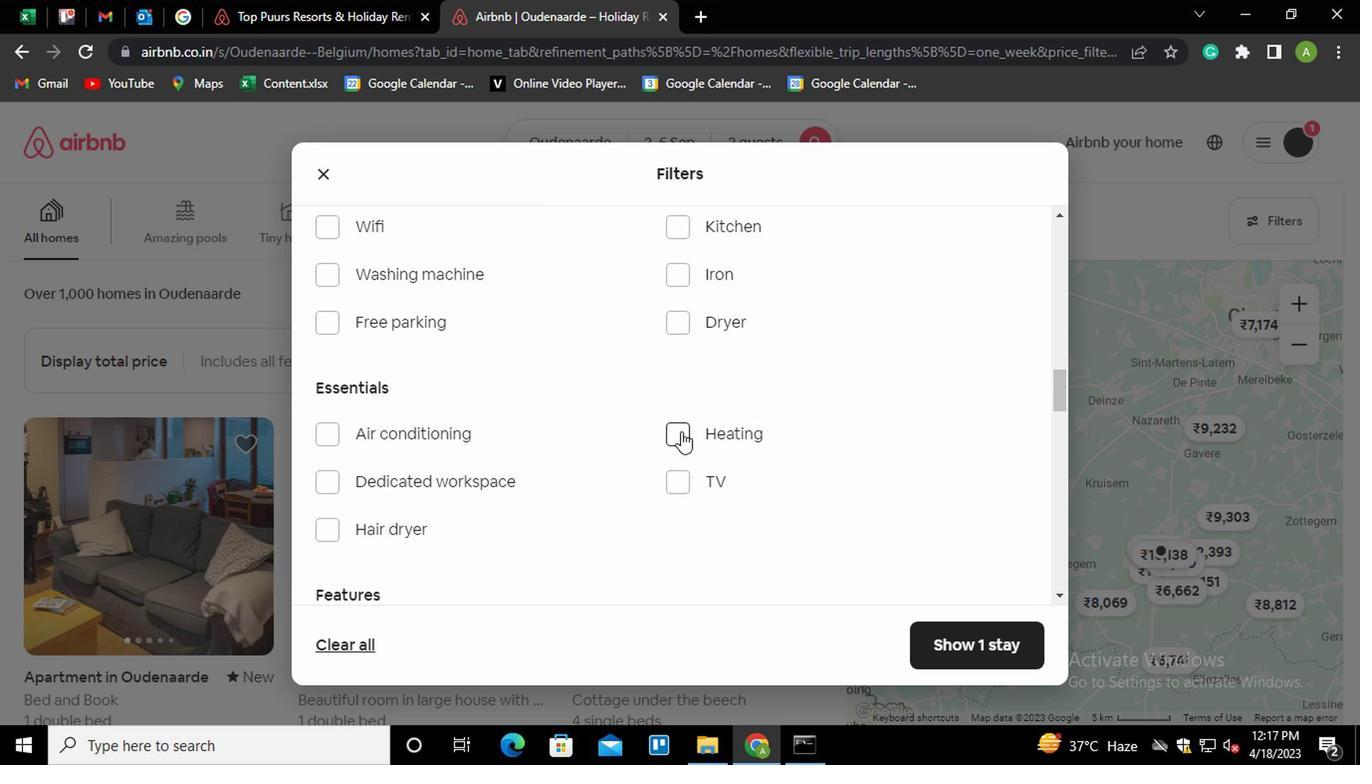 
Action: Mouse moved to (805, 409)
Screenshot: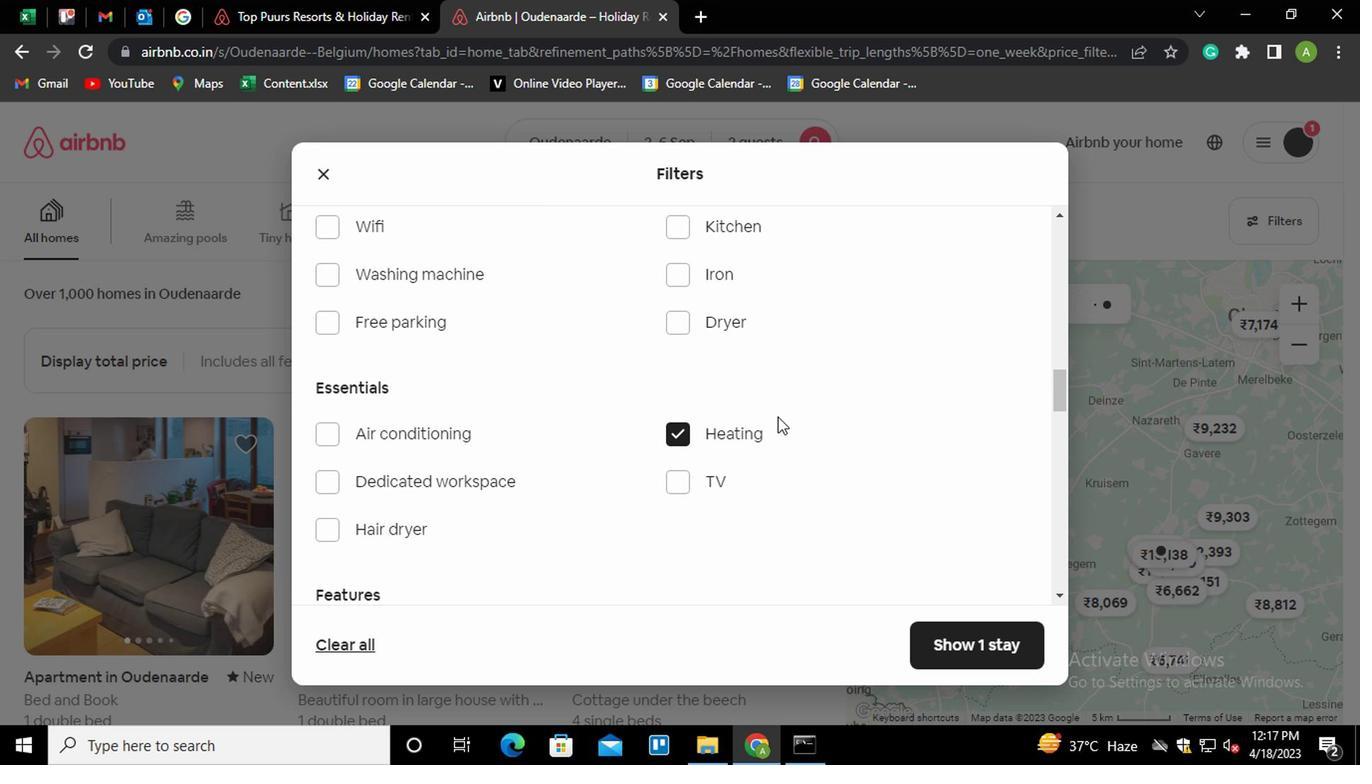 
Action: Mouse scrolled (805, 408) with delta (0, -1)
Screenshot: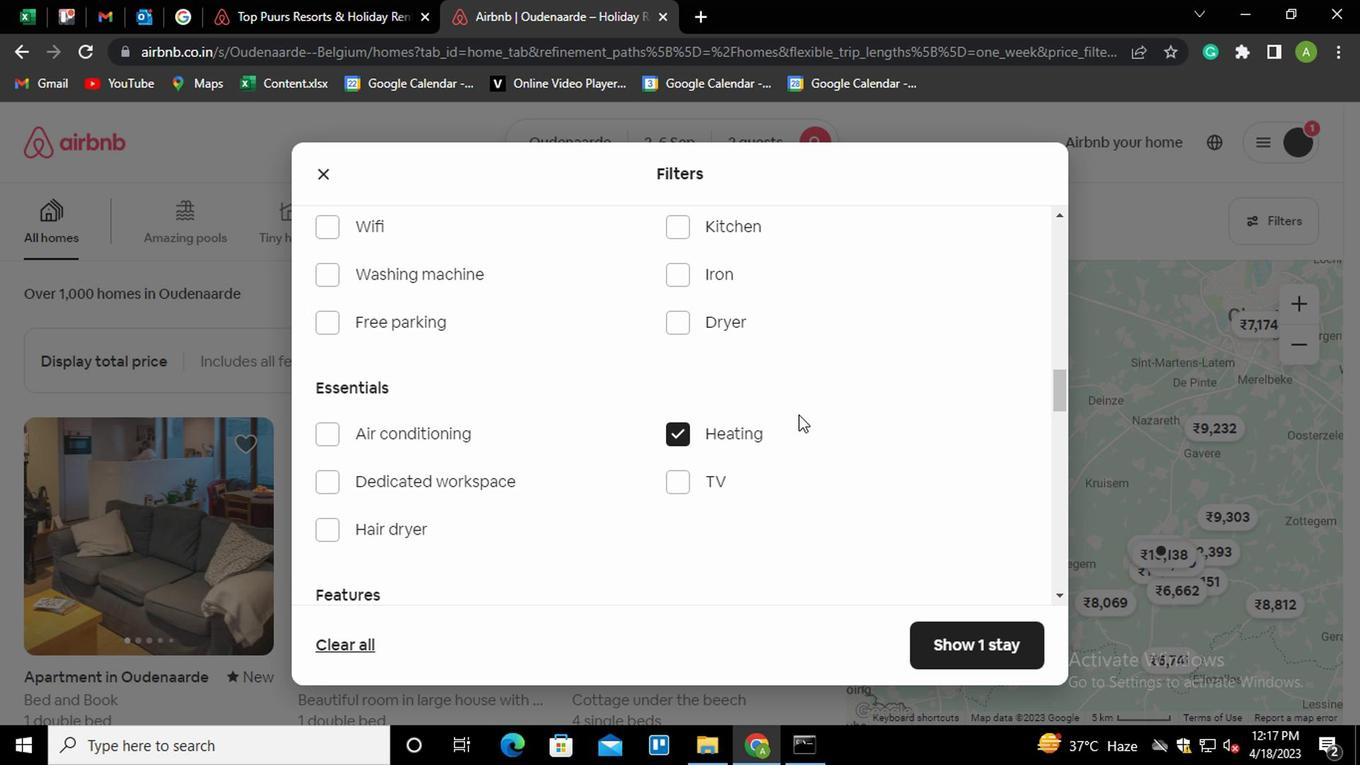 
Action: Mouse moved to (813, 407)
Screenshot: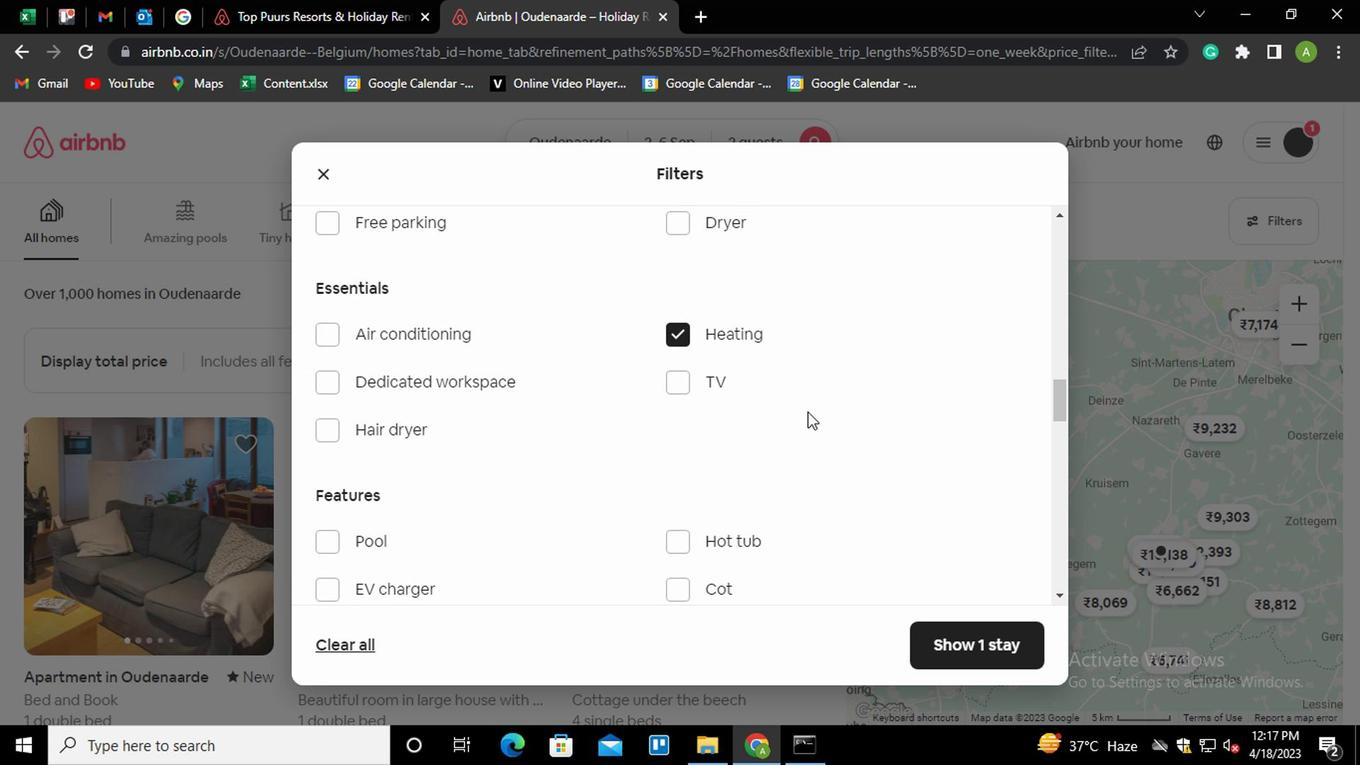 
Action: Mouse scrolled (813, 406) with delta (0, 0)
Screenshot: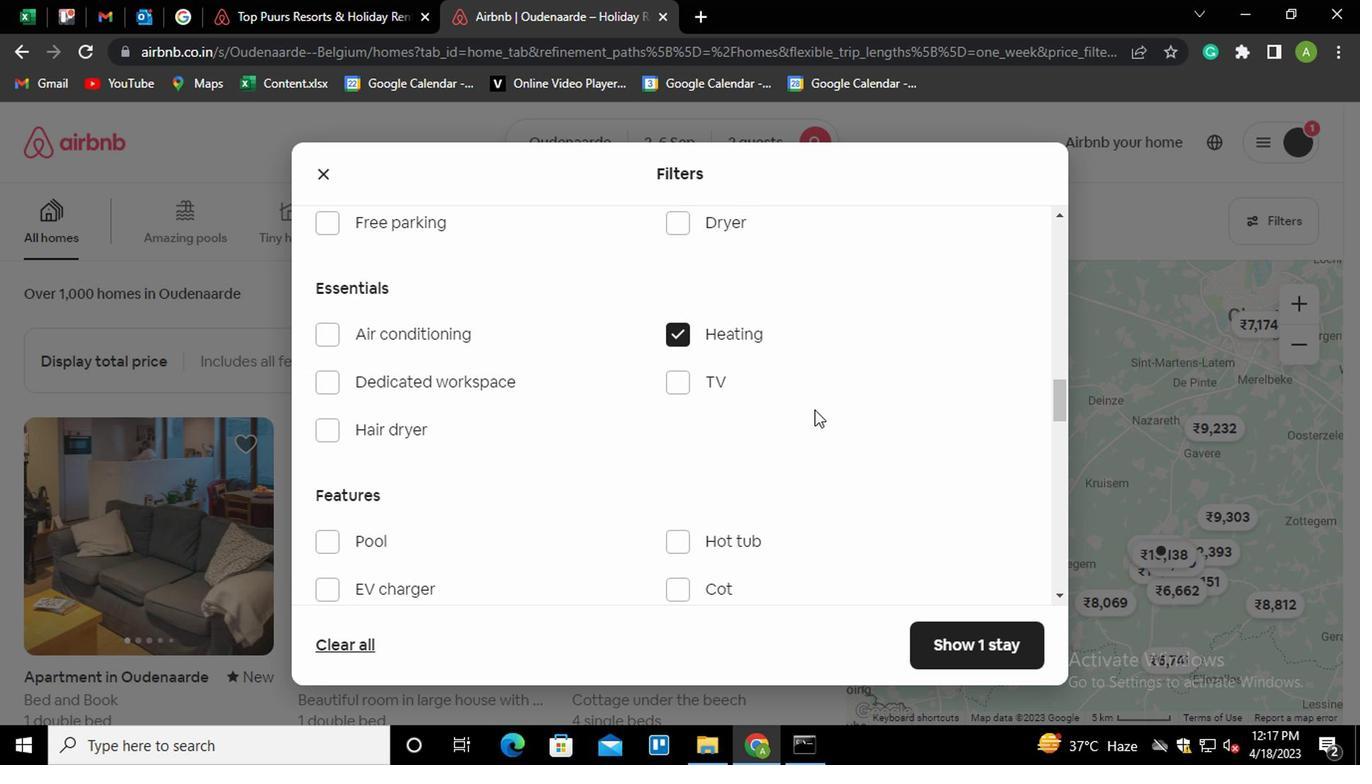
Action: Mouse scrolled (813, 406) with delta (0, 0)
Screenshot: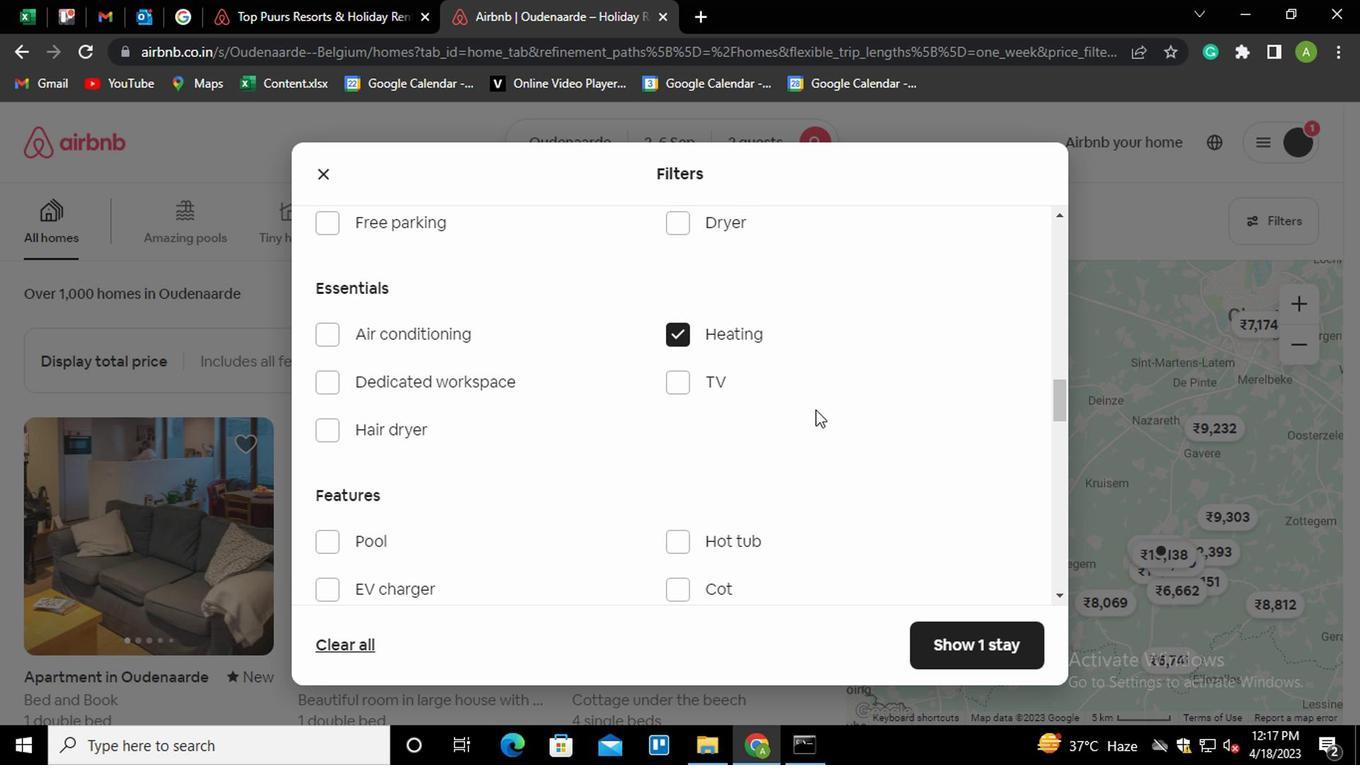 
Action: Mouse scrolled (813, 406) with delta (0, 0)
Screenshot: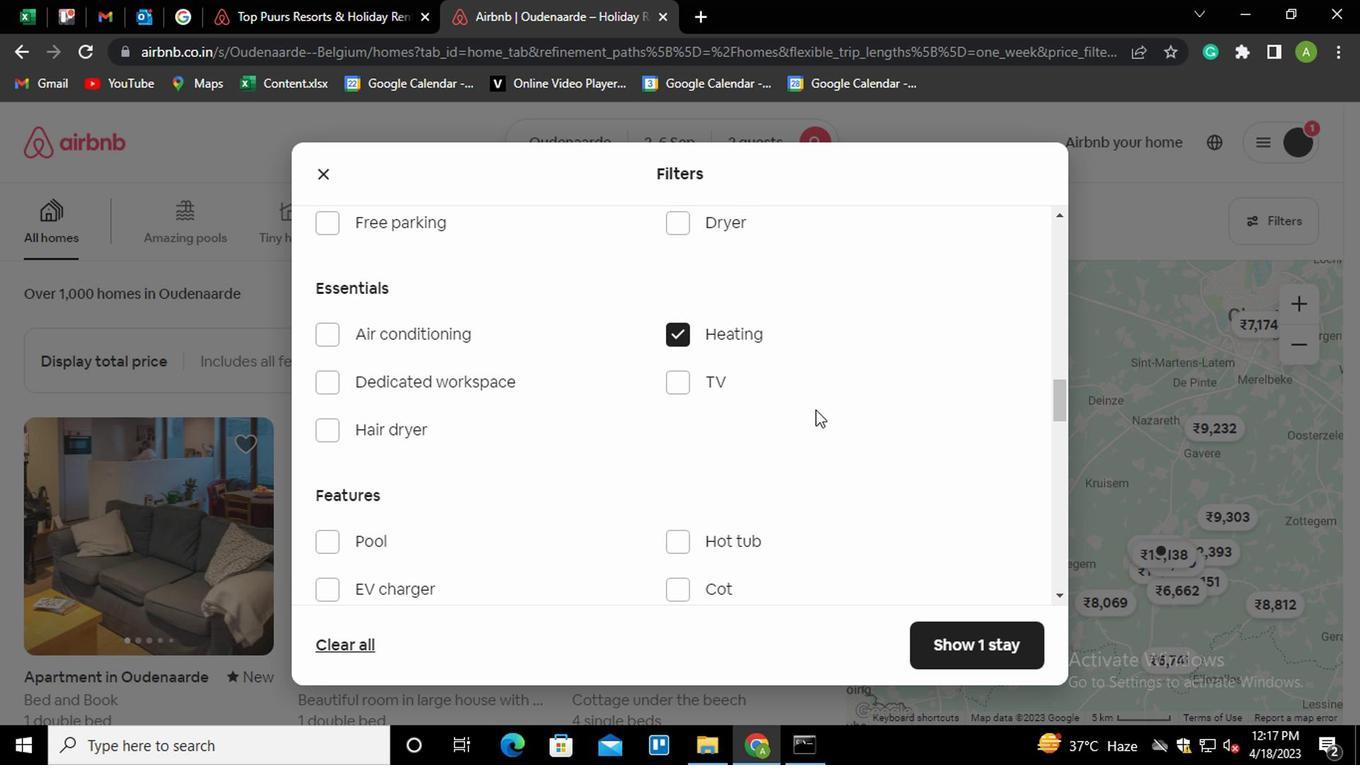 
Action: Mouse scrolled (813, 406) with delta (0, 0)
Screenshot: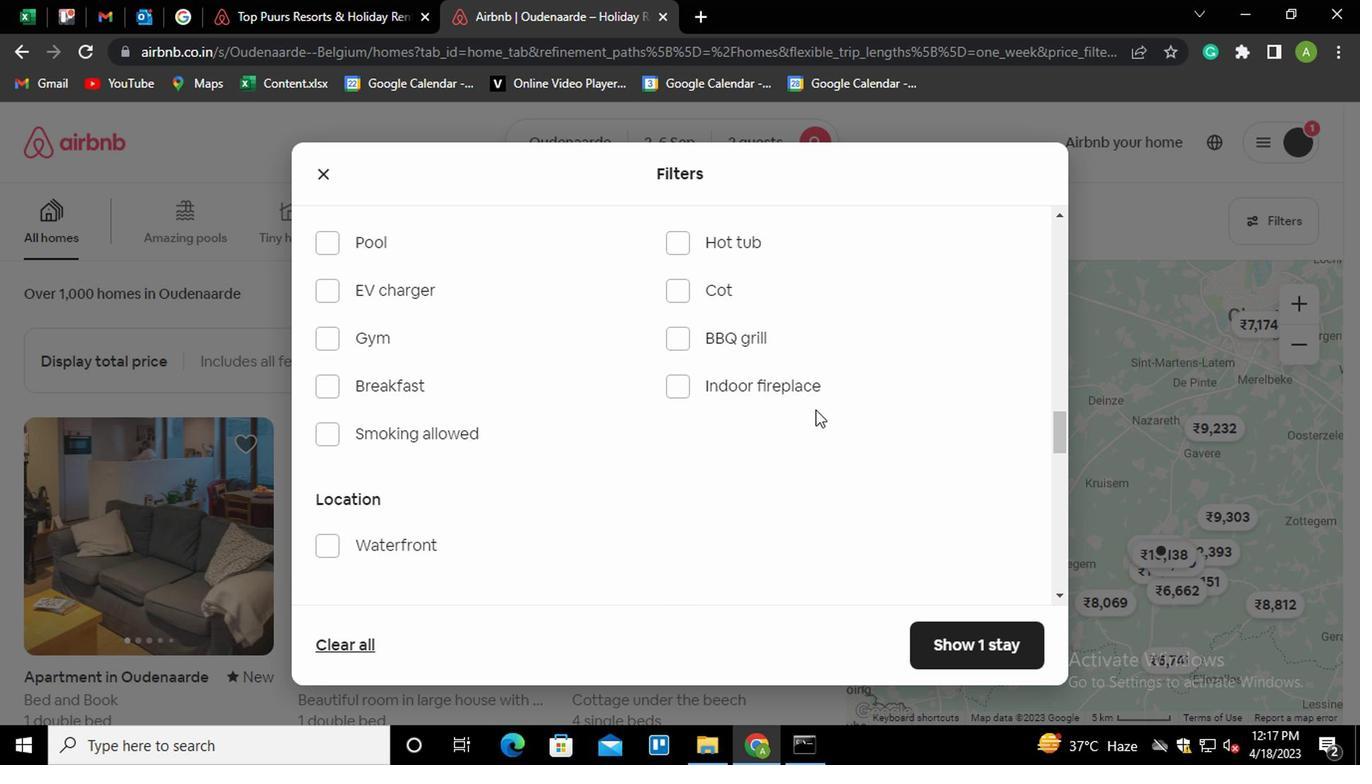 
Action: Mouse scrolled (813, 406) with delta (0, 0)
Screenshot: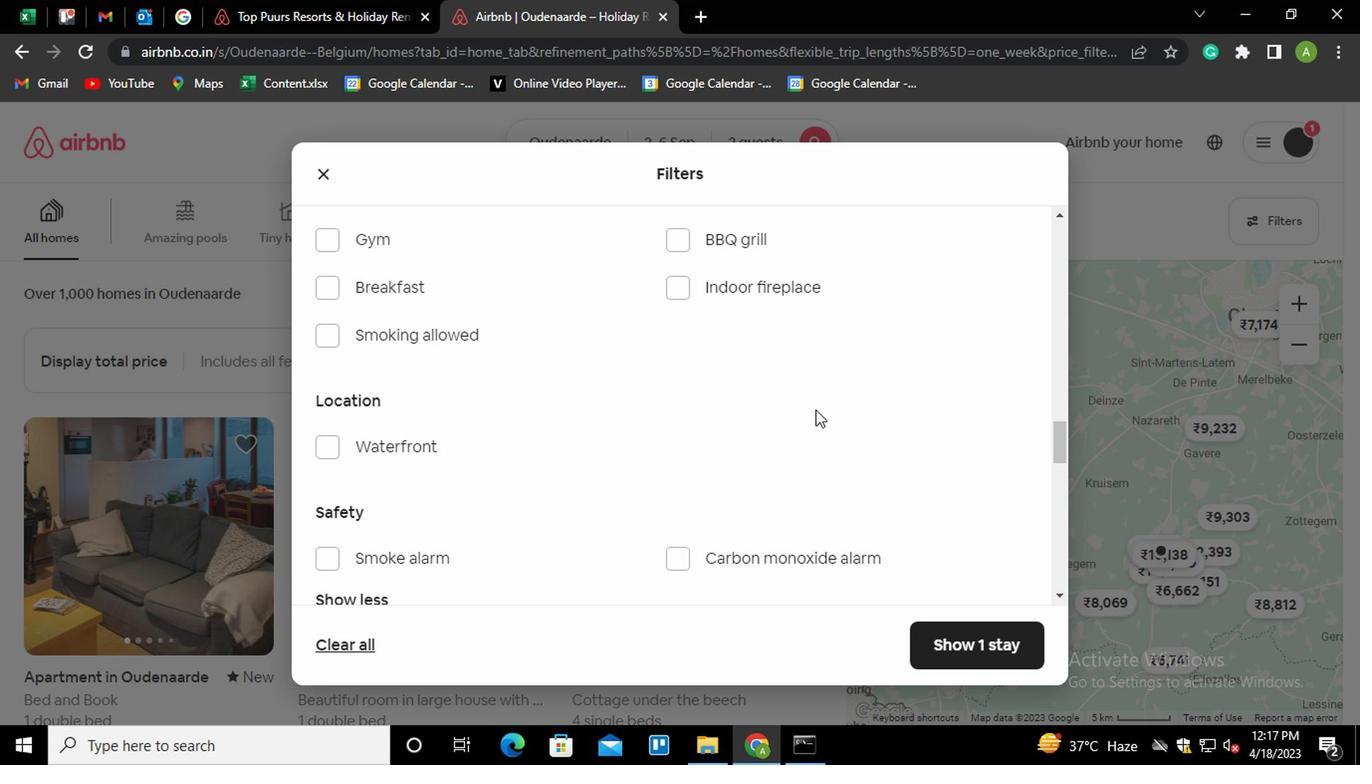 
Action: Mouse scrolled (813, 406) with delta (0, 0)
Screenshot: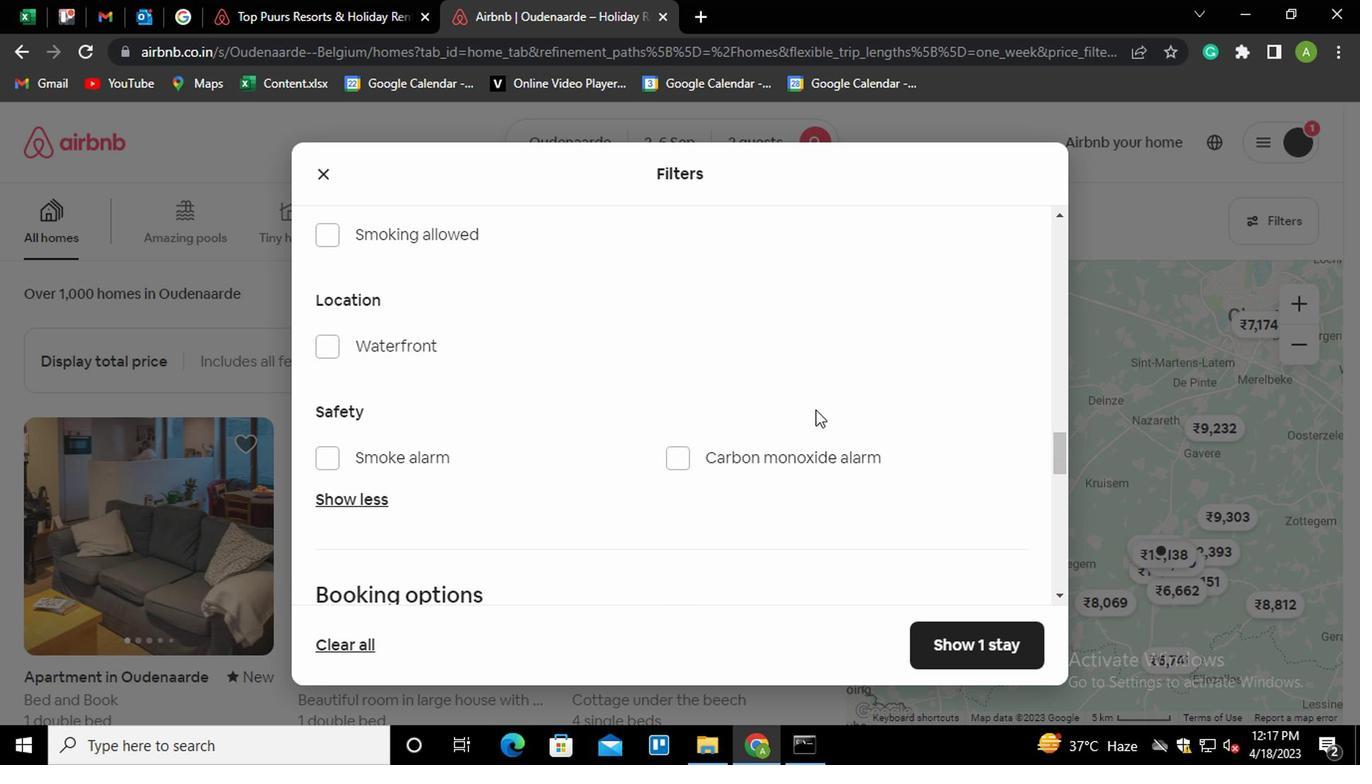 
Action: Mouse scrolled (813, 406) with delta (0, 0)
Screenshot: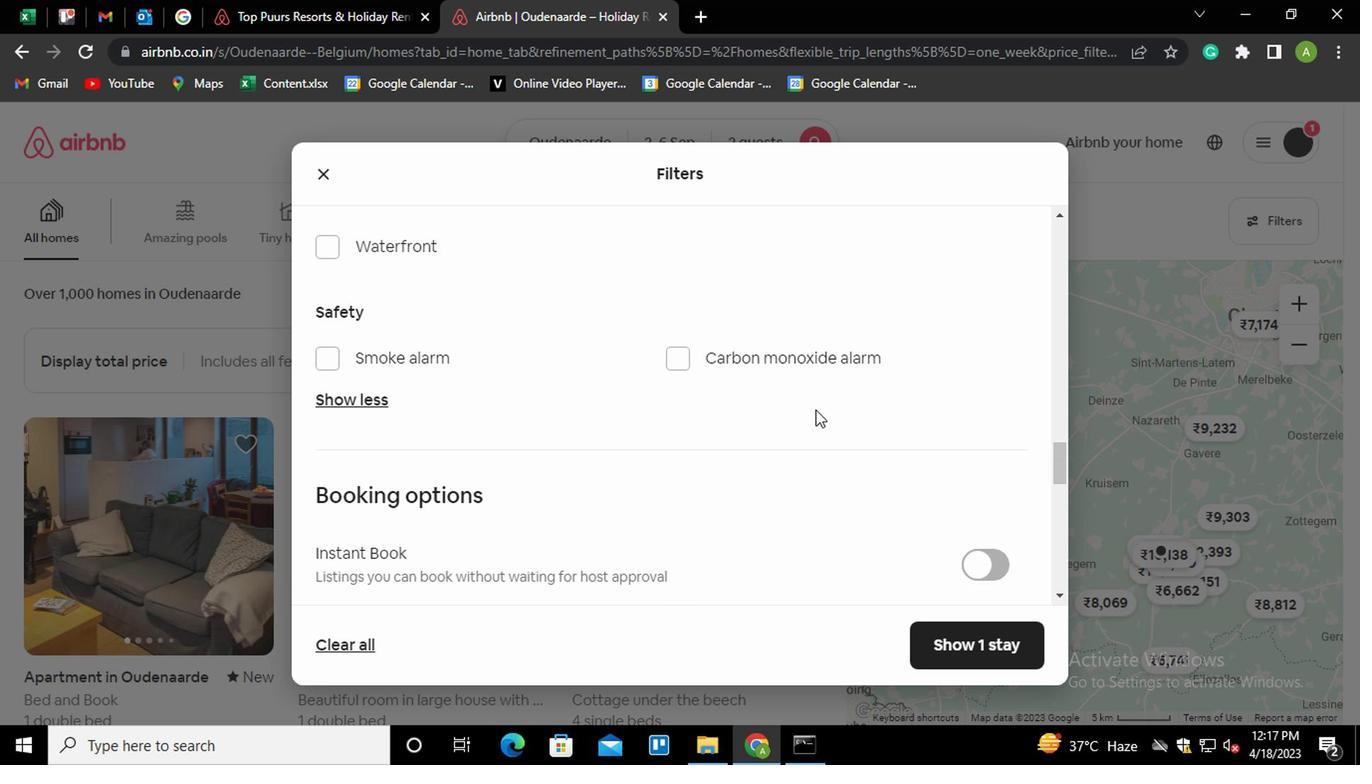 
Action: Mouse scrolled (813, 406) with delta (0, 0)
Screenshot: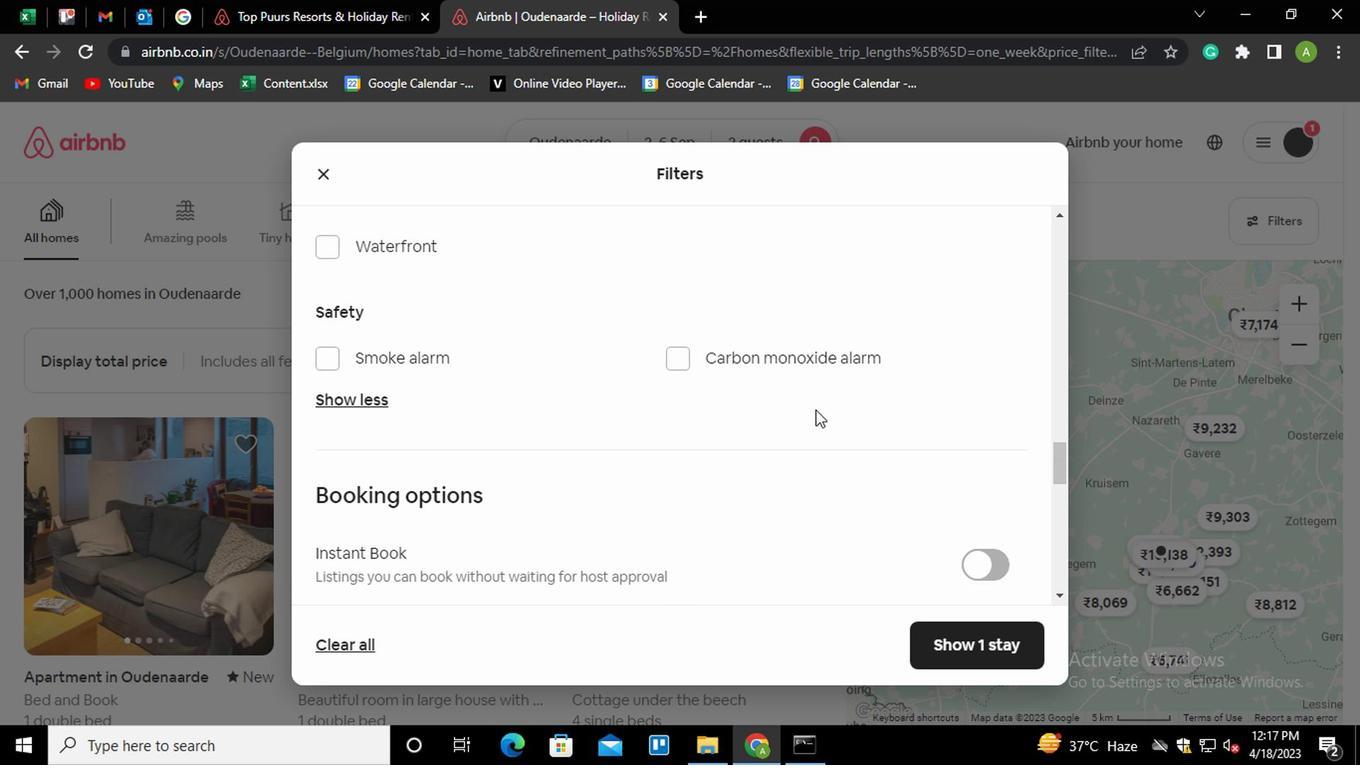 
Action: Mouse moved to (970, 422)
Screenshot: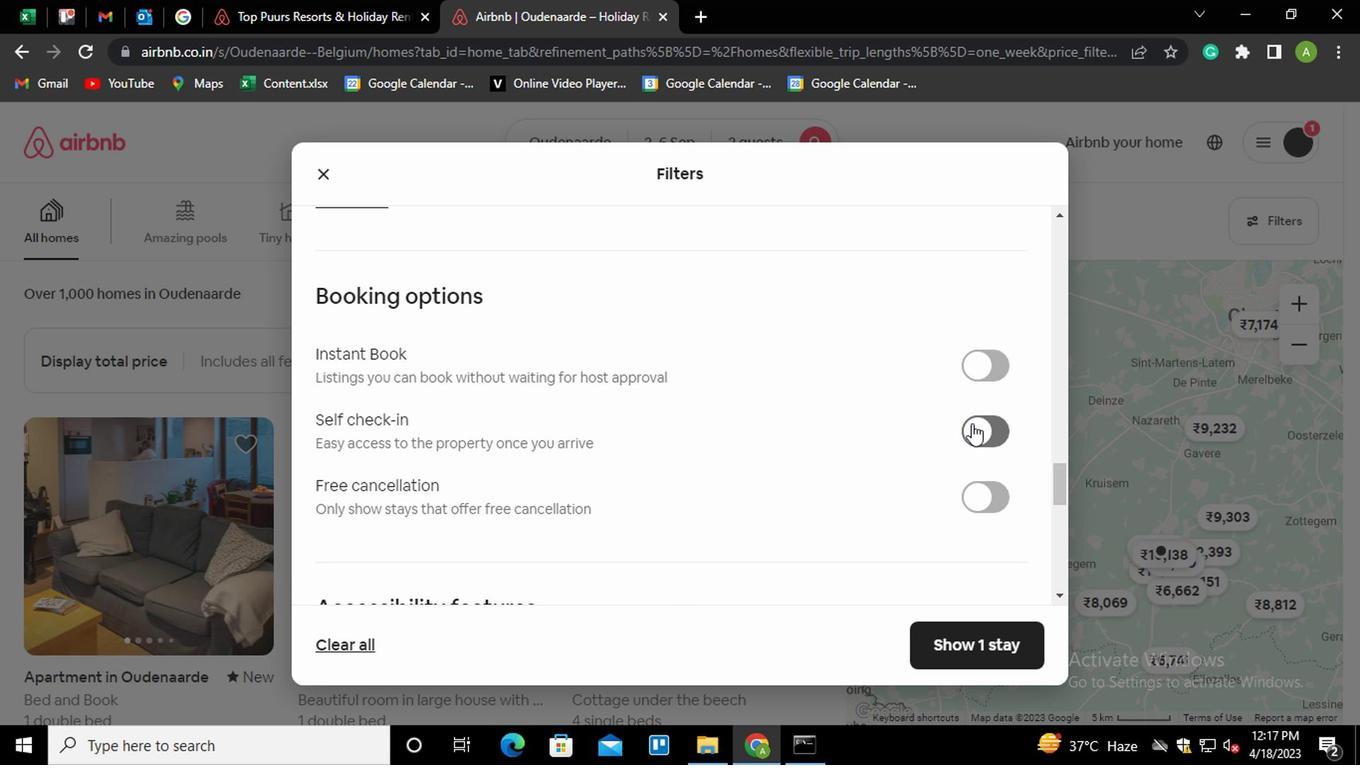 
Action: Mouse pressed left at (970, 422)
Screenshot: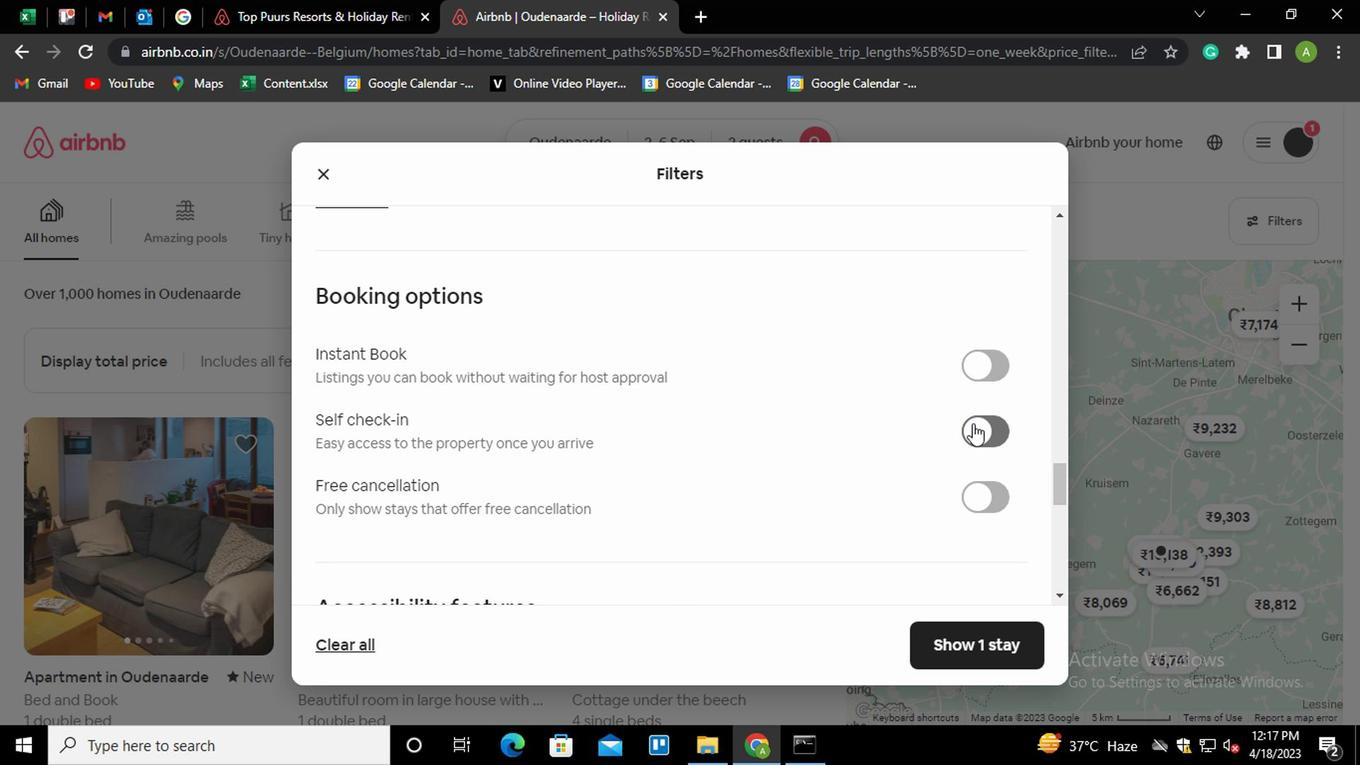 
Action: Mouse moved to (838, 423)
Screenshot: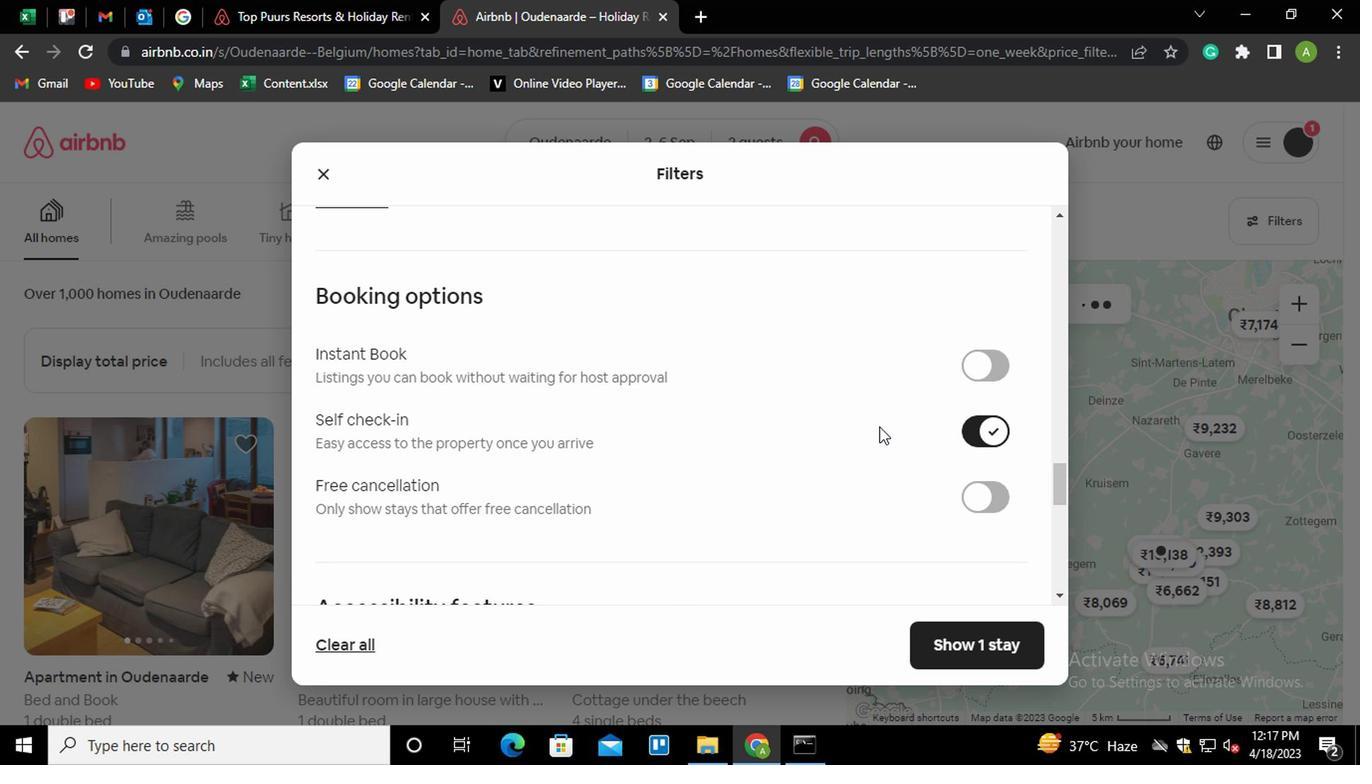 
Action: Mouse scrolled (838, 422) with delta (0, 0)
Screenshot: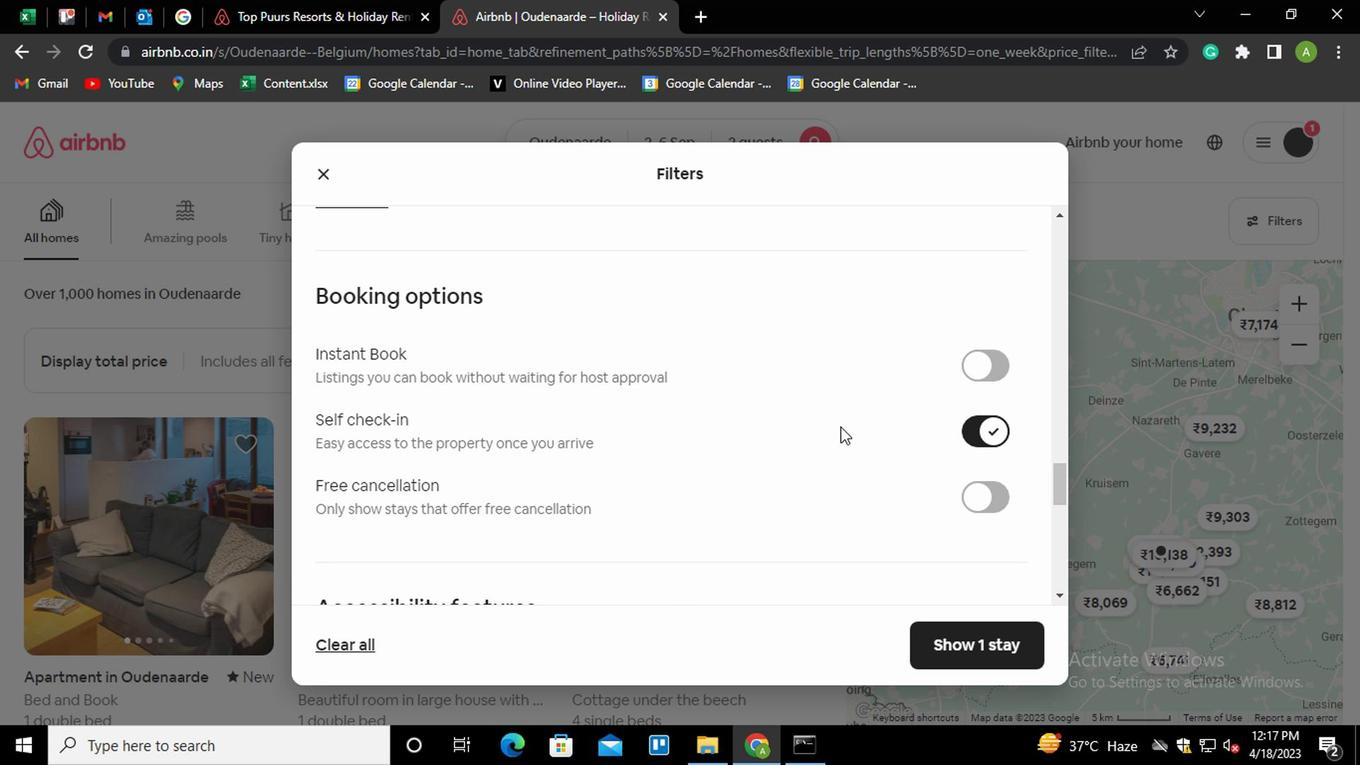 
Action: Mouse scrolled (838, 422) with delta (0, 0)
Screenshot: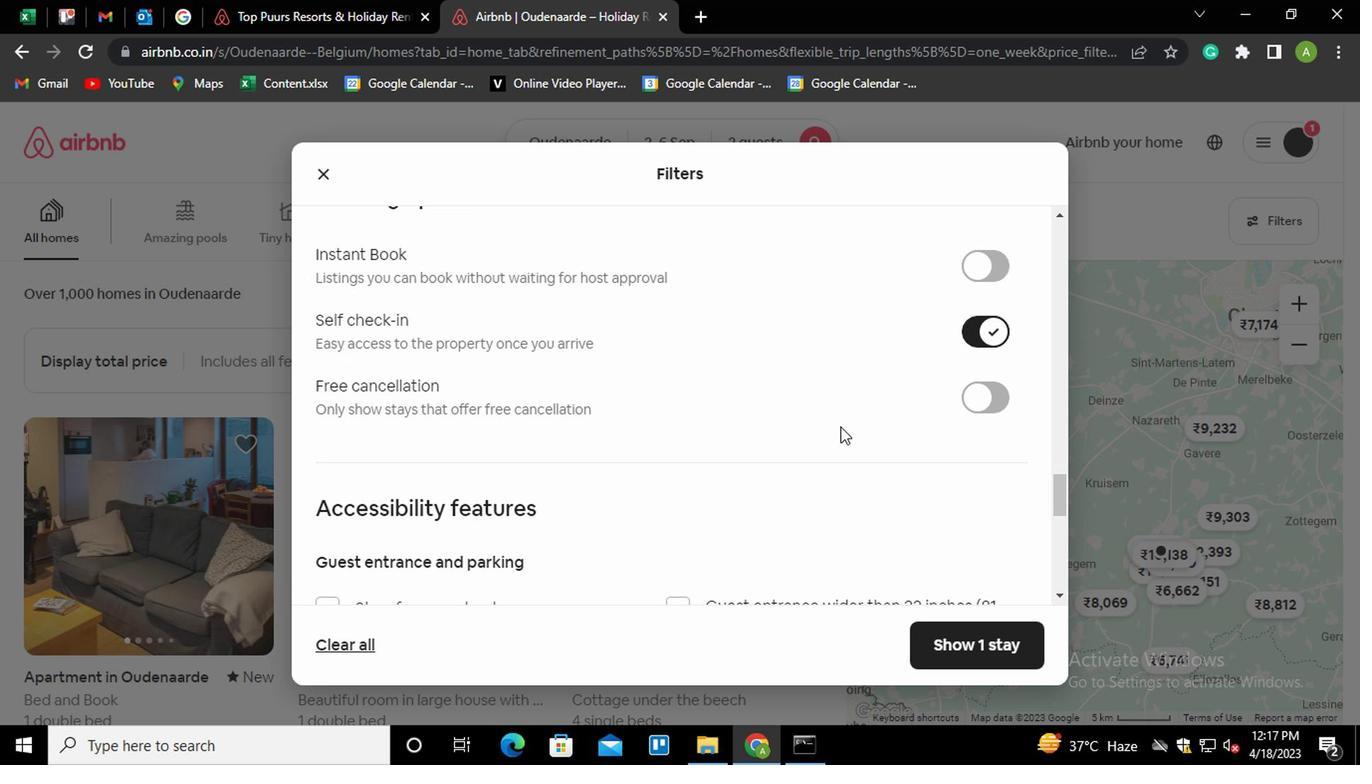 
Action: Mouse scrolled (838, 422) with delta (0, 0)
Screenshot: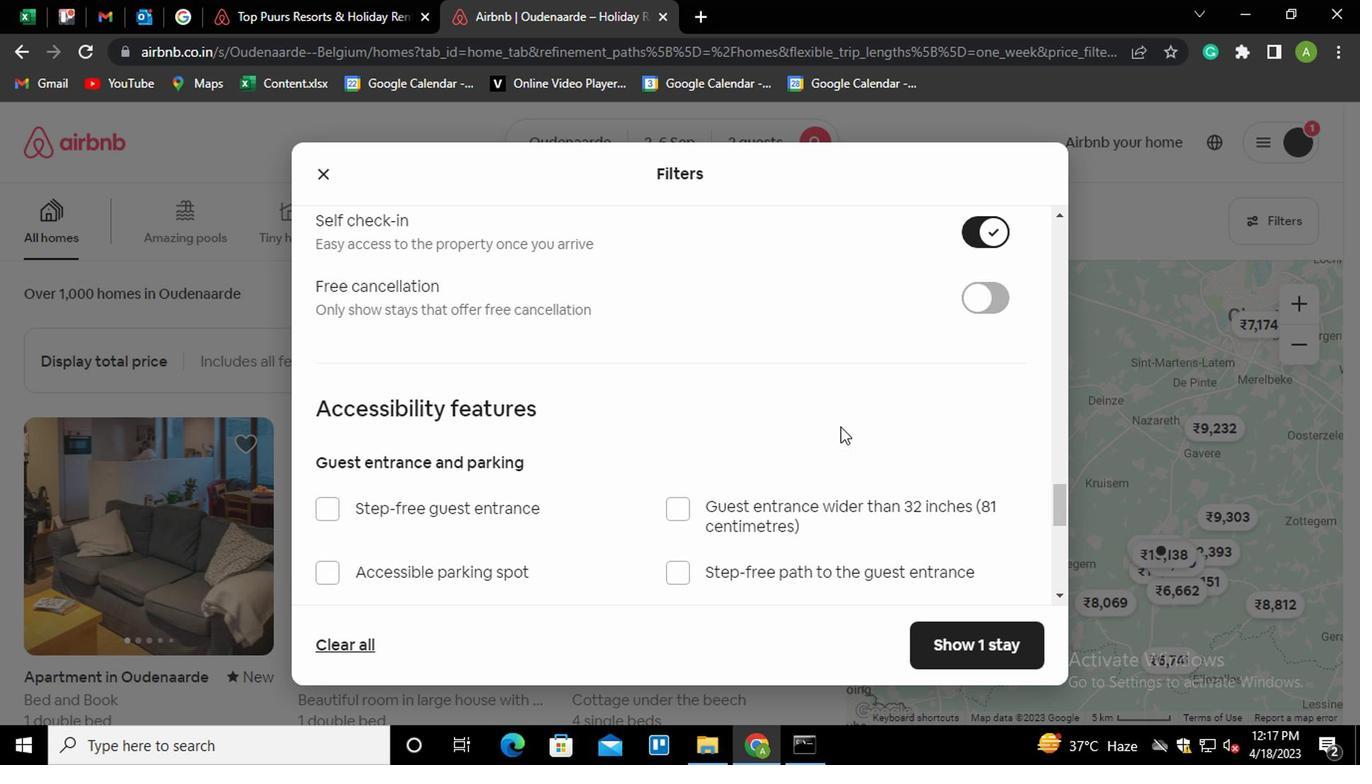 
Action: Mouse scrolled (838, 422) with delta (0, 0)
Screenshot: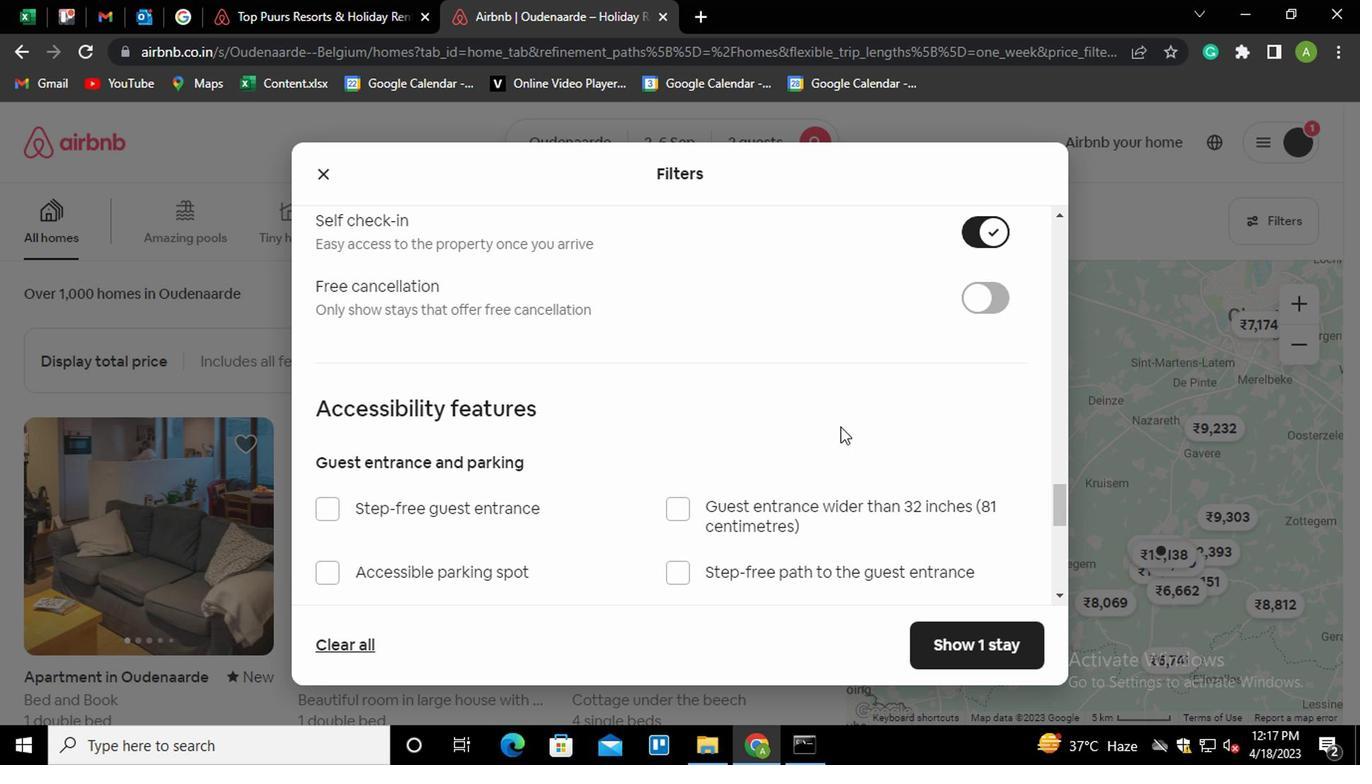 
Action: Mouse scrolled (838, 422) with delta (0, 0)
Screenshot: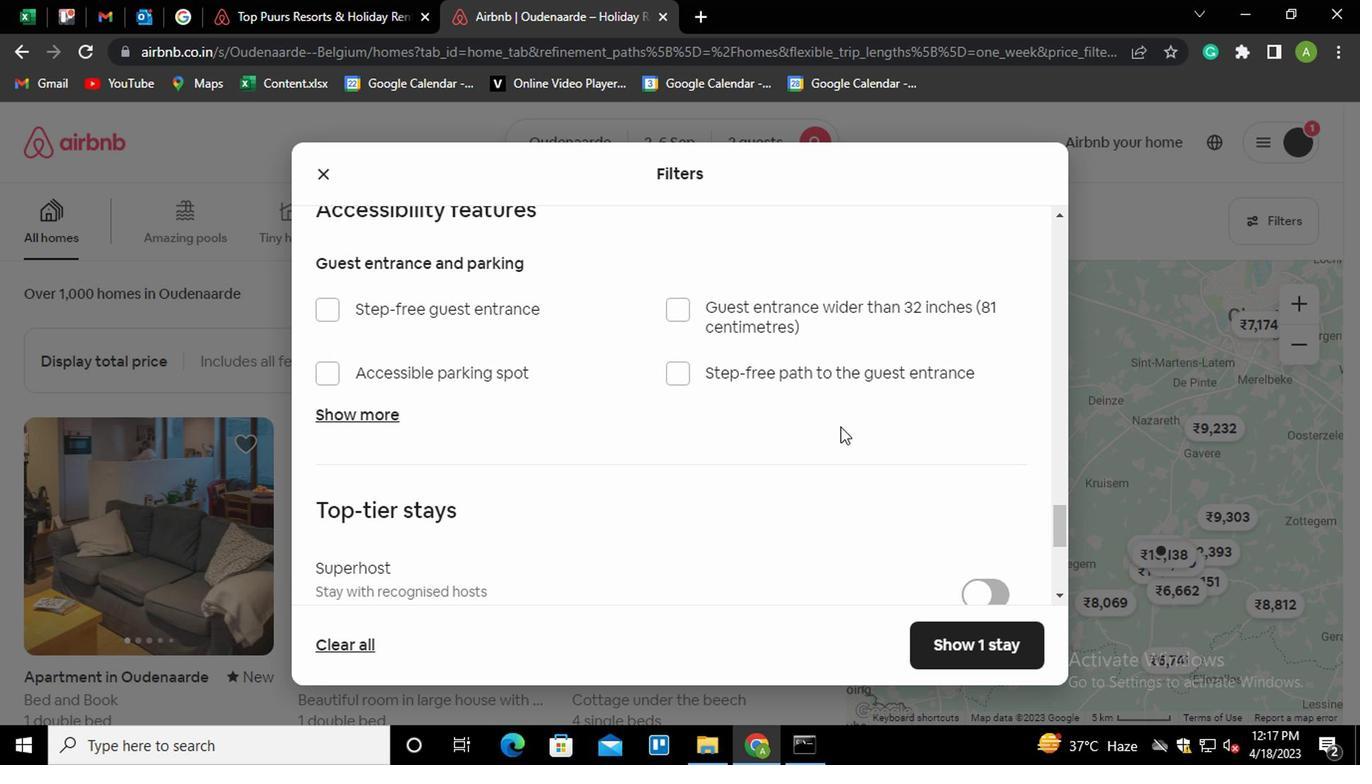
Action: Mouse moved to (837, 423)
Screenshot: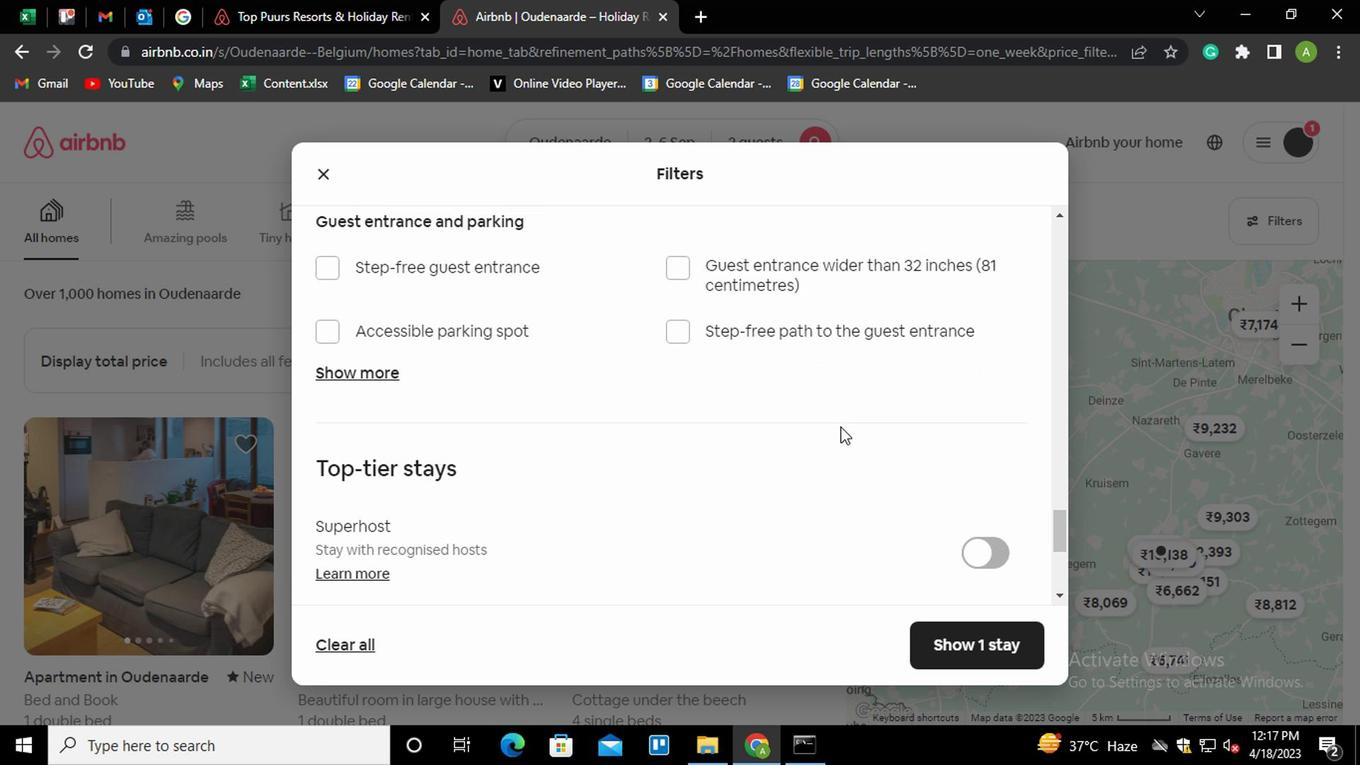 
Action: Mouse scrolled (837, 422) with delta (0, 0)
Screenshot: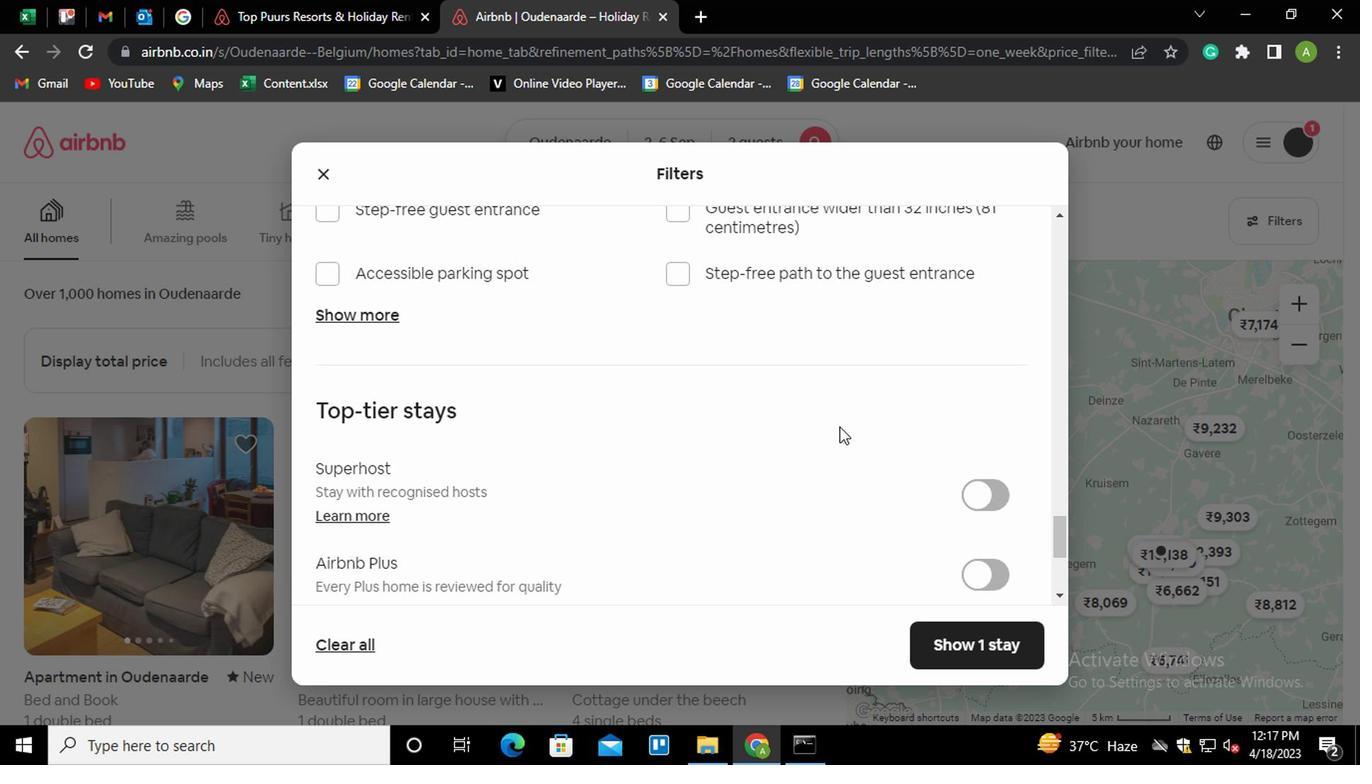 
Action: Mouse scrolled (837, 422) with delta (0, 0)
Screenshot: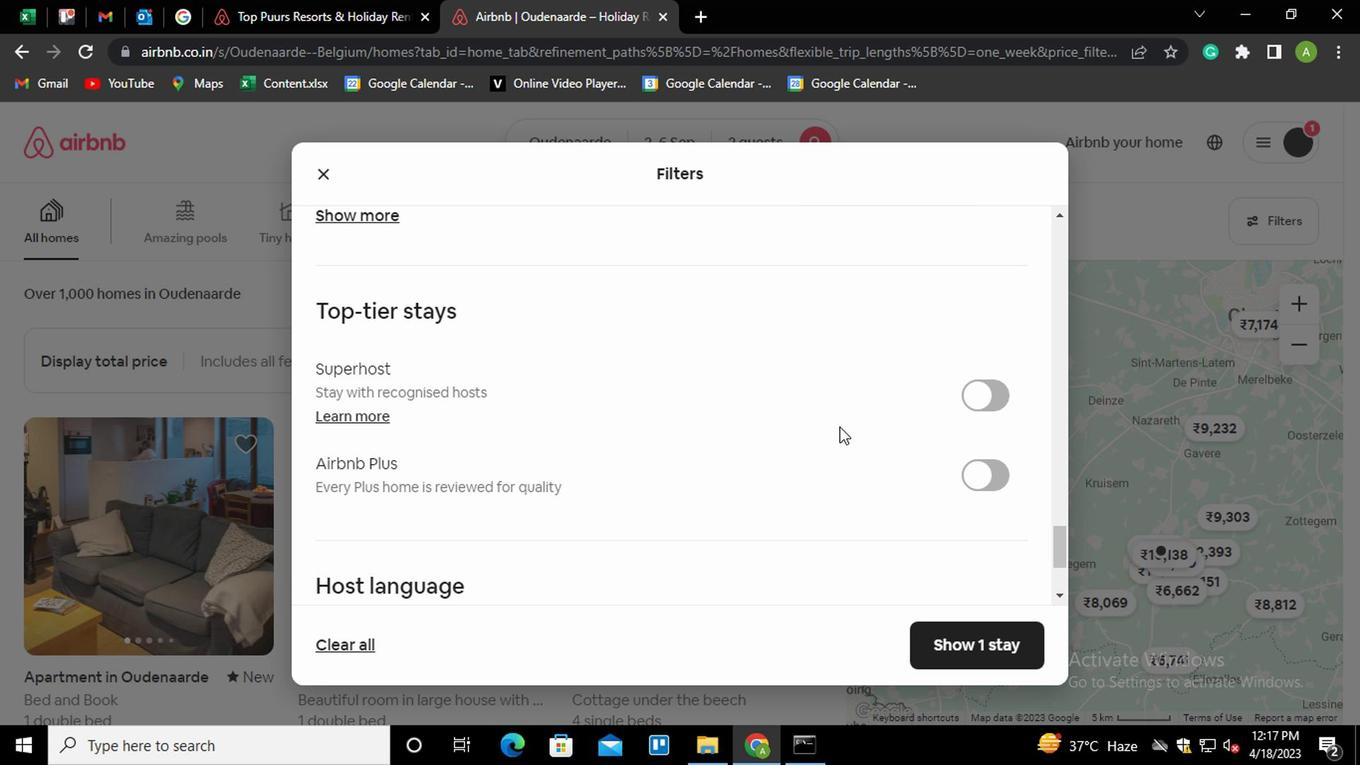 
Action: Mouse scrolled (837, 422) with delta (0, 0)
Screenshot: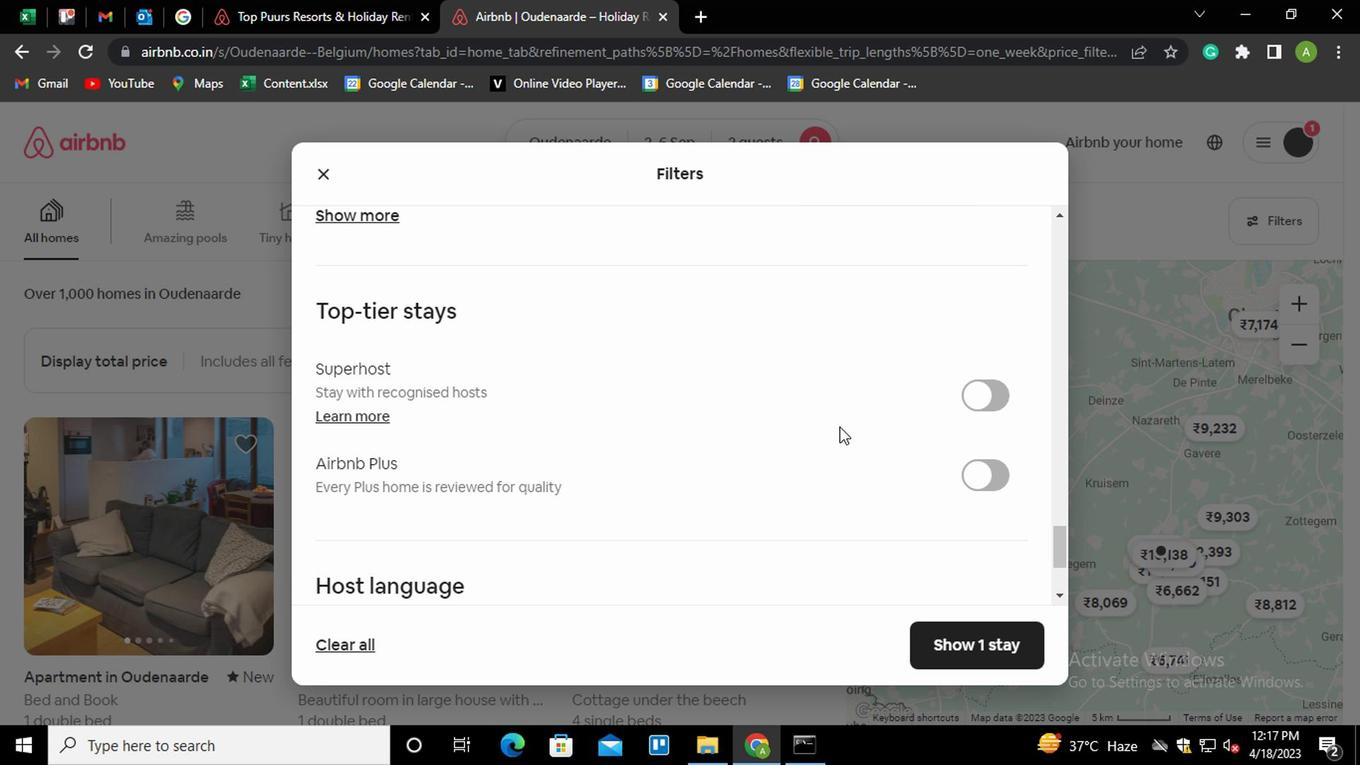 
Action: Mouse moved to (383, 466)
Screenshot: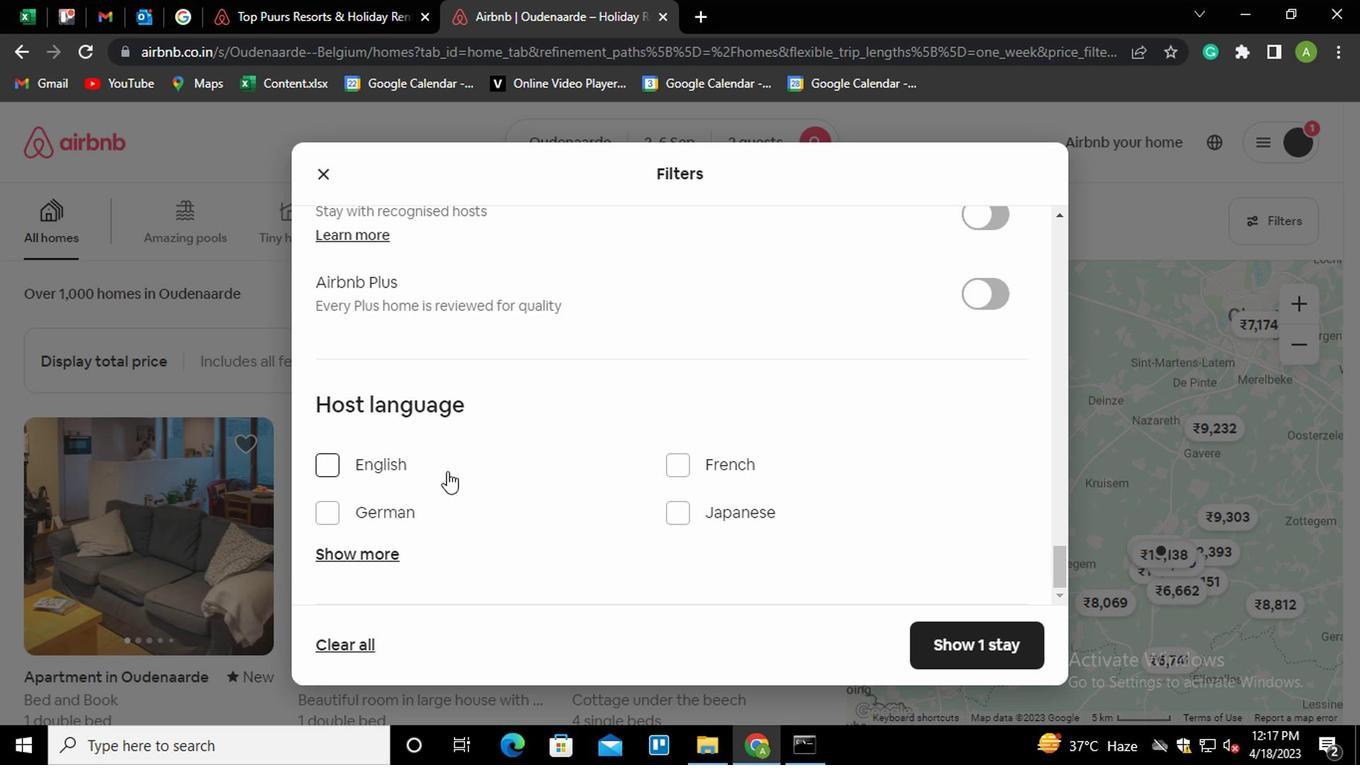 
Action: Mouse pressed left at (383, 466)
Screenshot: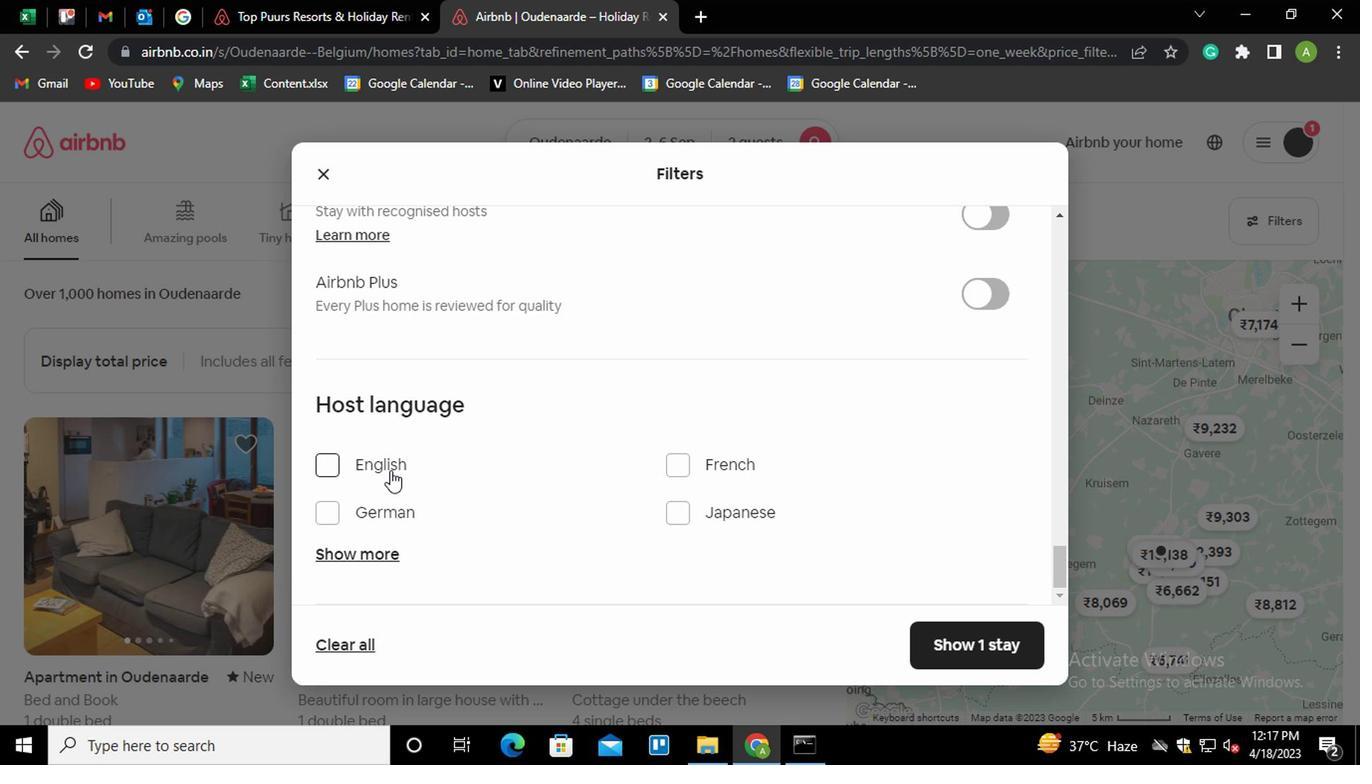 
Action: Mouse moved to (962, 645)
Screenshot: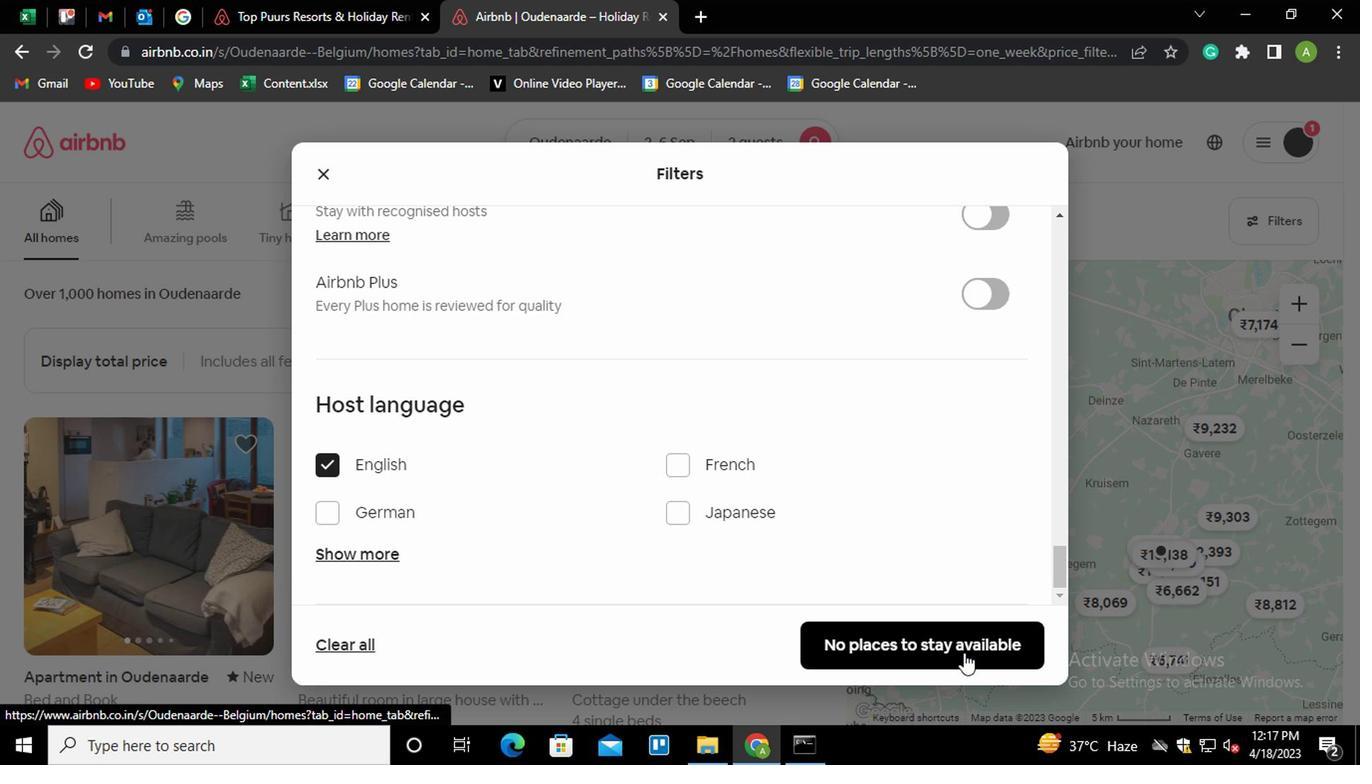 
Action: Mouse pressed left at (962, 645)
Screenshot: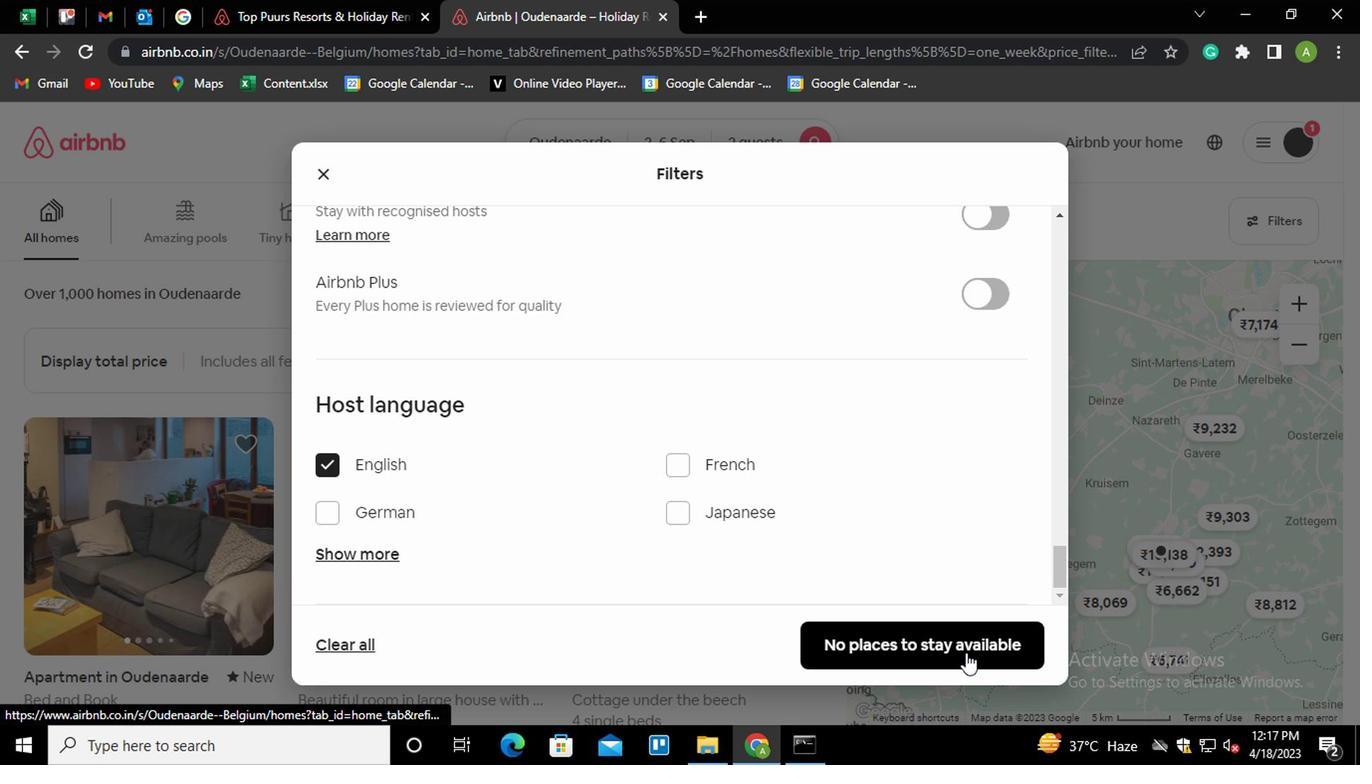 
